 Task: Find connections with filter location Tengzhou with filter topic #Lawwith filter profile language Spanish with filter current company GoodWe with filter school Sant Gadge Baba Amravati University, Amravati with filter industry Computer Hardware Manufacturing with filter service category Audio Engineering with filter keywords title Executive Assistant
Action: Mouse moved to (222, 273)
Screenshot: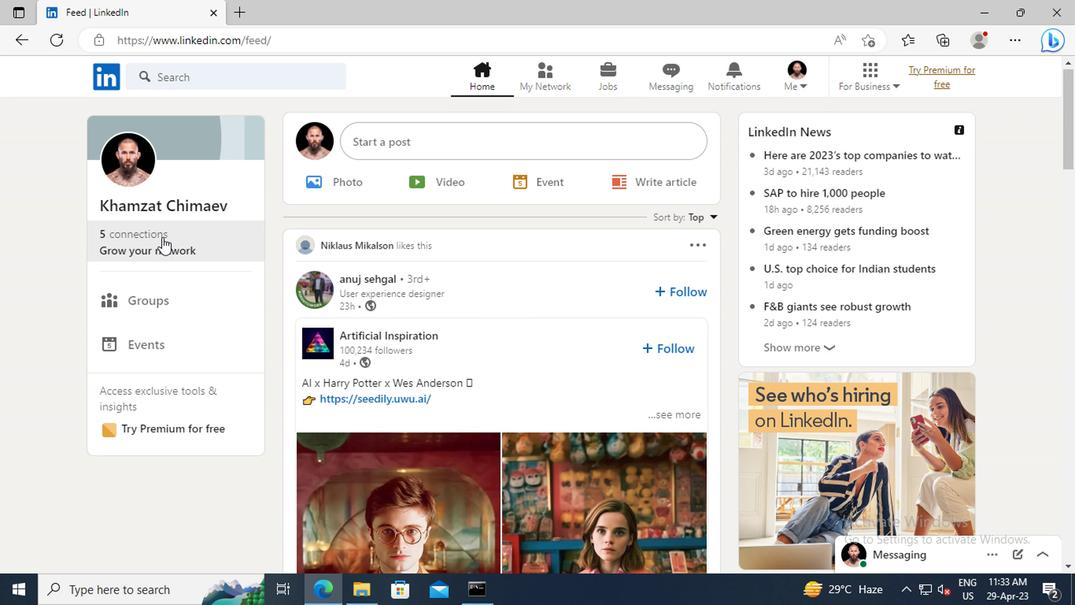 
Action: Mouse pressed left at (222, 273)
Screenshot: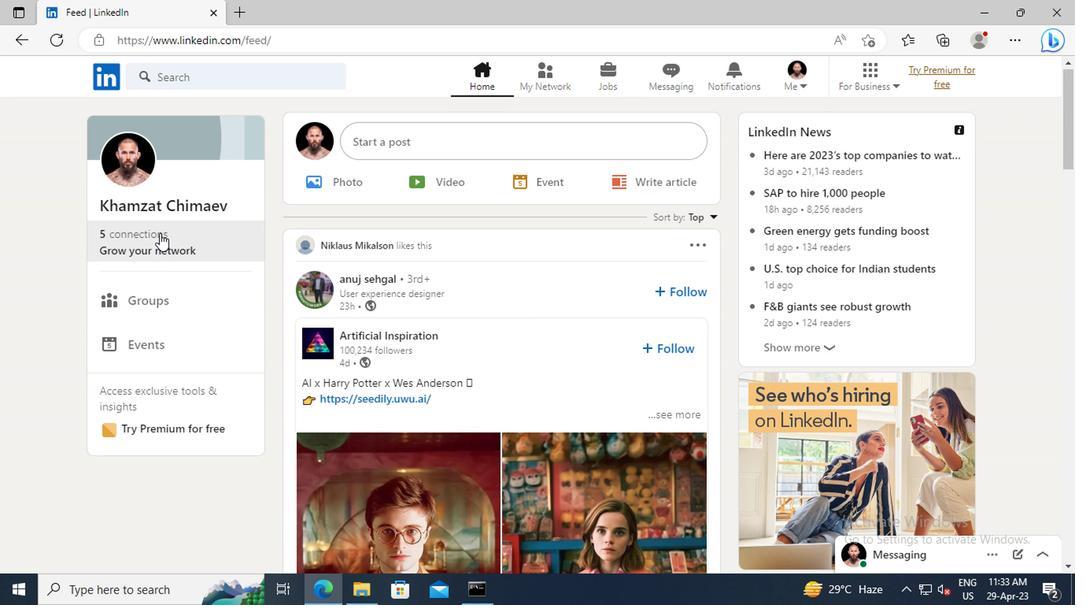 
Action: Mouse moved to (227, 225)
Screenshot: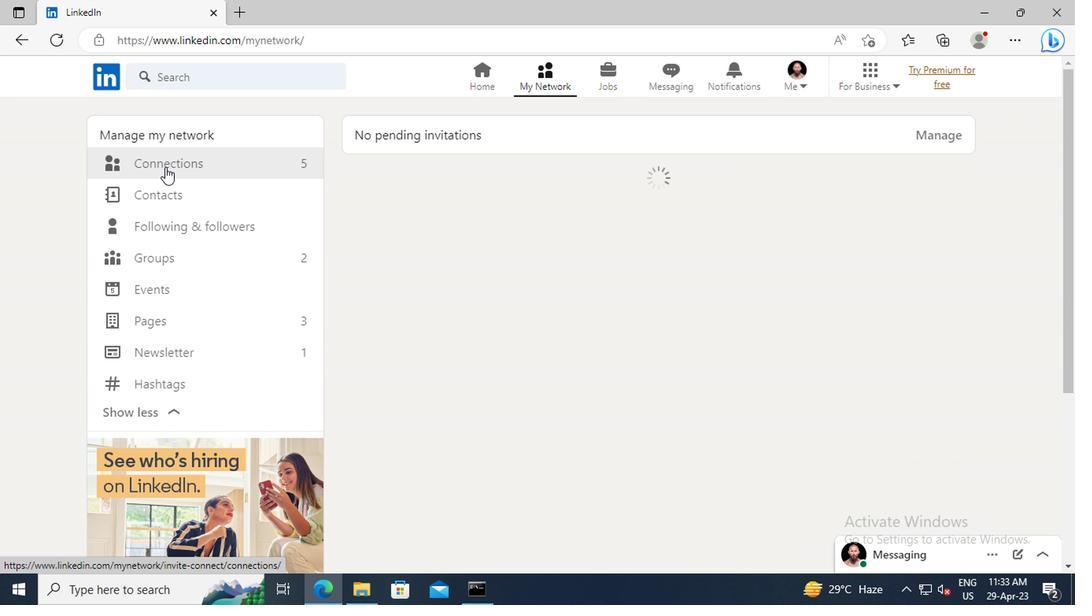 
Action: Mouse pressed left at (227, 225)
Screenshot: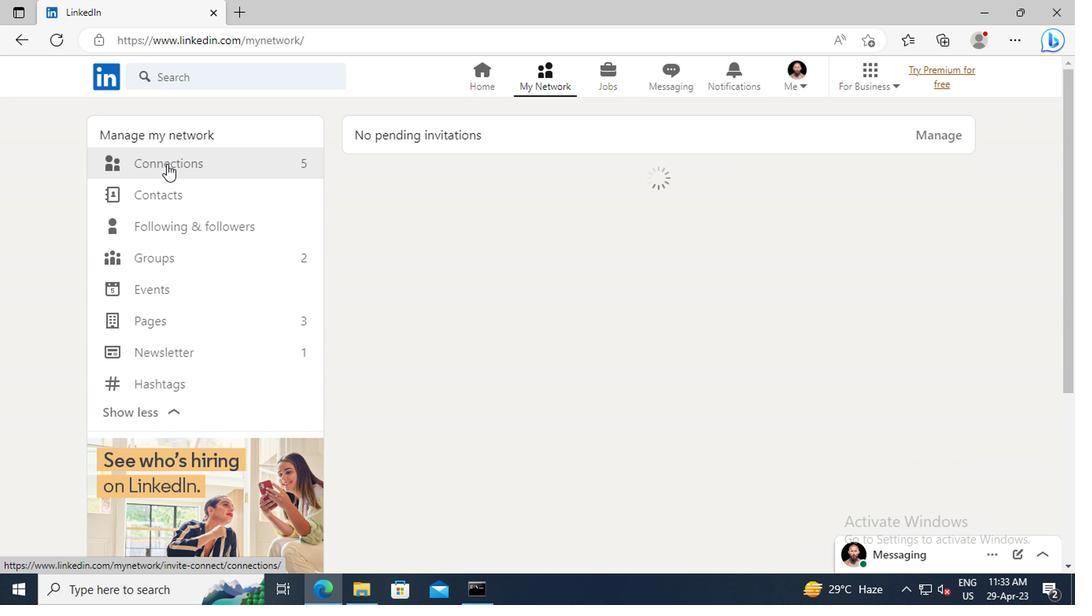 
Action: Mouse moved to (557, 229)
Screenshot: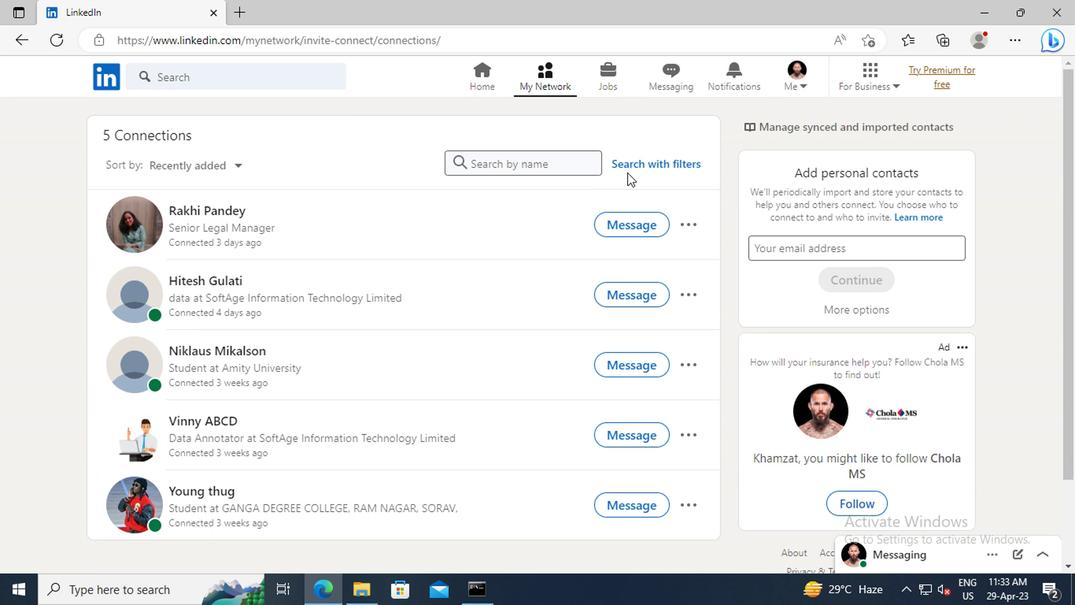 
Action: Mouse pressed left at (557, 229)
Screenshot: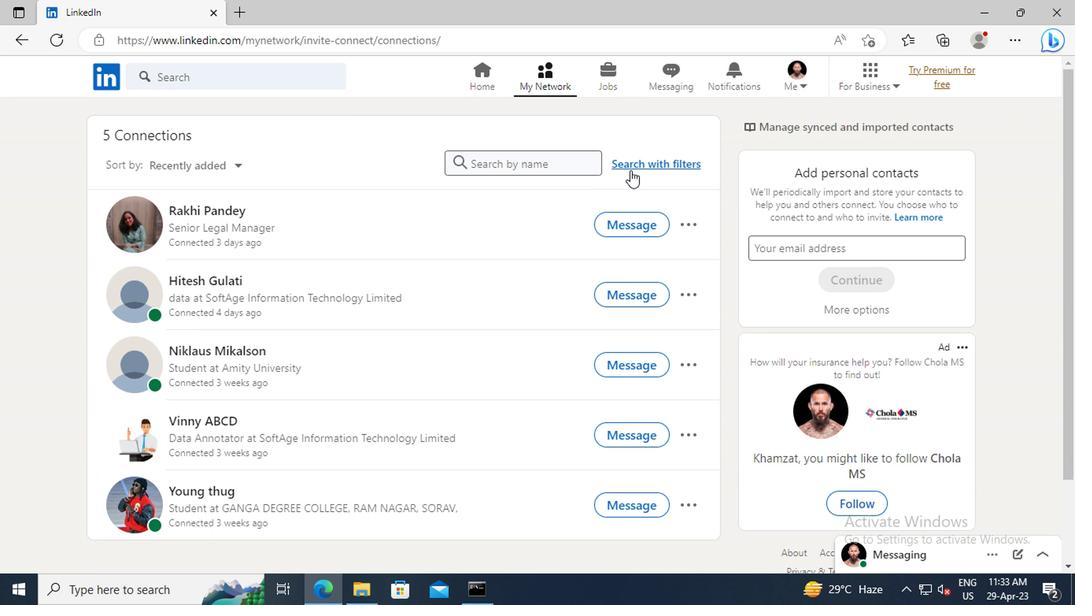 
Action: Mouse moved to (535, 195)
Screenshot: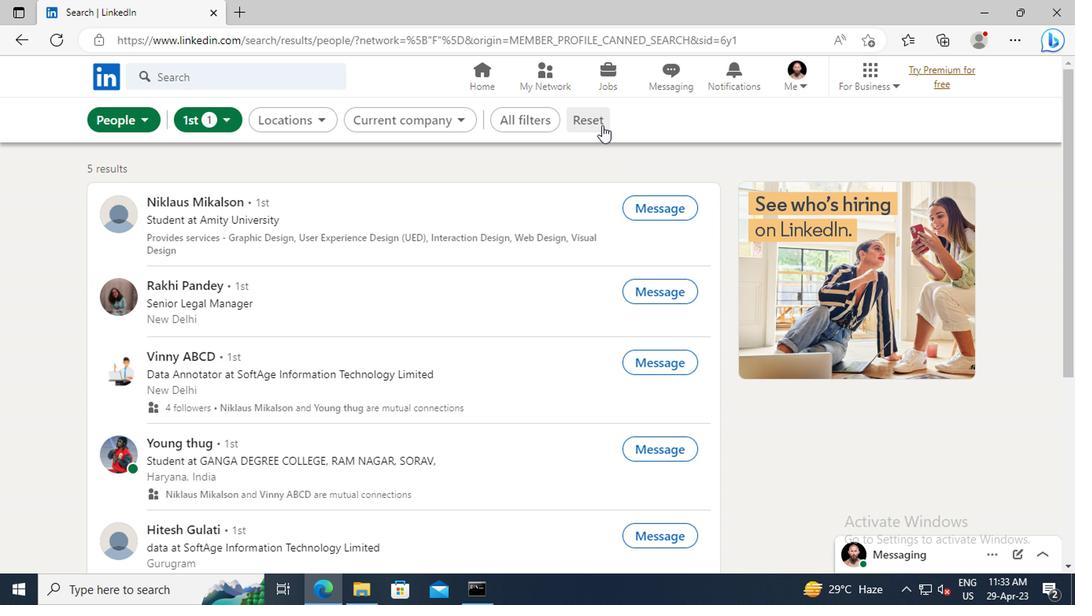 
Action: Mouse pressed left at (535, 195)
Screenshot: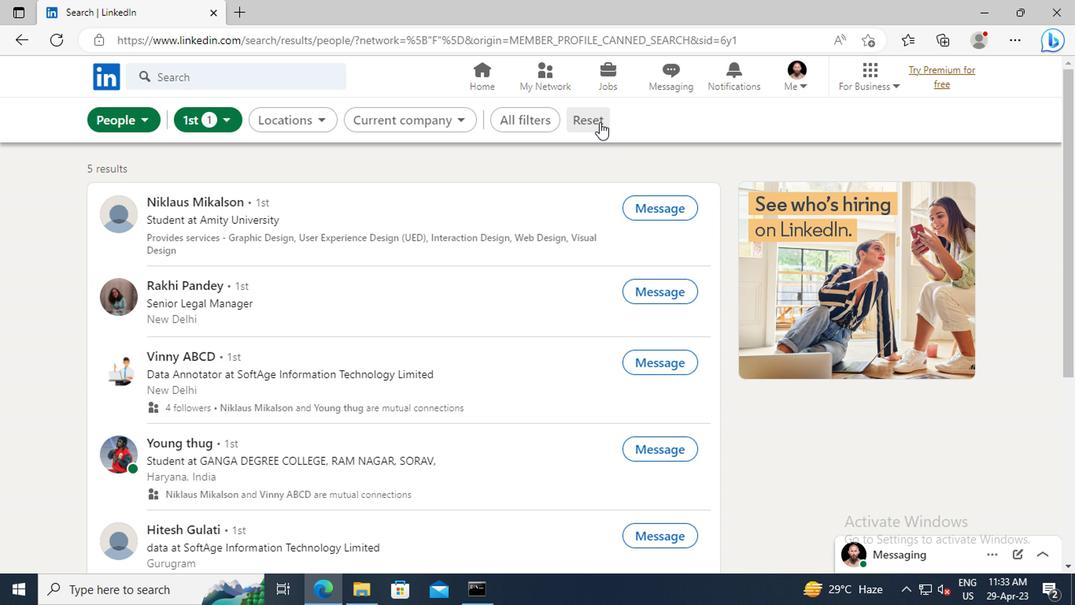 
Action: Mouse moved to (518, 192)
Screenshot: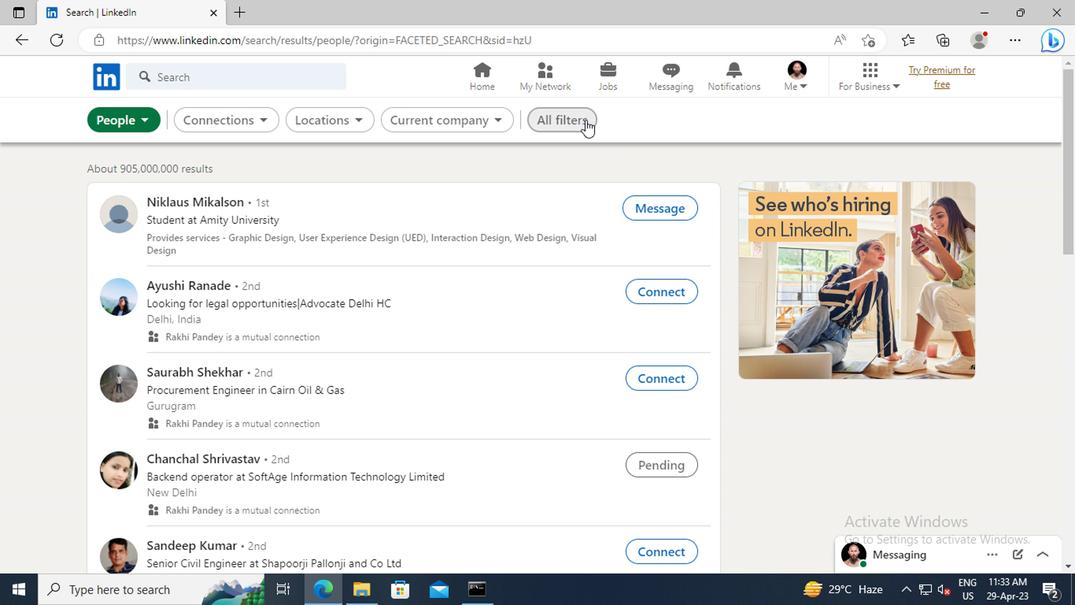 
Action: Mouse pressed left at (518, 192)
Screenshot: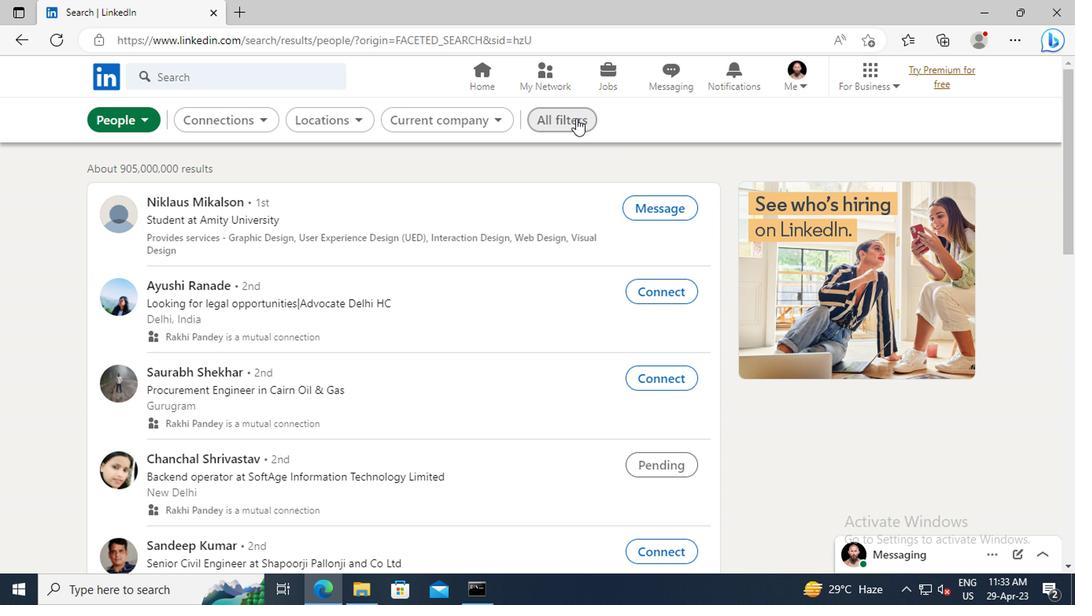 
Action: Mouse moved to (738, 268)
Screenshot: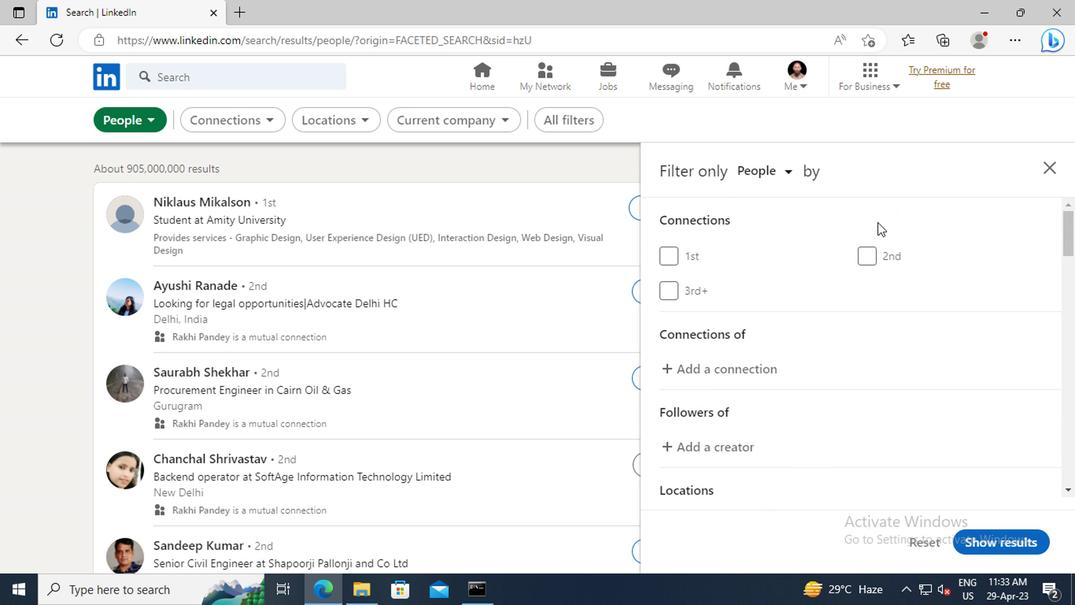 
Action: Mouse scrolled (738, 268) with delta (0, 0)
Screenshot: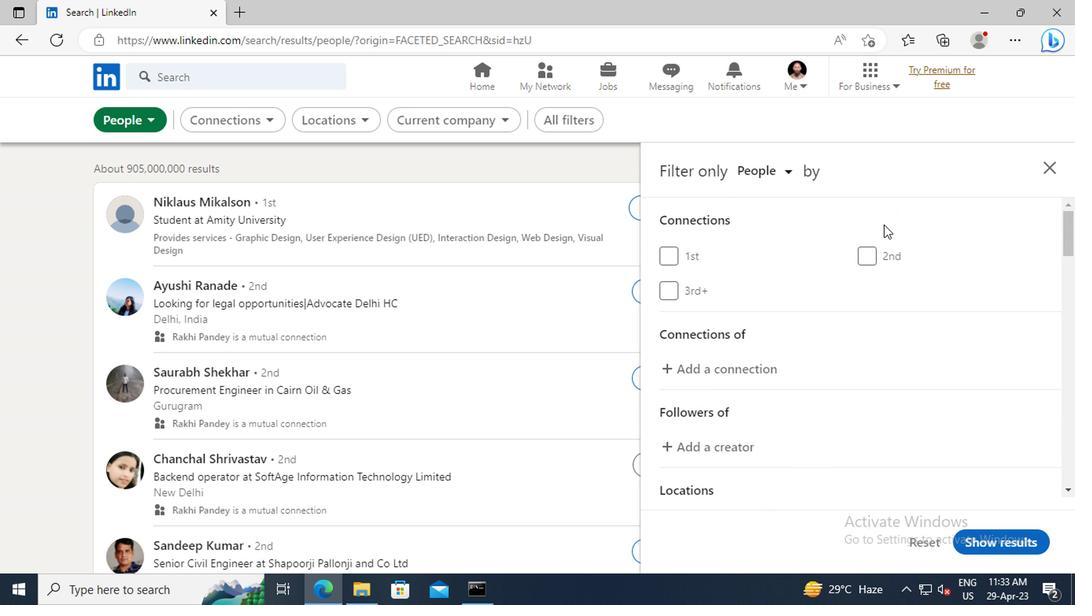 
Action: Mouse scrolled (738, 268) with delta (0, 0)
Screenshot: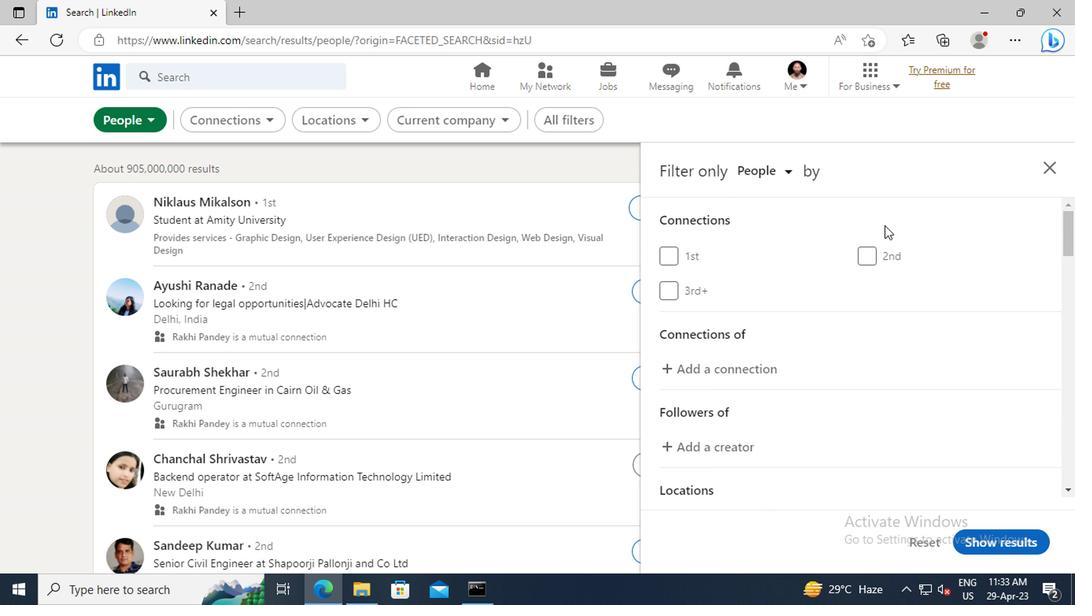 
Action: Mouse scrolled (738, 268) with delta (0, 0)
Screenshot: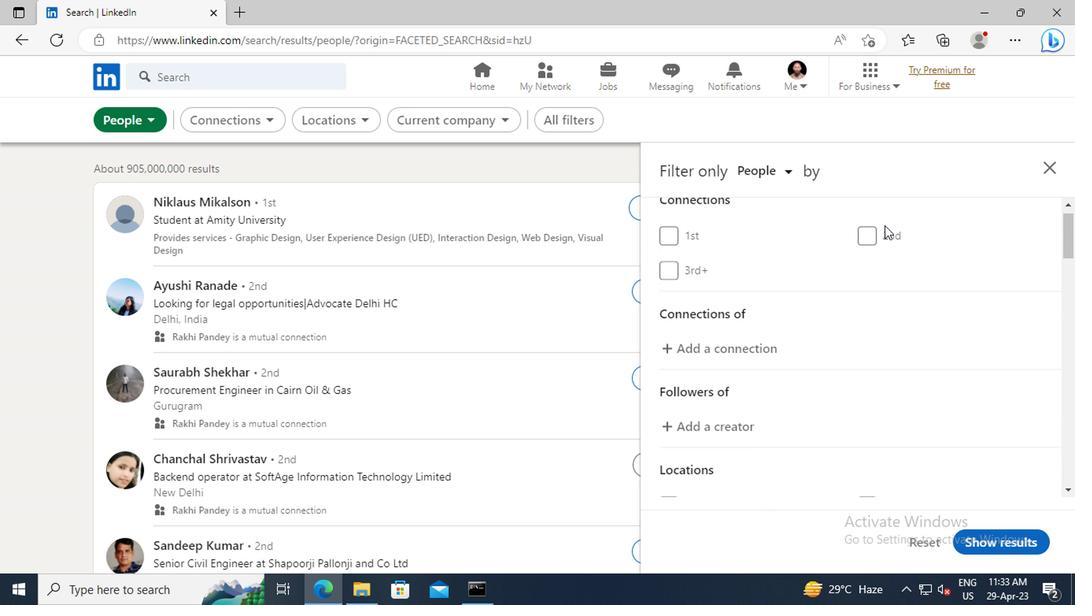
Action: Mouse scrolled (738, 268) with delta (0, 0)
Screenshot: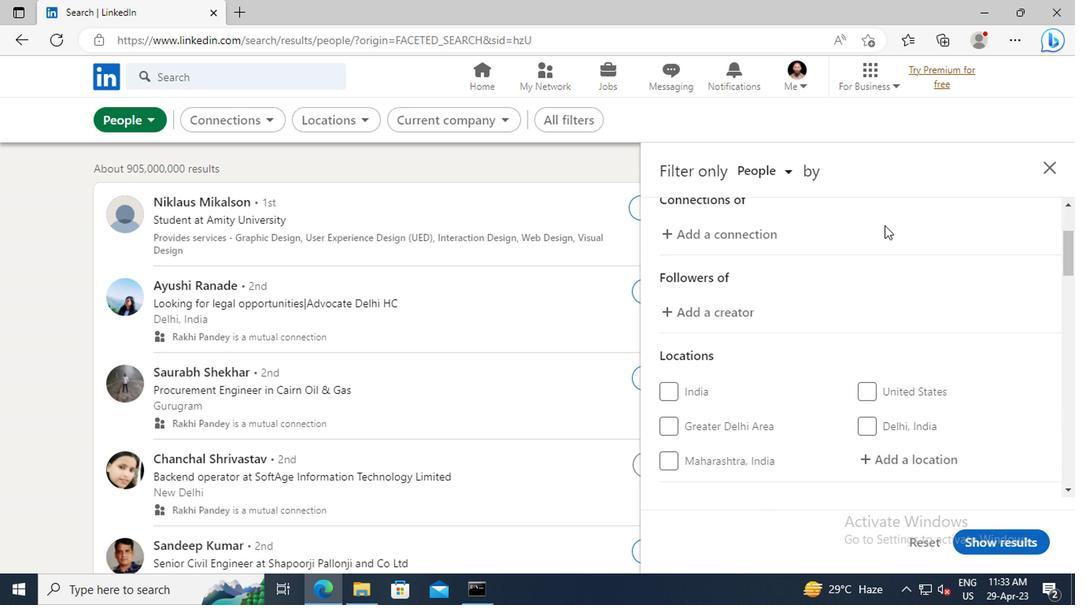 
Action: Mouse scrolled (738, 268) with delta (0, 0)
Screenshot: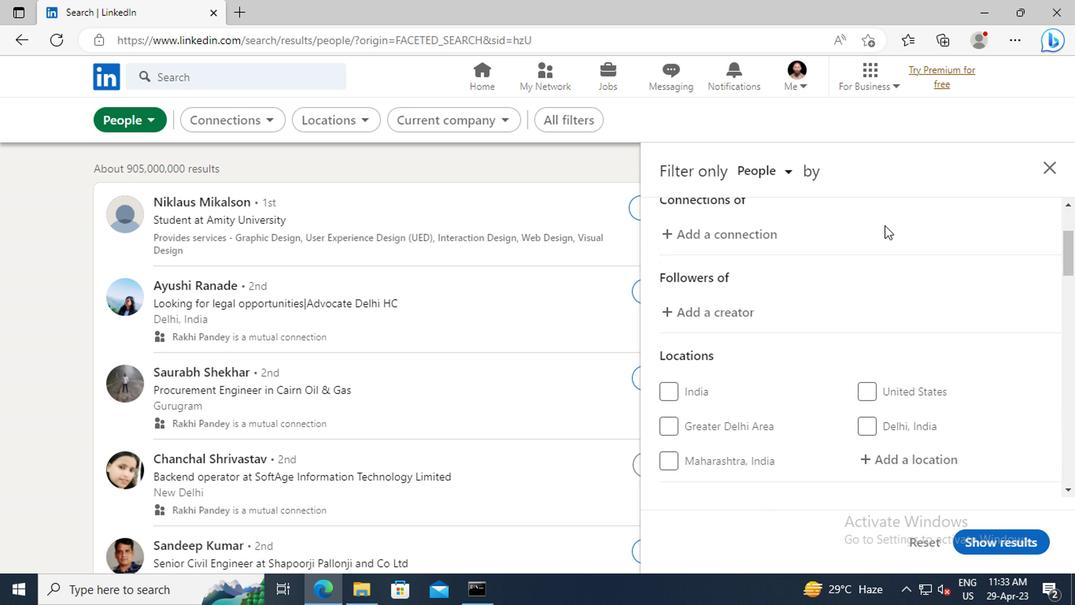
Action: Mouse scrolled (738, 268) with delta (0, 0)
Screenshot: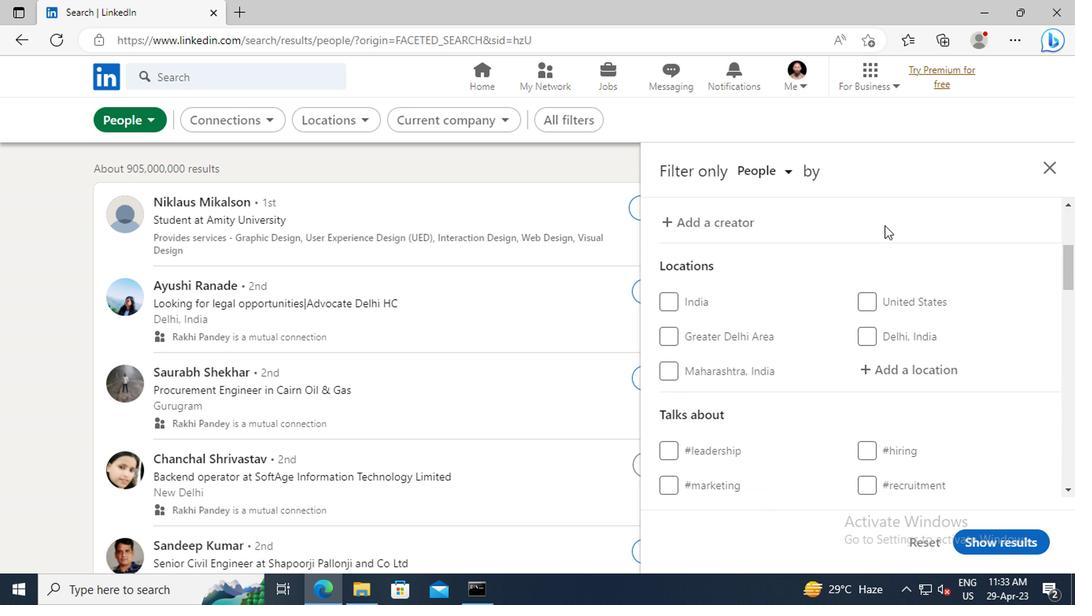 
Action: Mouse moved to (735, 336)
Screenshot: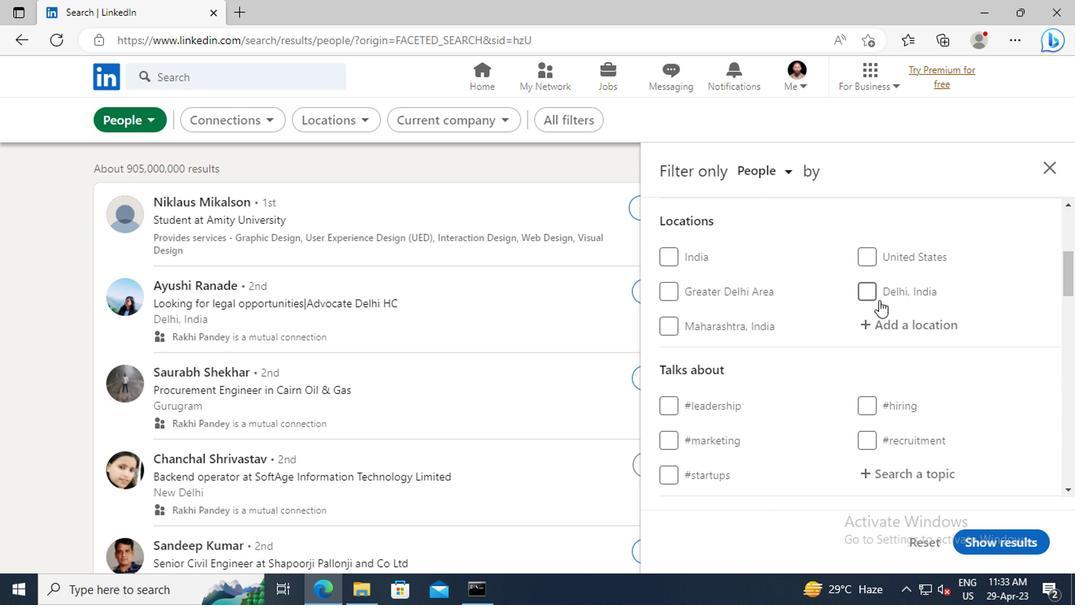 
Action: Mouse pressed left at (735, 336)
Screenshot: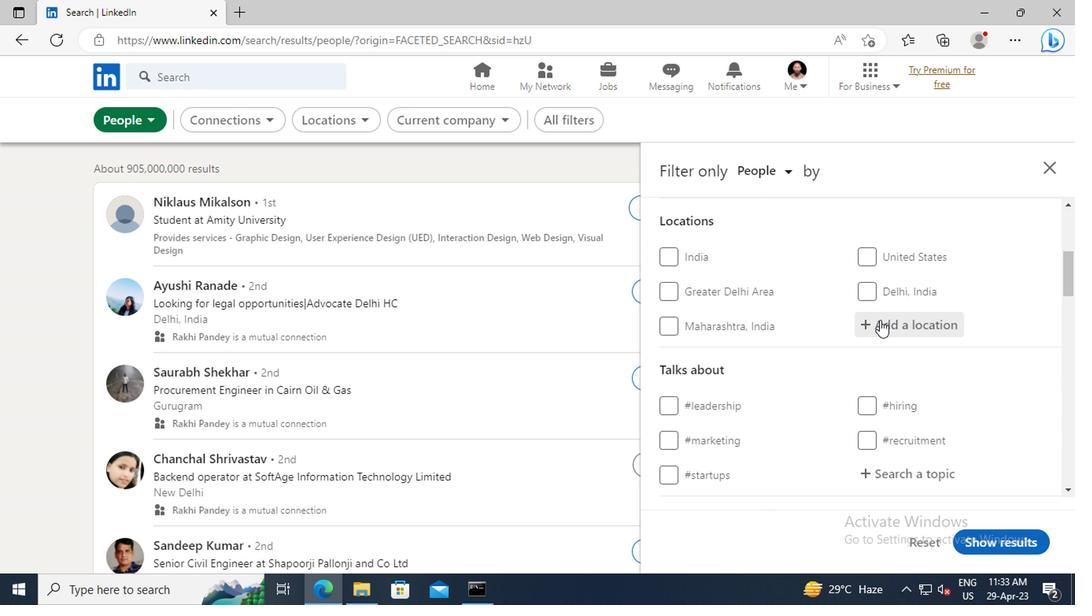 
Action: Key pressed <Key.shift>TENGZHOU<Key.enter>
Screenshot: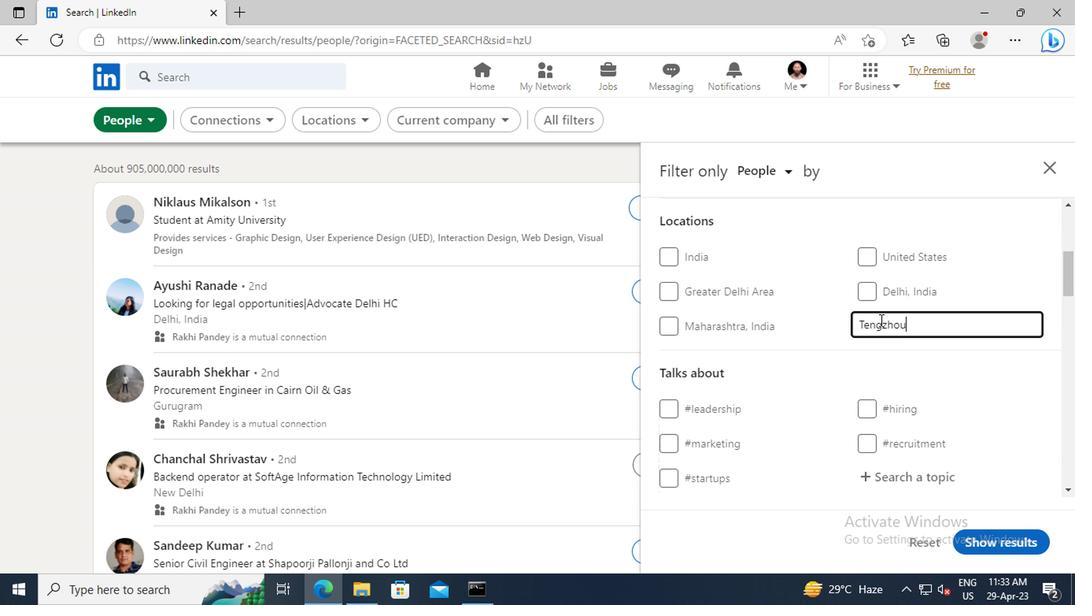 
Action: Mouse scrolled (735, 335) with delta (0, 0)
Screenshot: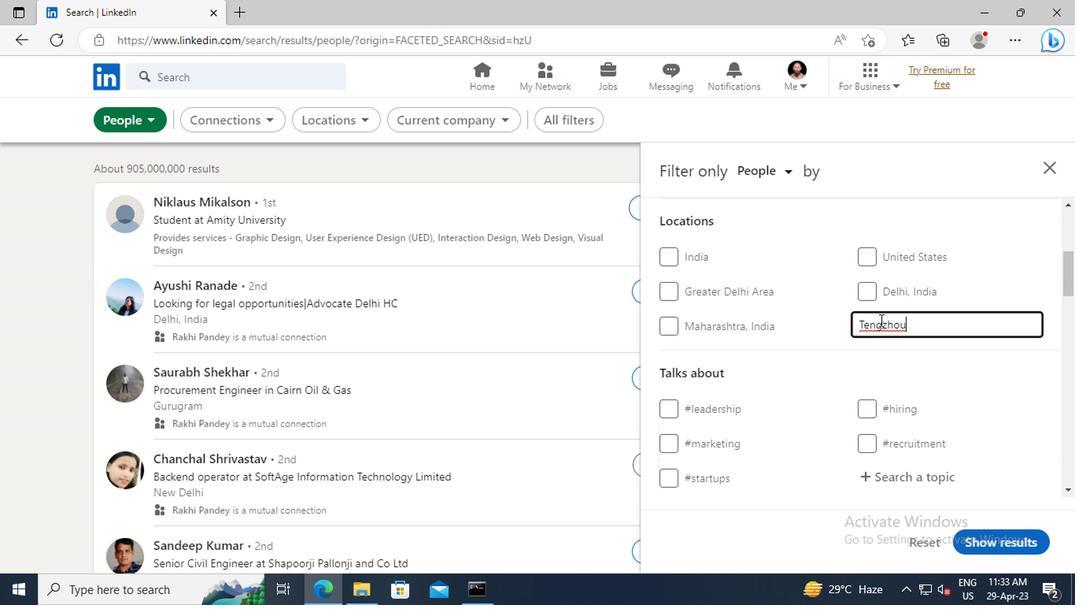 
Action: Mouse scrolled (735, 335) with delta (0, 0)
Screenshot: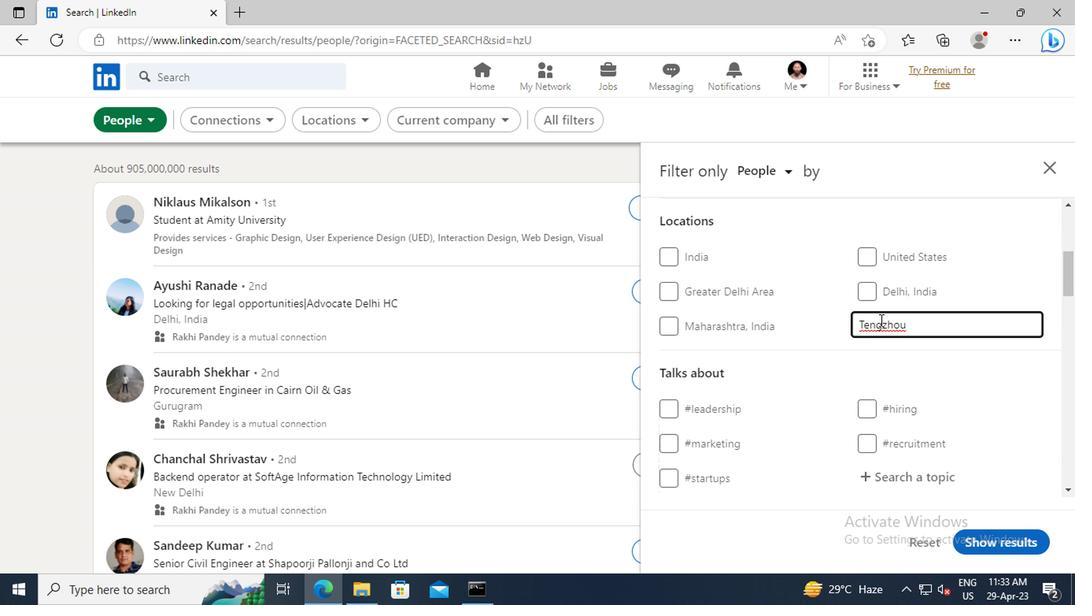 
Action: Mouse scrolled (735, 335) with delta (0, 0)
Screenshot: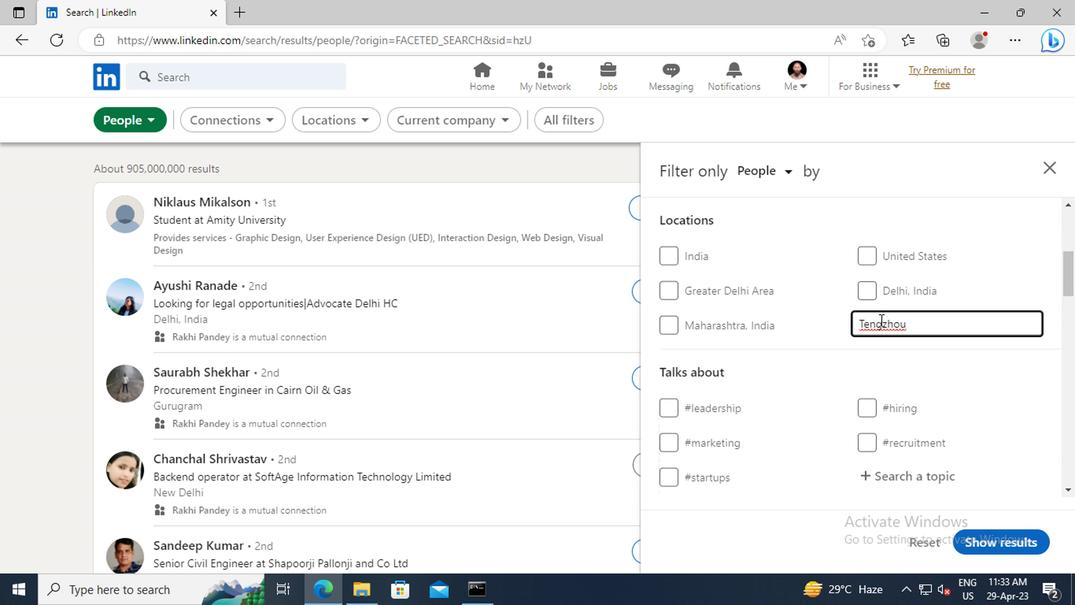 
Action: Mouse moved to (736, 350)
Screenshot: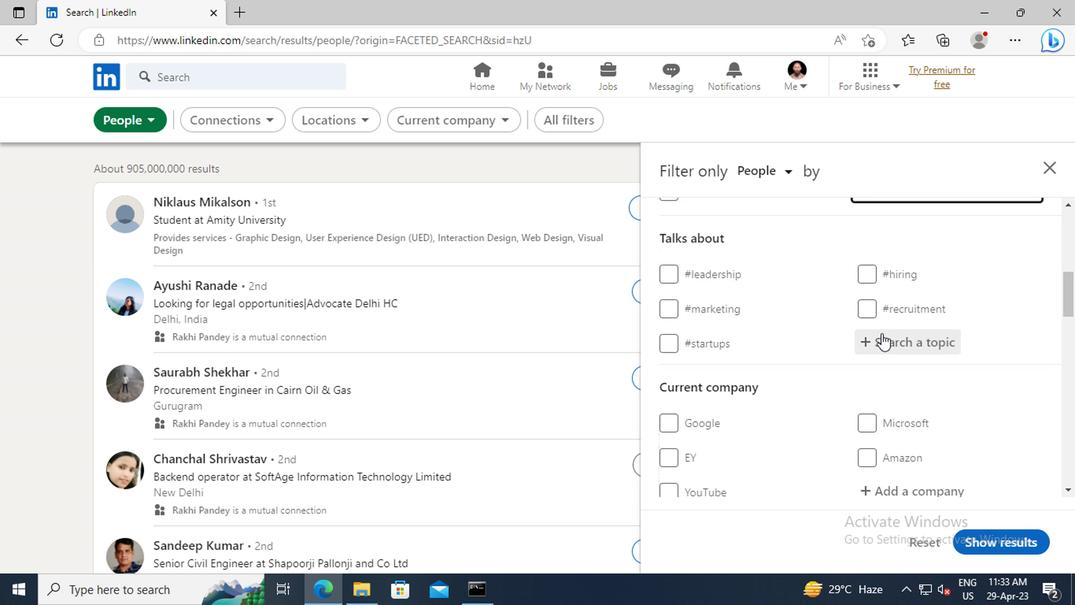 
Action: Mouse pressed left at (736, 350)
Screenshot: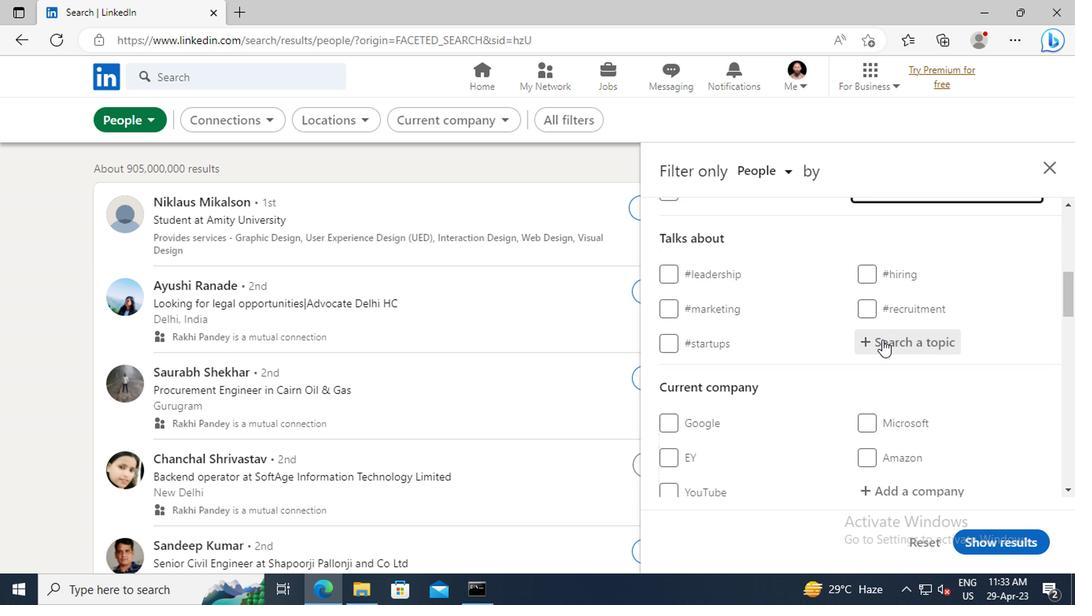 
Action: Key pressed <Key.shift>LAW
Screenshot: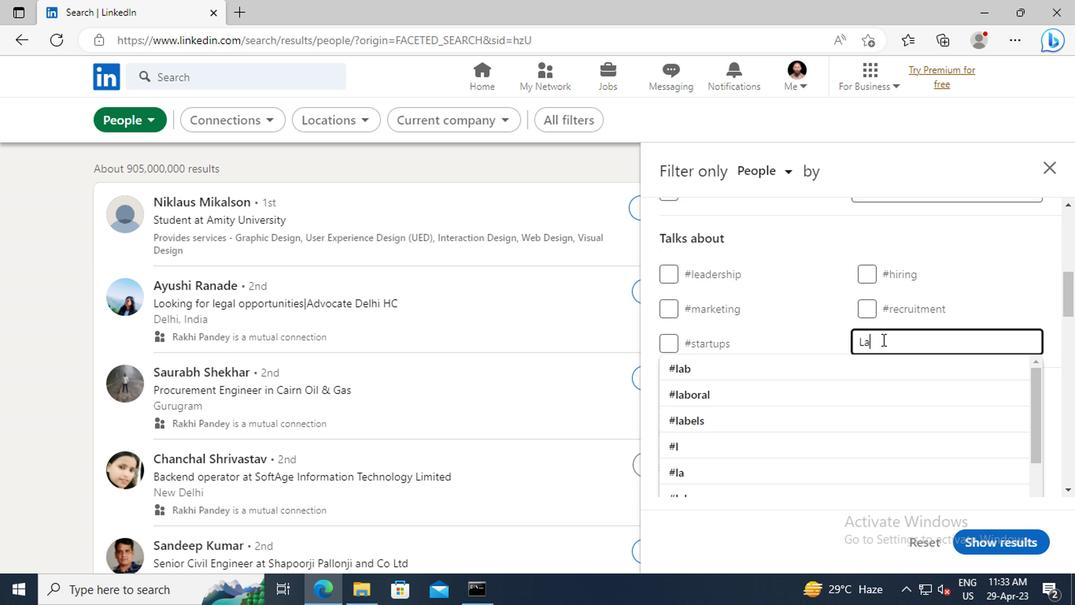 
Action: Mouse moved to (735, 365)
Screenshot: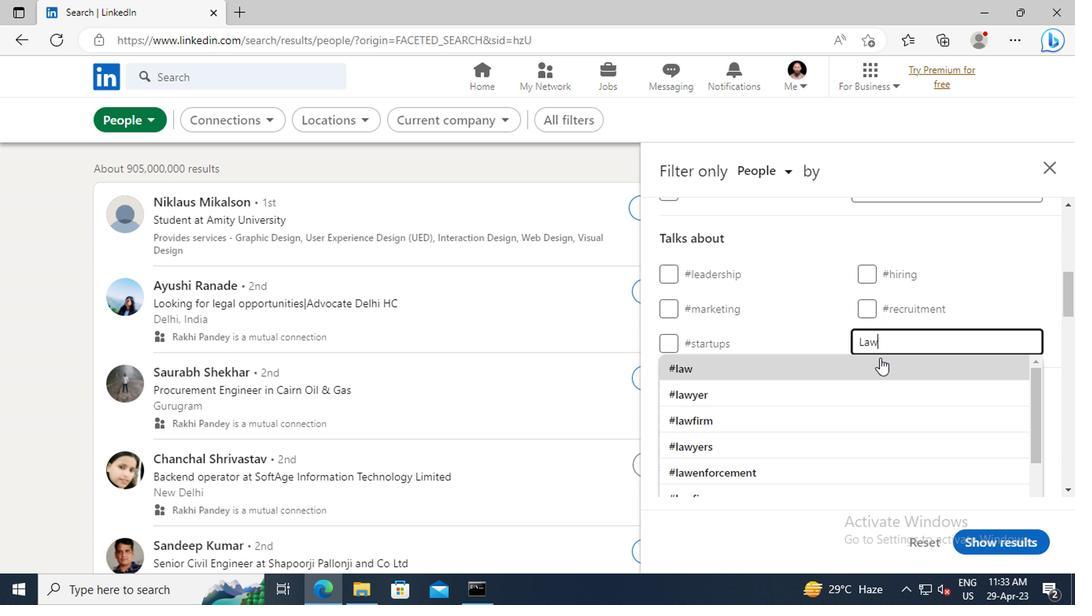 
Action: Mouse pressed left at (735, 365)
Screenshot: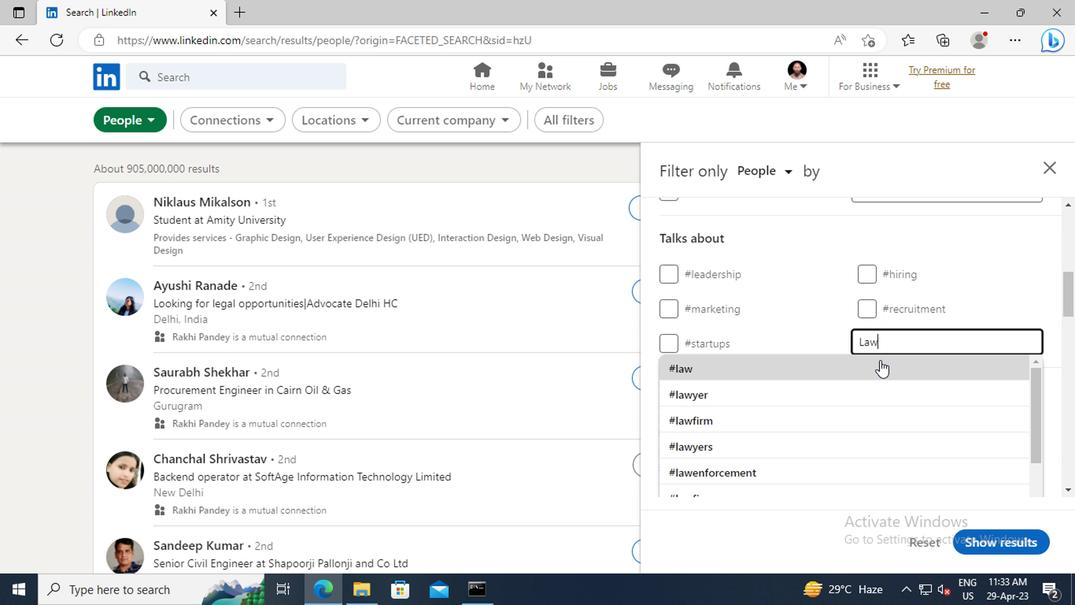 
Action: Mouse moved to (736, 365)
Screenshot: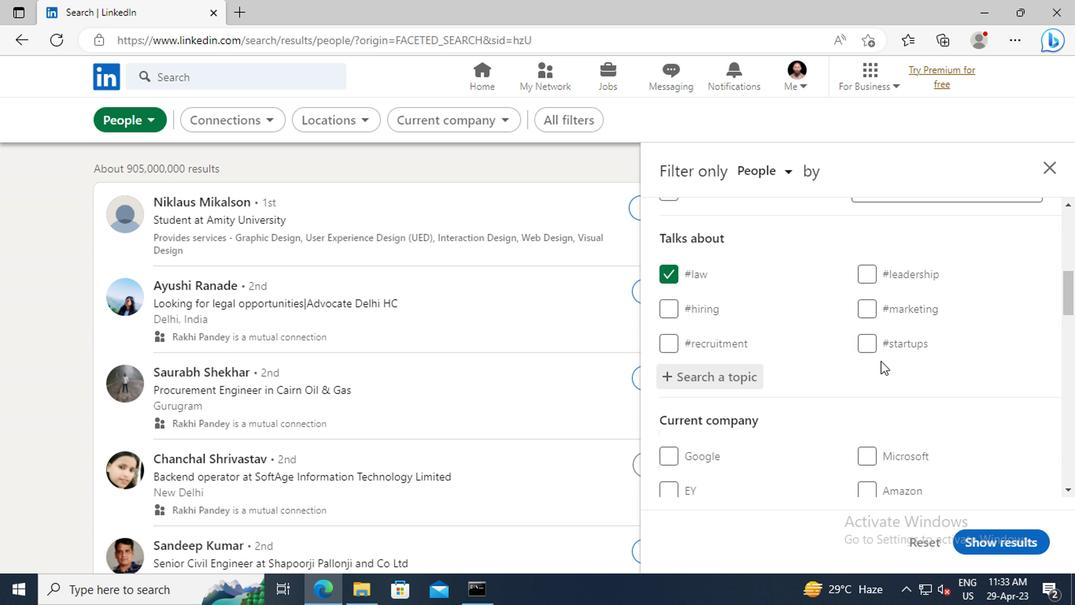 
Action: Mouse scrolled (736, 364) with delta (0, 0)
Screenshot: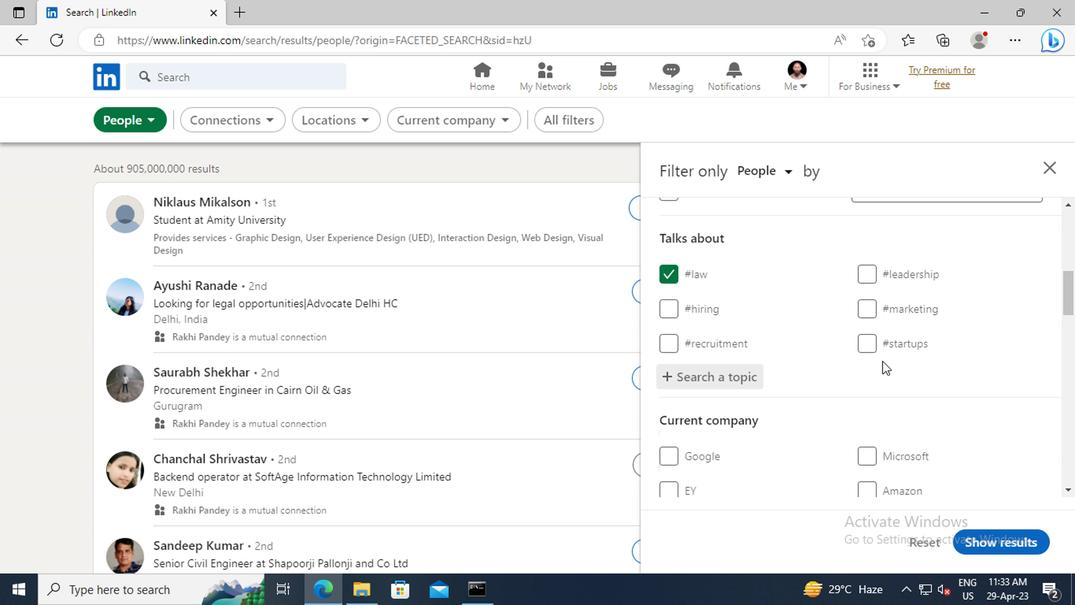 
Action: Mouse scrolled (736, 364) with delta (0, 0)
Screenshot: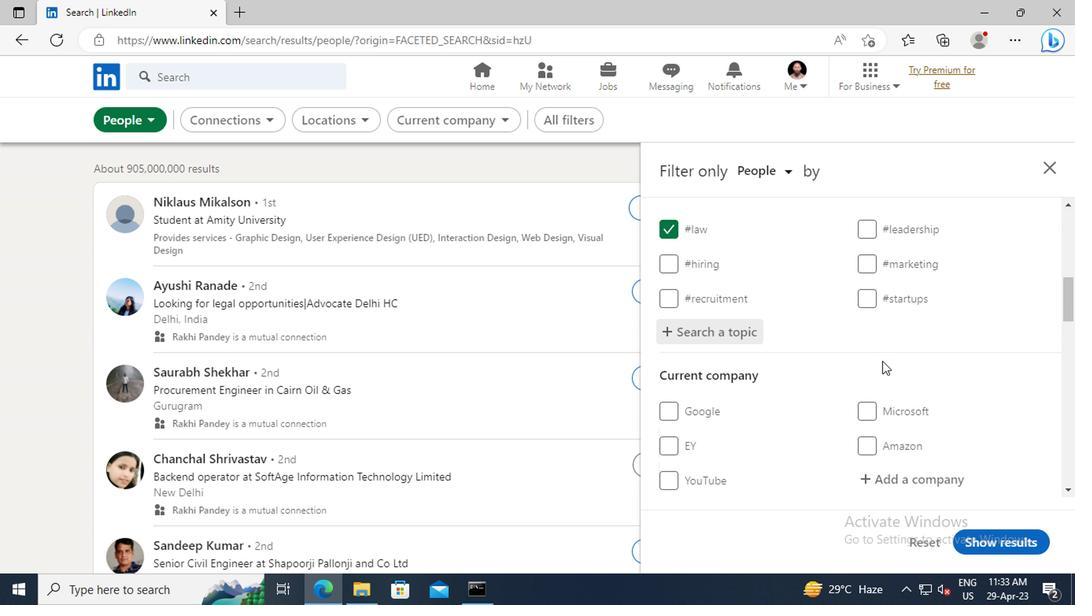 
Action: Mouse scrolled (736, 364) with delta (0, 0)
Screenshot: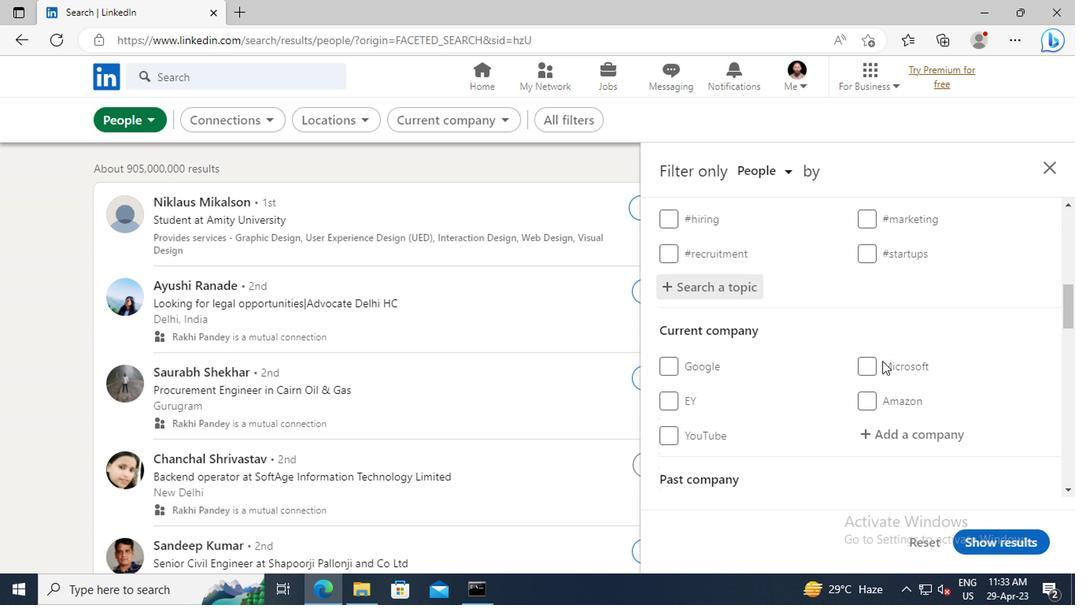 
Action: Mouse scrolled (736, 364) with delta (0, 0)
Screenshot: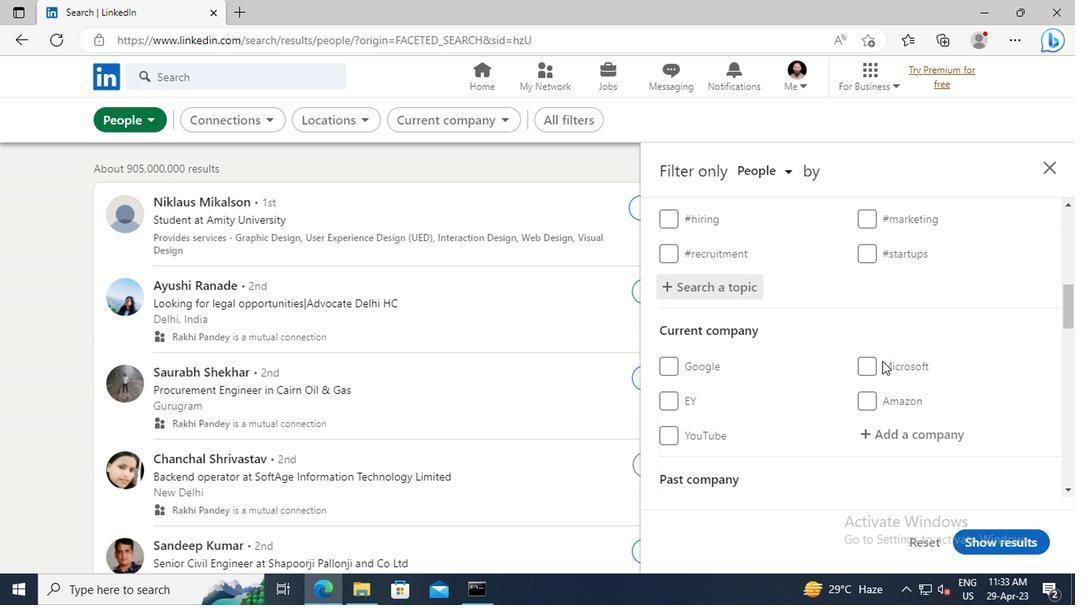 
Action: Mouse scrolled (736, 364) with delta (0, 0)
Screenshot: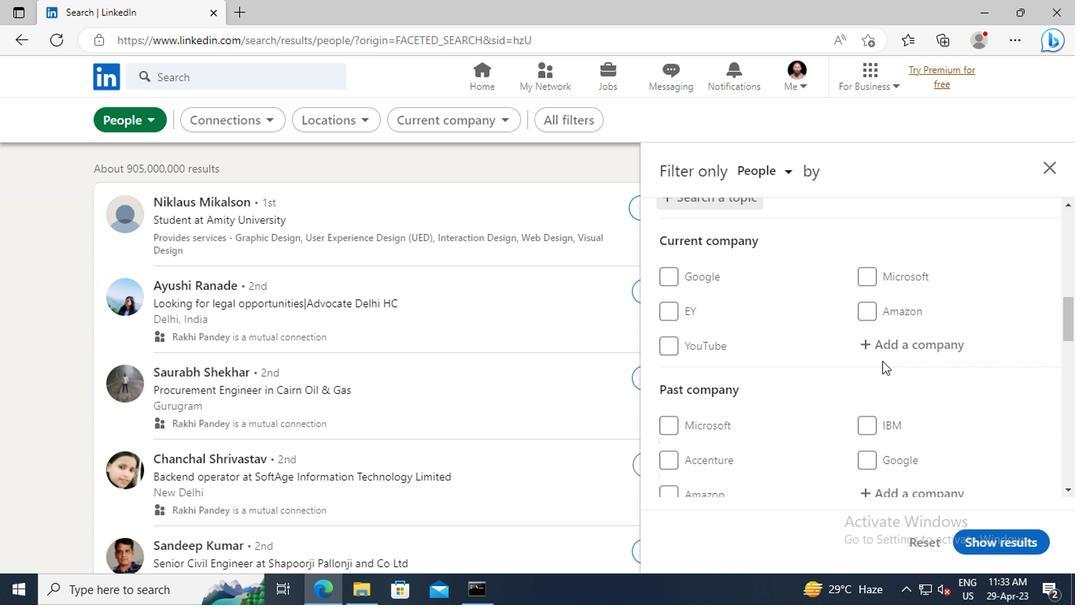 
Action: Mouse scrolled (736, 364) with delta (0, 0)
Screenshot: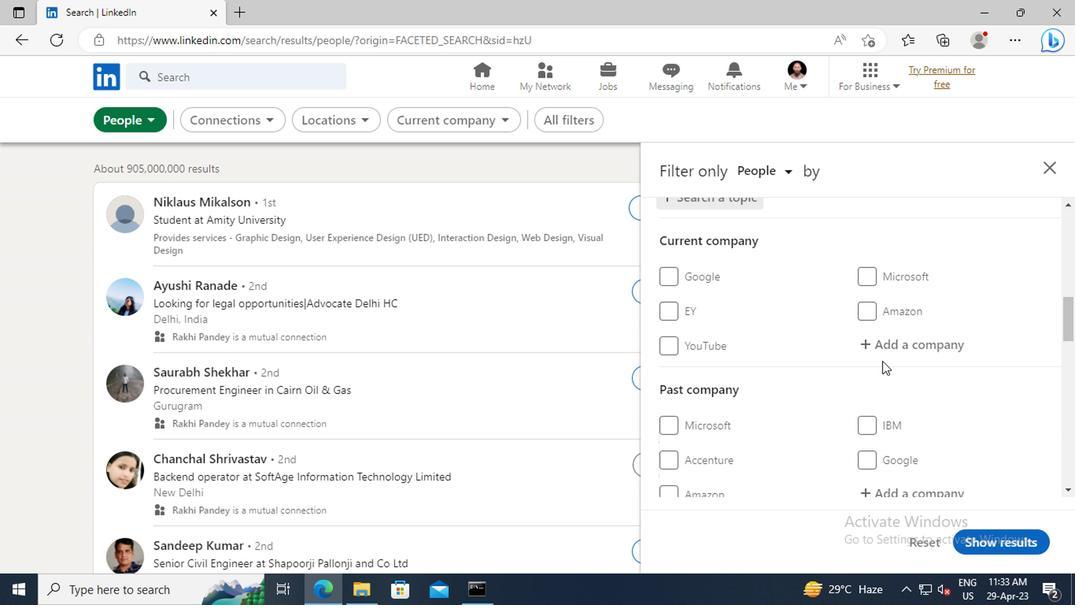 
Action: Mouse scrolled (736, 364) with delta (0, 0)
Screenshot: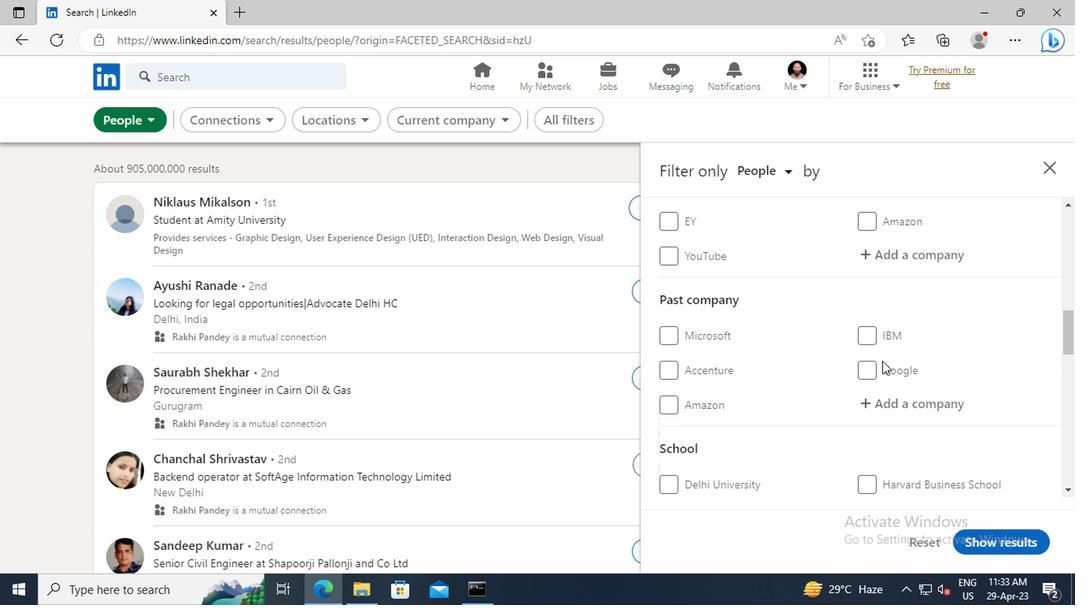
Action: Mouse scrolled (736, 364) with delta (0, 0)
Screenshot: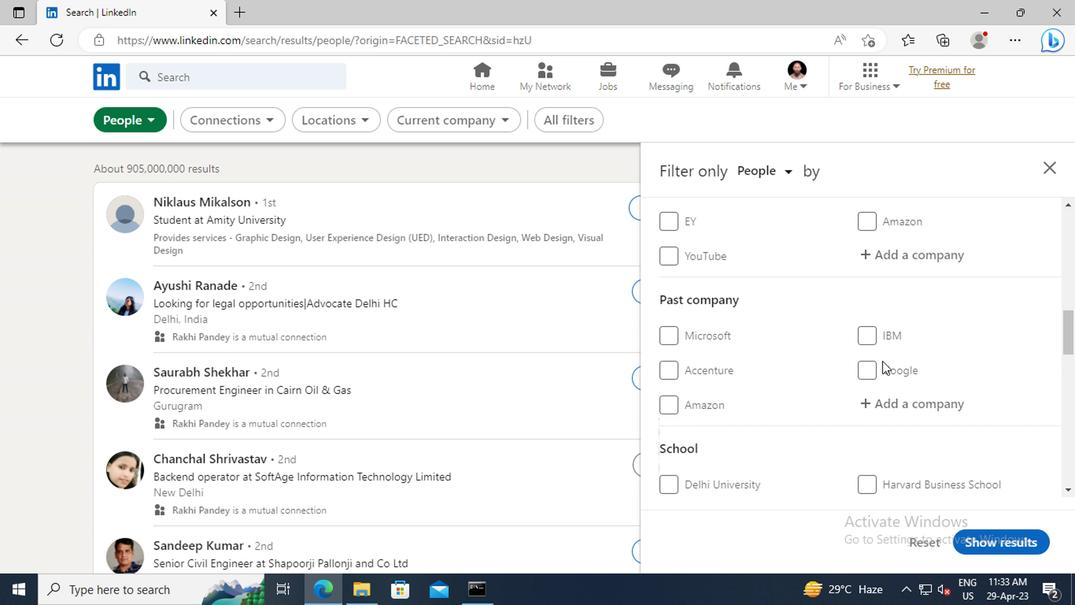 
Action: Mouse scrolled (736, 364) with delta (0, 0)
Screenshot: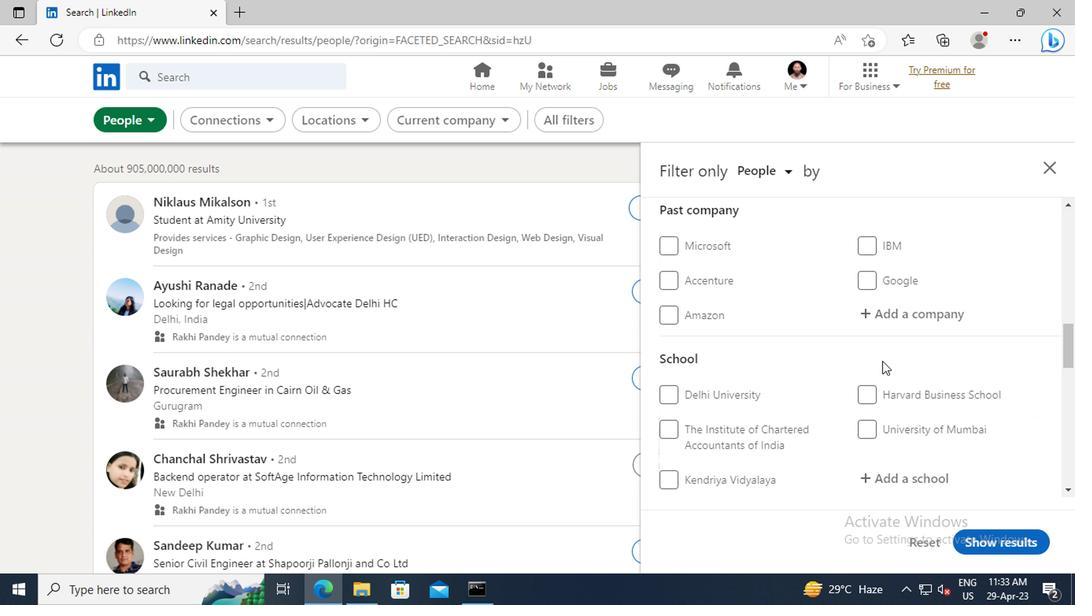 
Action: Mouse scrolled (736, 364) with delta (0, 0)
Screenshot: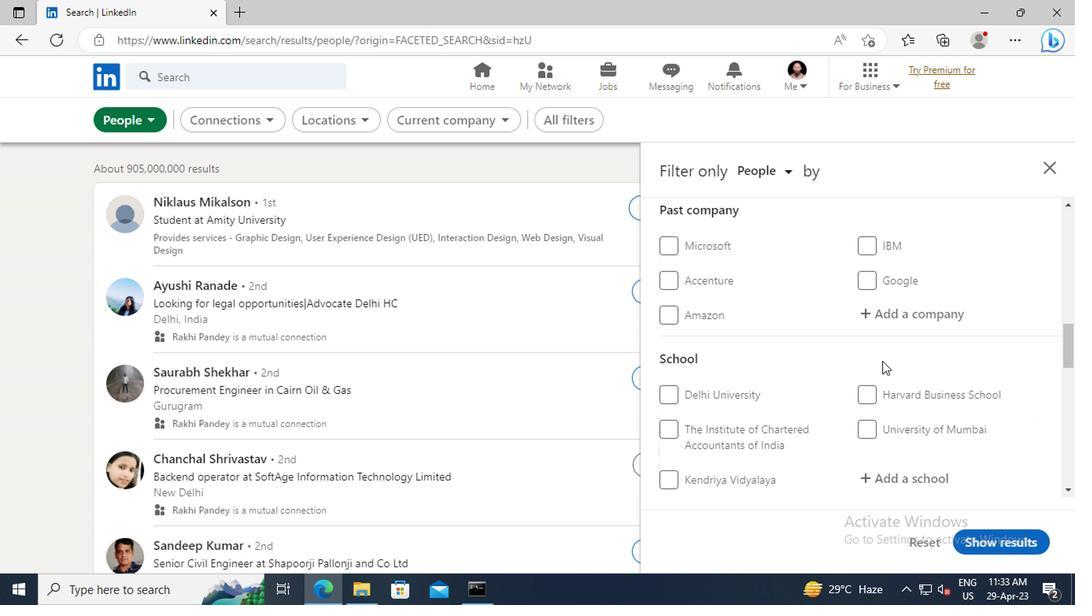 
Action: Mouse scrolled (736, 364) with delta (0, 0)
Screenshot: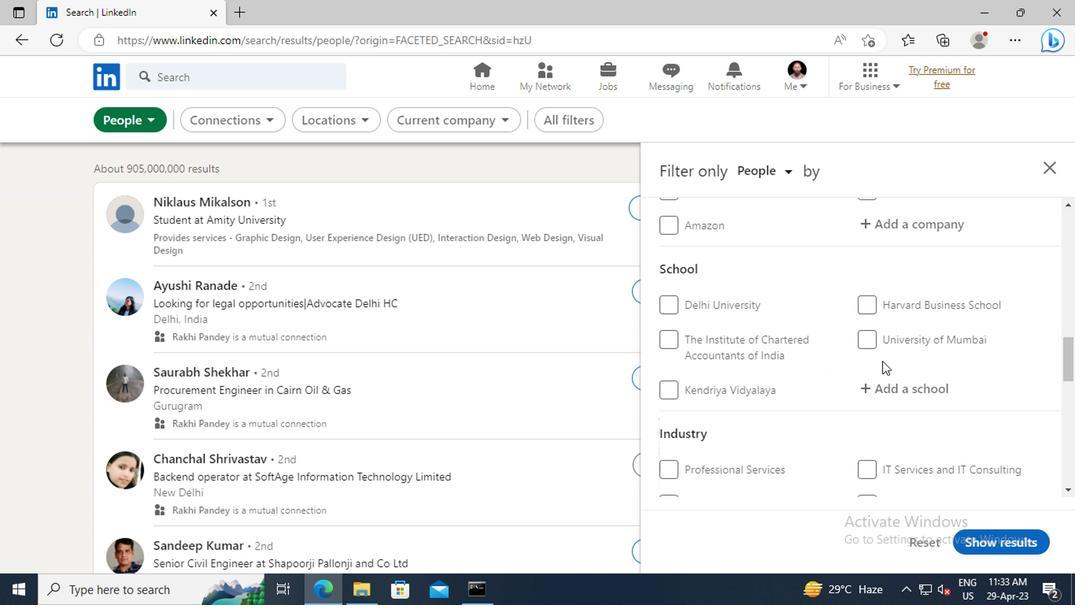 
Action: Mouse scrolled (736, 364) with delta (0, 0)
Screenshot: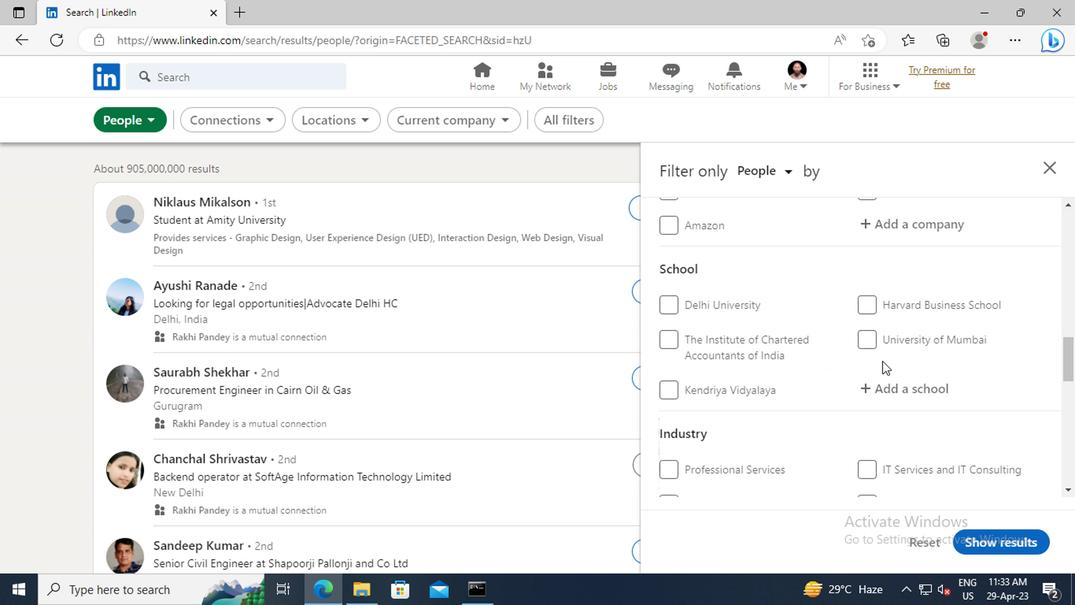 
Action: Mouse scrolled (736, 364) with delta (0, 0)
Screenshot: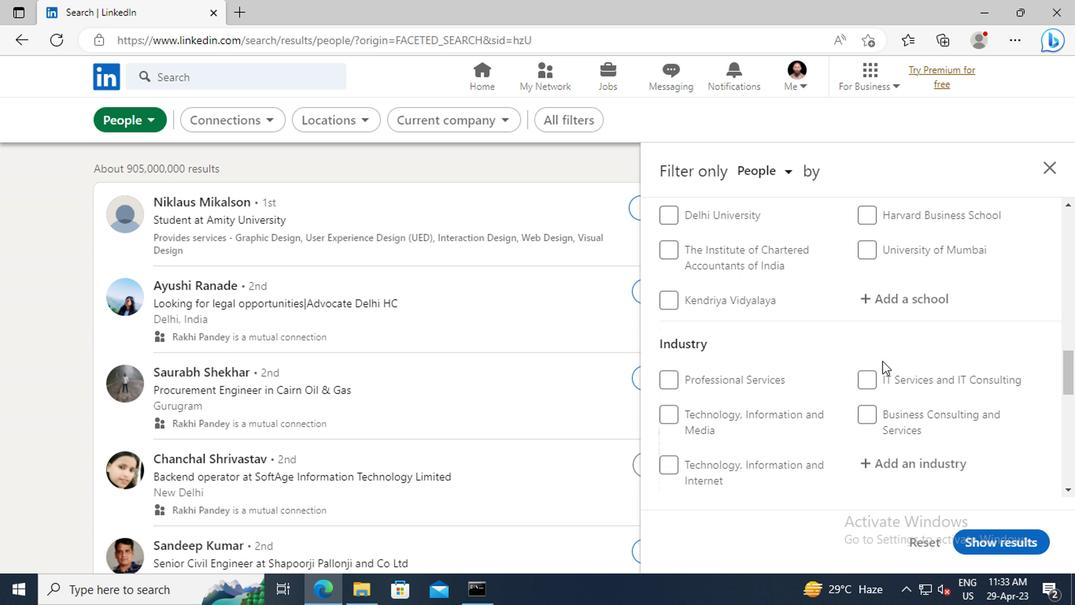
Action: Mouse scrolled (736, 364) with delta (0, 0)
Screenshot: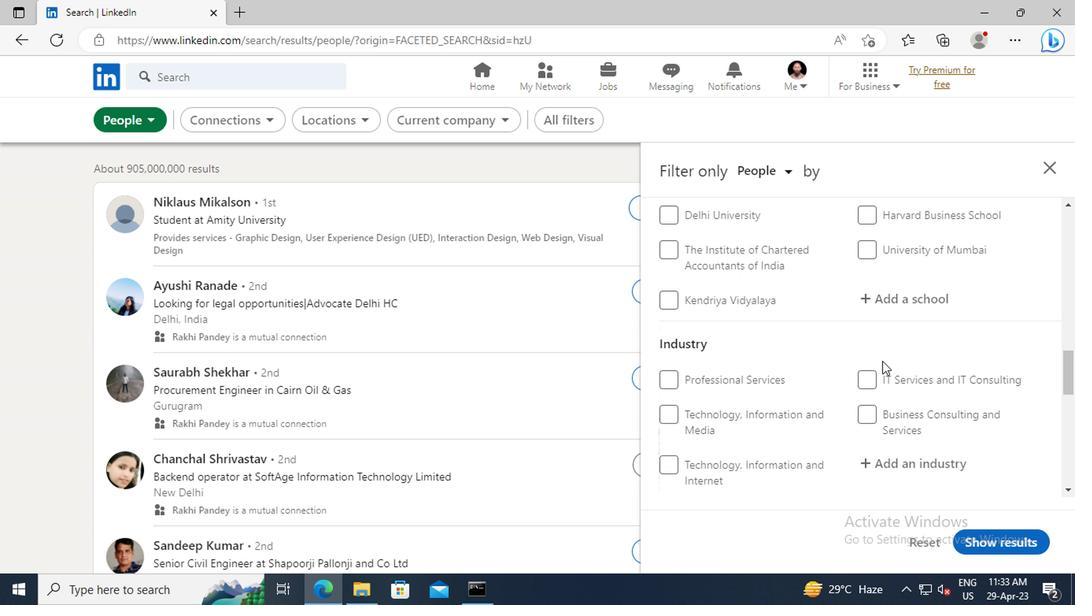 
Action: Mouse scrolled (736, 364) with delta (0, 0)
Screenshot: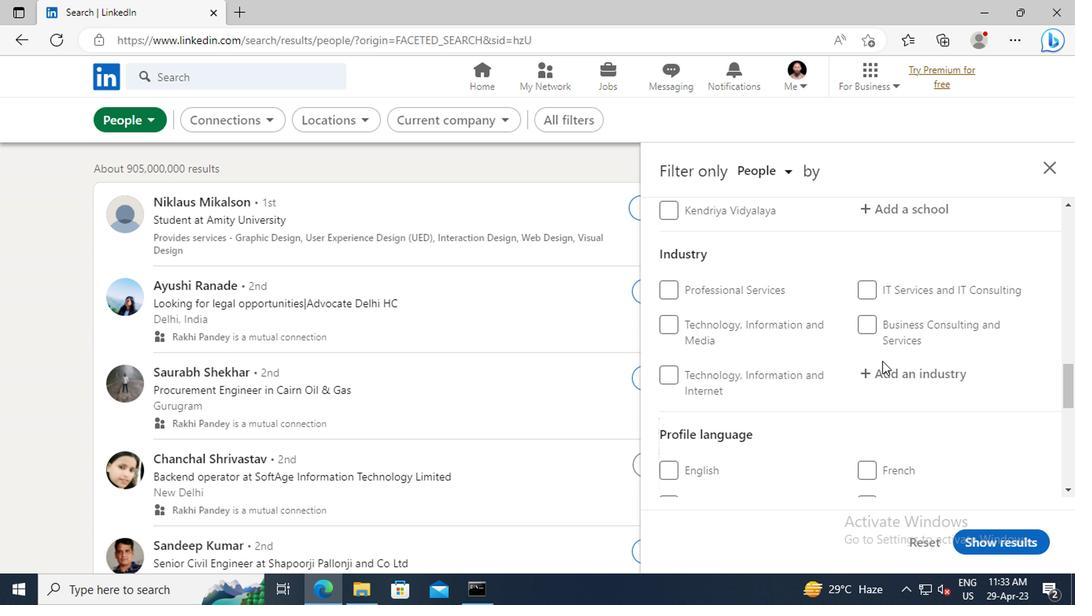 
Action: Mouse scrolled (736, 364) with delta (0, 0)
Screenshot: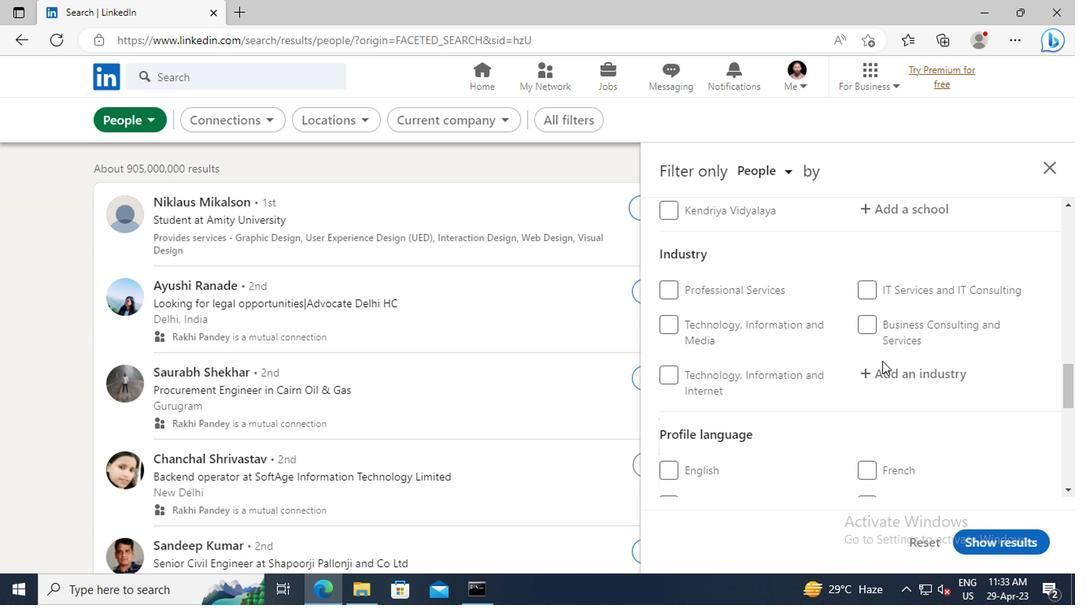 
Action: Mouse moved to (586, 402)
Screenshot: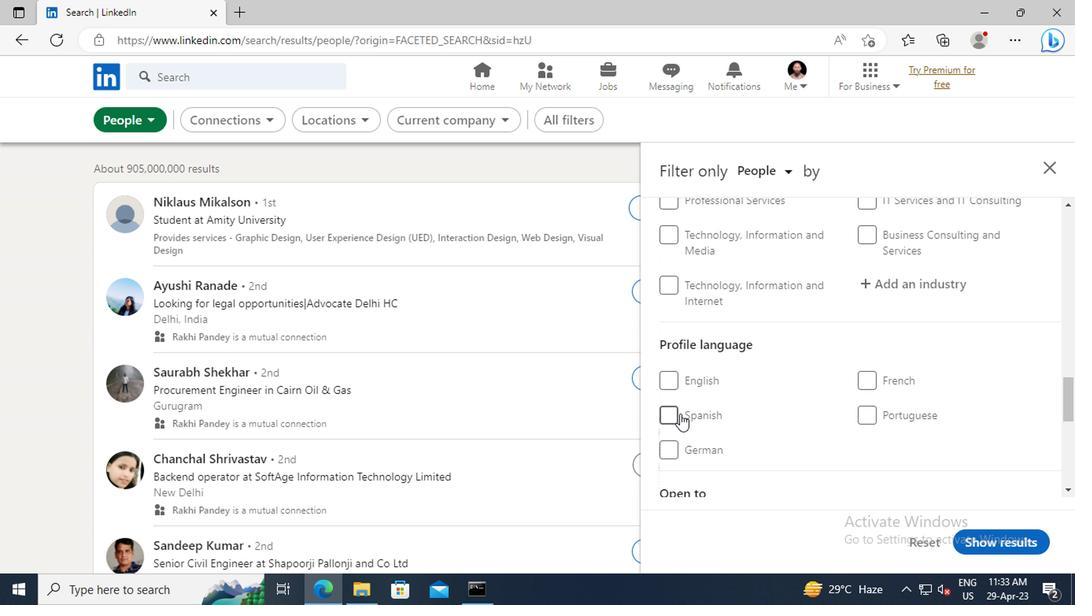 
Action: Mouse pressed left at (586, 402)
Screenshot: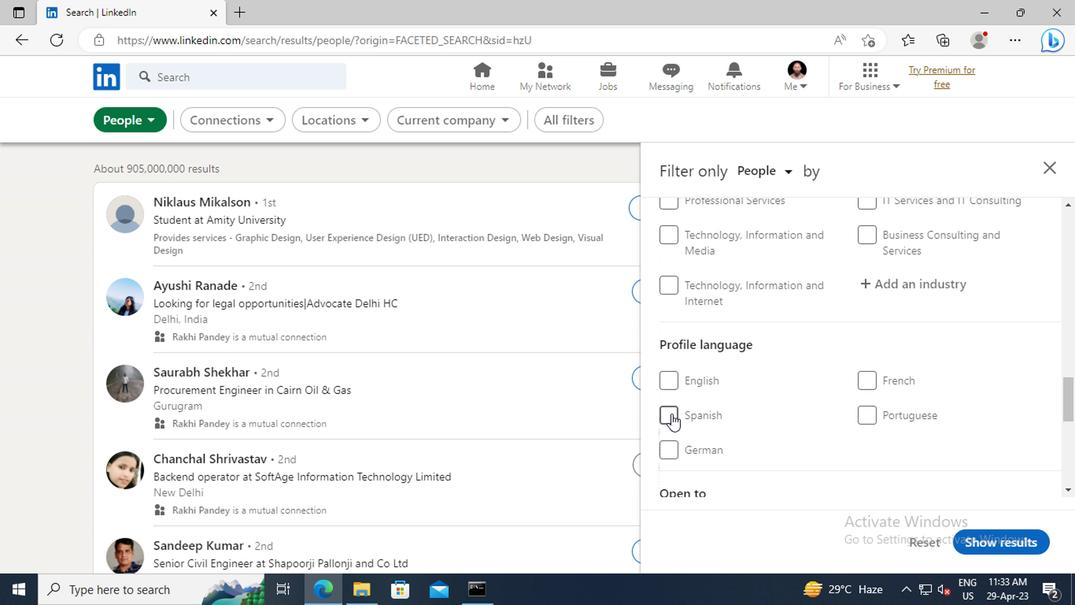 
Action: Mouse moved to (709, 372)
Screenshot: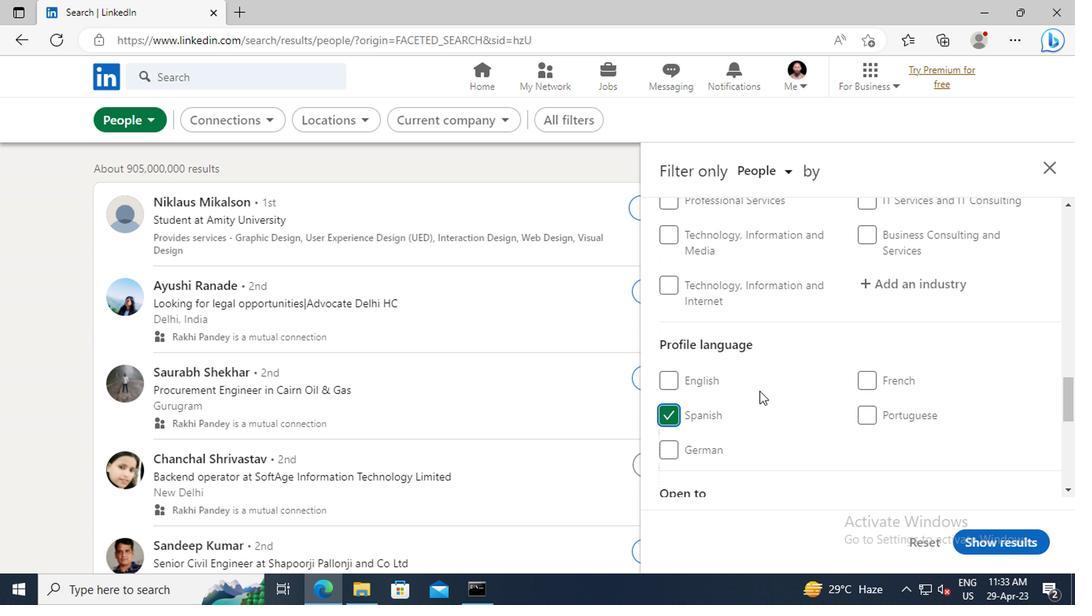 
Action: Mouse scrolled (709, 372) with delta (0, 0)
Screenshot: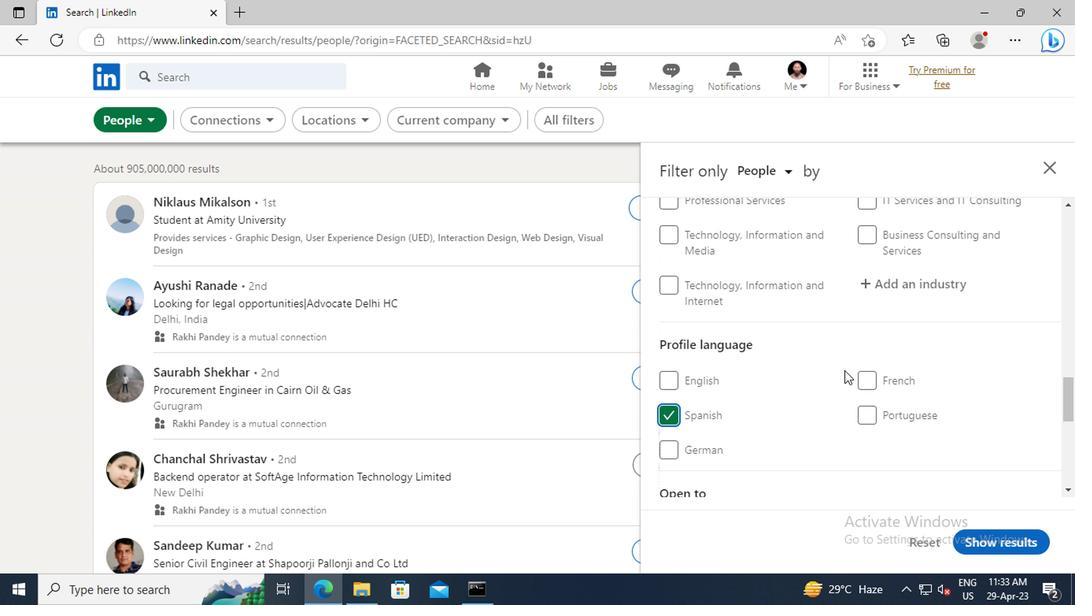 
Action: Mouse scrolled (709, 372) with delta (0, 0)
Screenshot: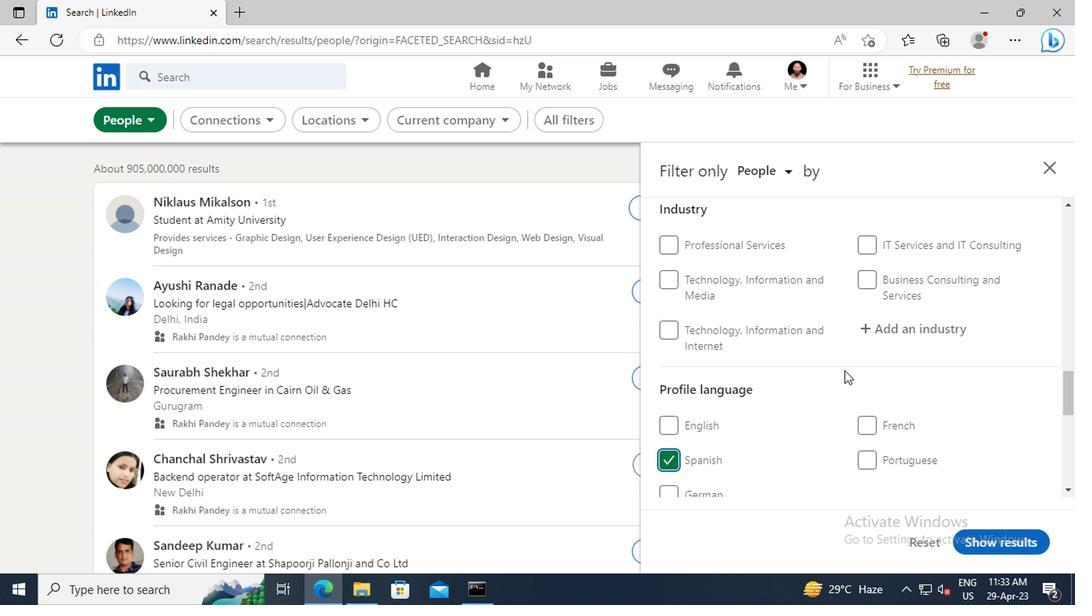 
Action: Mouse scrolled (709, 372) with delta (0, 0)
Screenshot: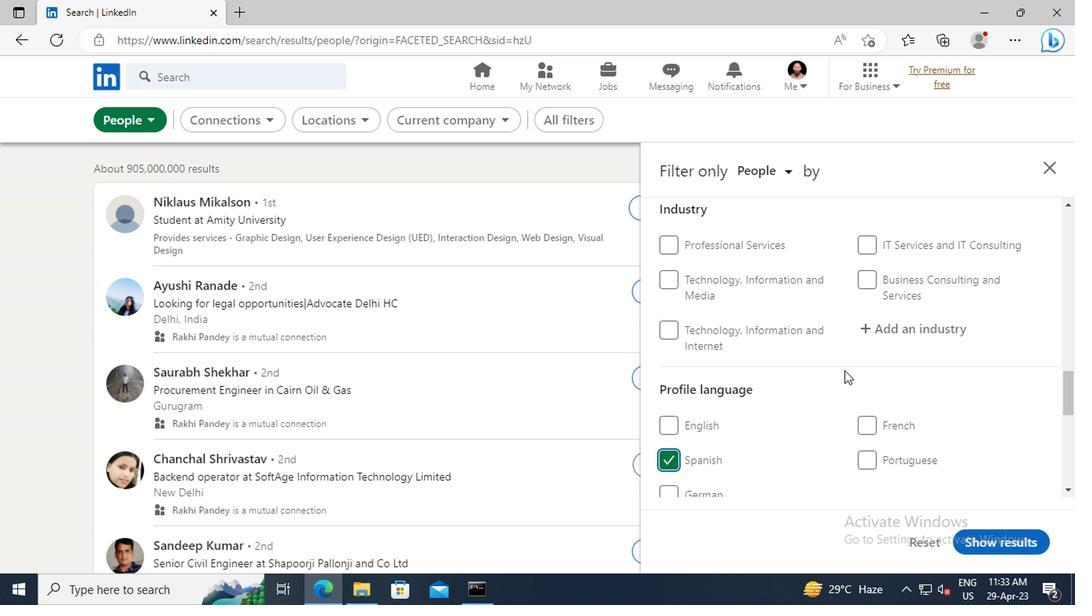 
Action: Mouse moved to (712, 370)
Screenshot: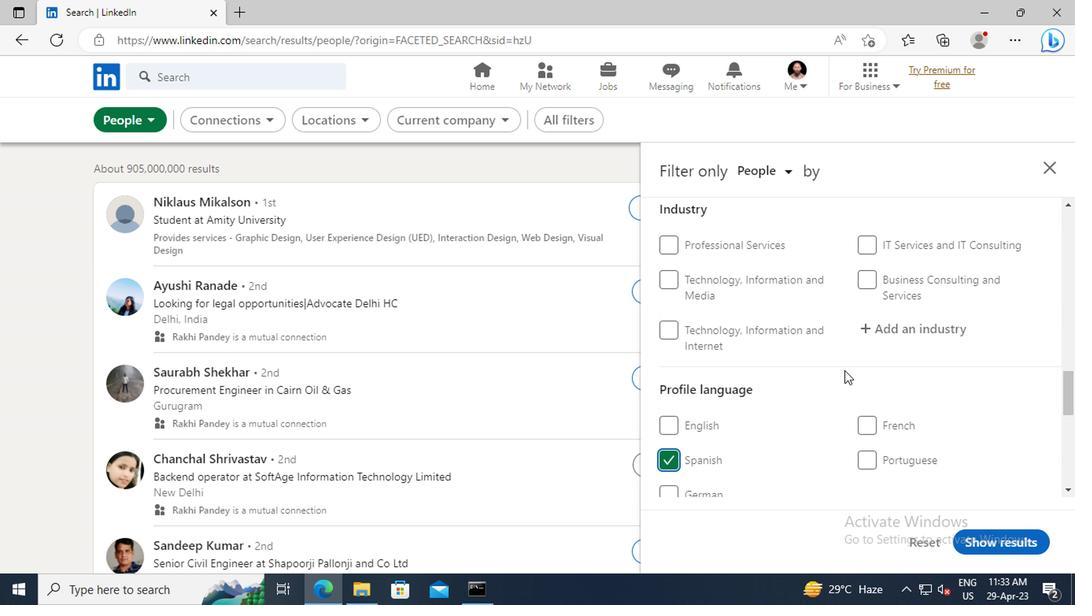 
Action: Mouse scrolled (712, 370) with delta (0, 0)
Screenshot: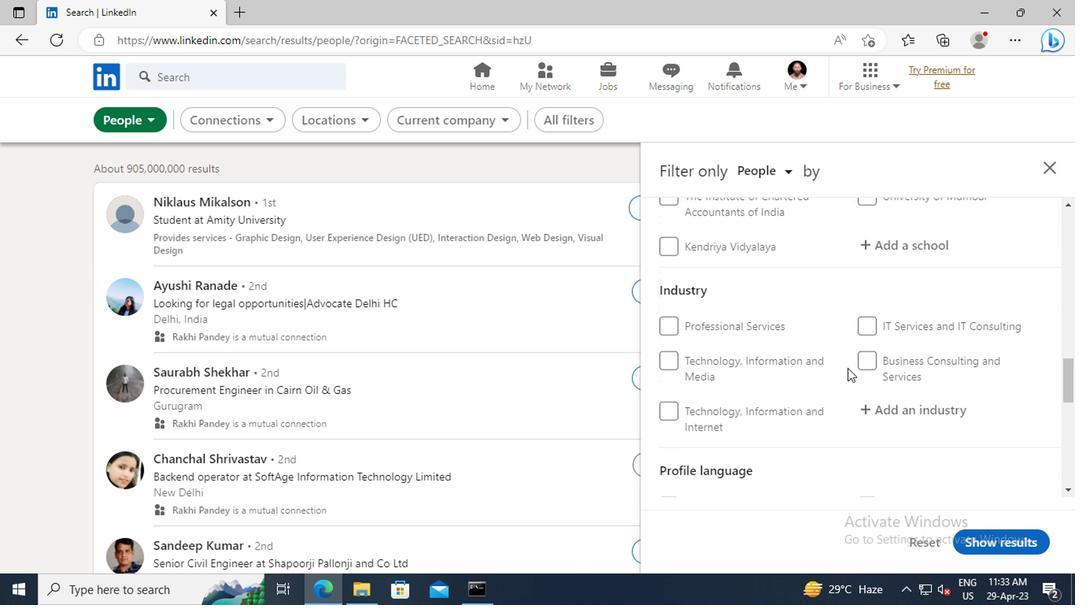
Action: Mouse moved to (714, 368)
Screenshot: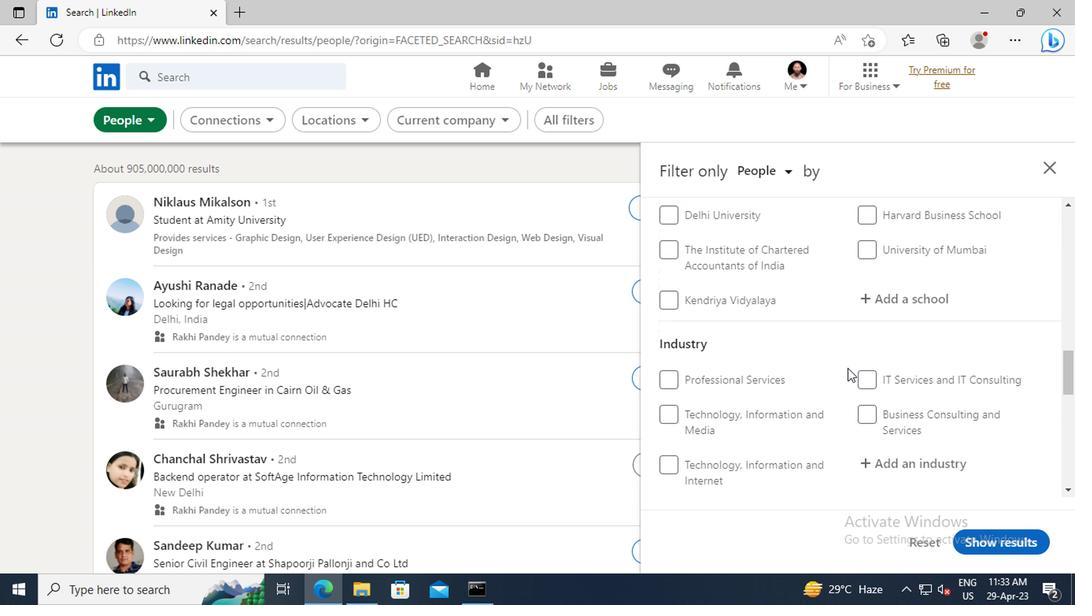 
Action: Mouse scrolled (714, 369) with delta (0, 0)
Screenshot: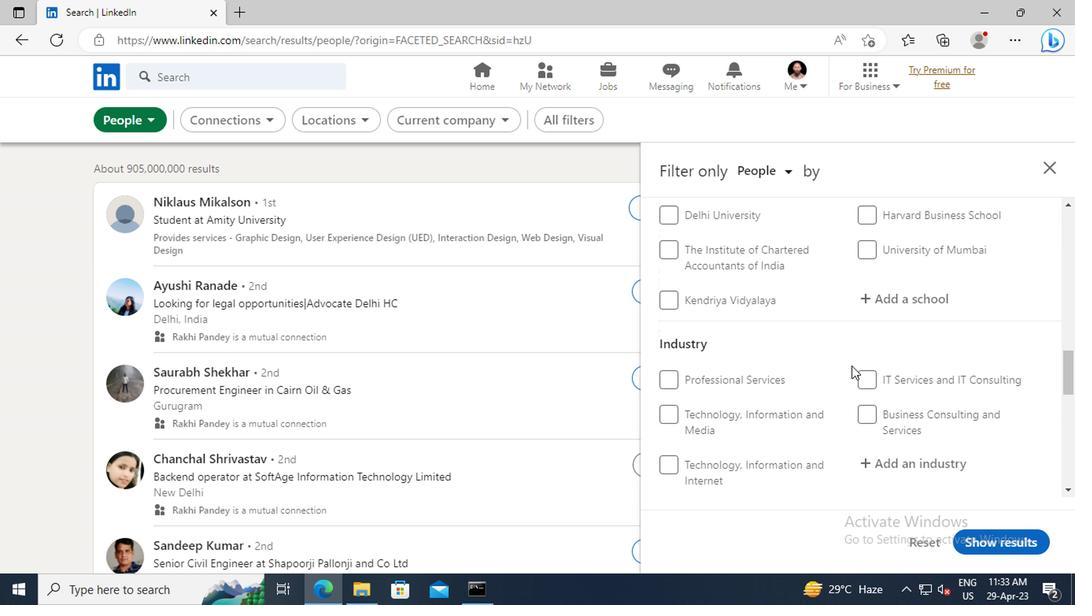 
Action: Mouse scrolled (714, 369) with delta (0, 0)
Screenshot: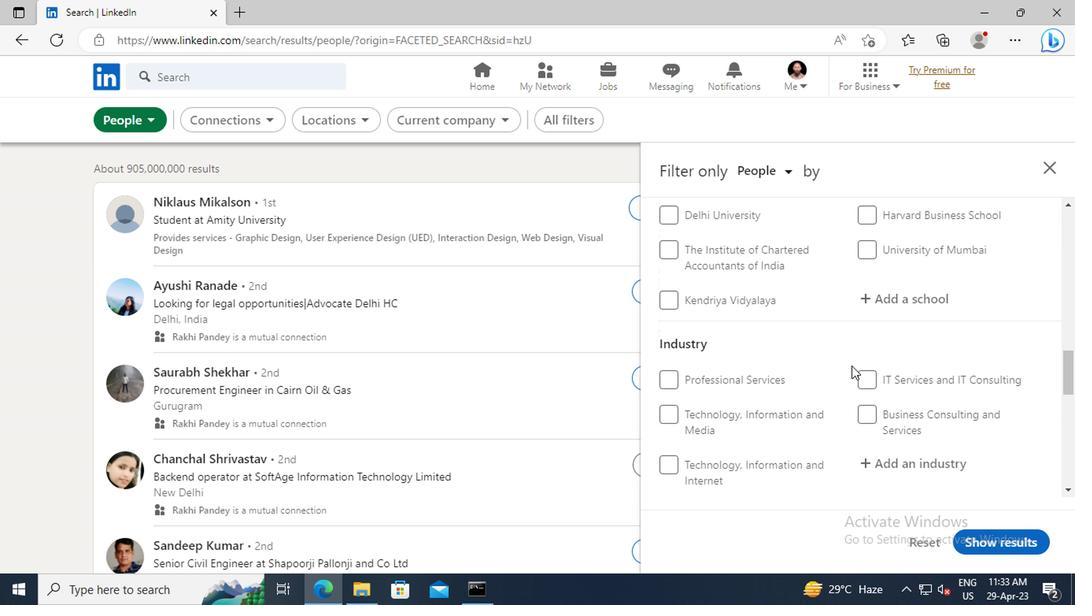 
Action: Mouse scrolled (714, 369) with delta (0, 0)
Screenshot: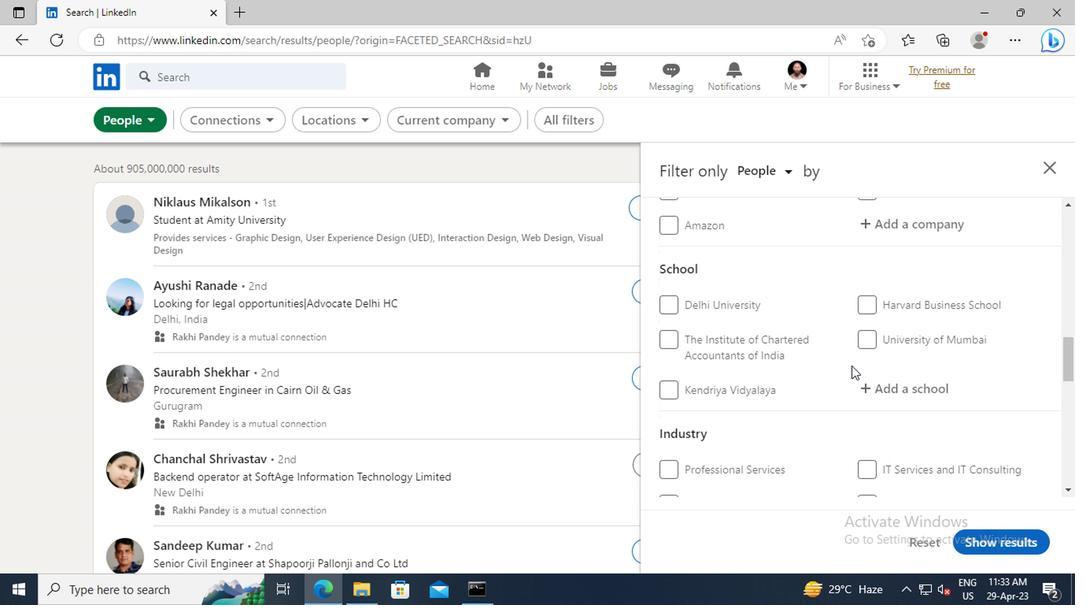 
Action: Mouse scrolled (714, 369) with delta (0, 0)
Screenshot: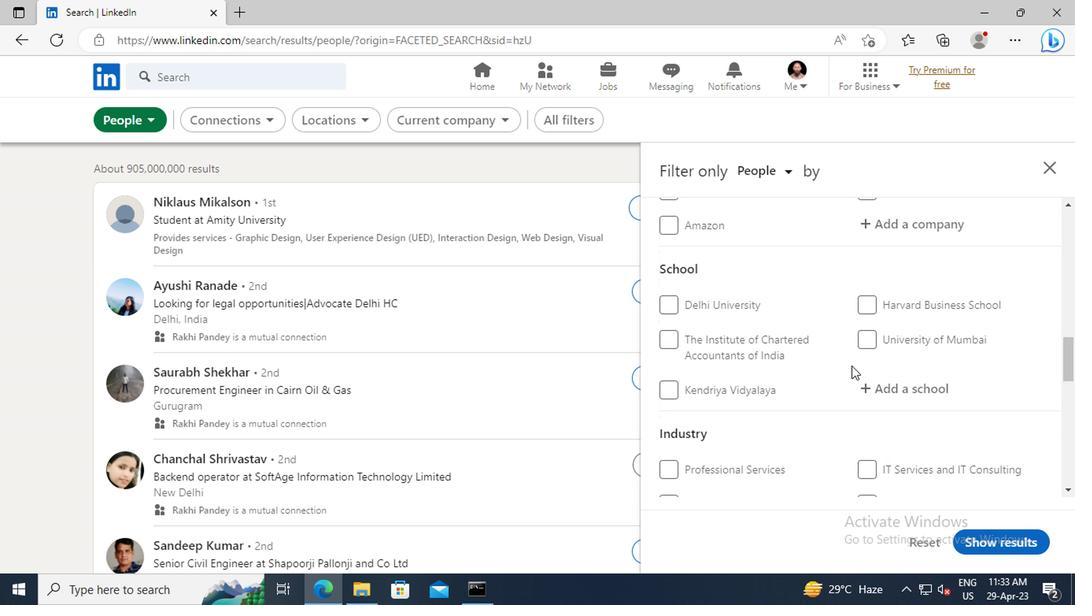
Action: Mouse scrolled (714, 369) with delta (0, 0)
Screenshot: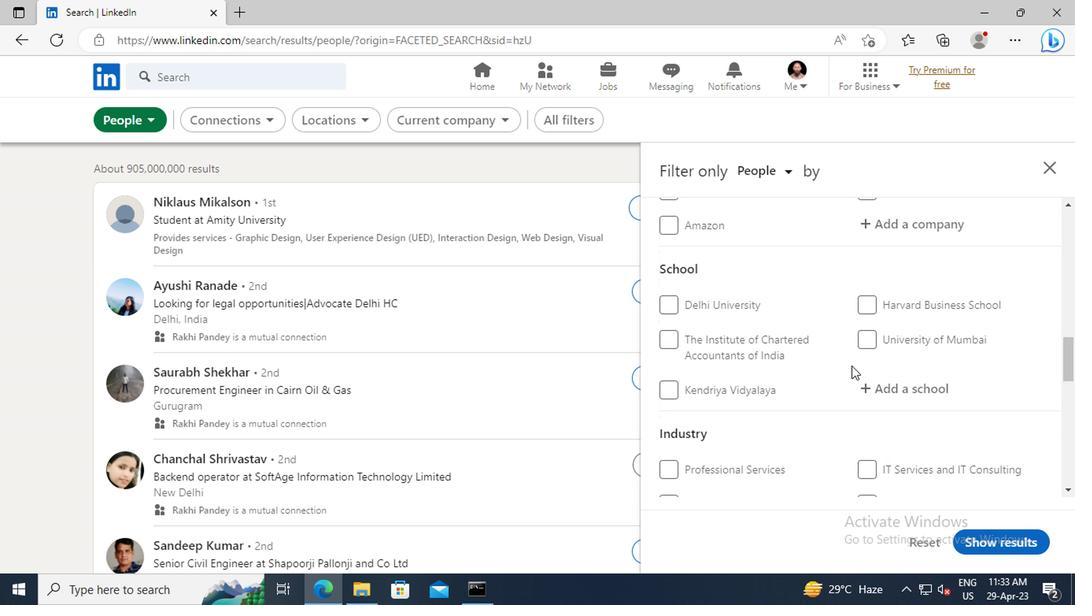 
Action: Mouse moved to (731, 352)
Screenshot: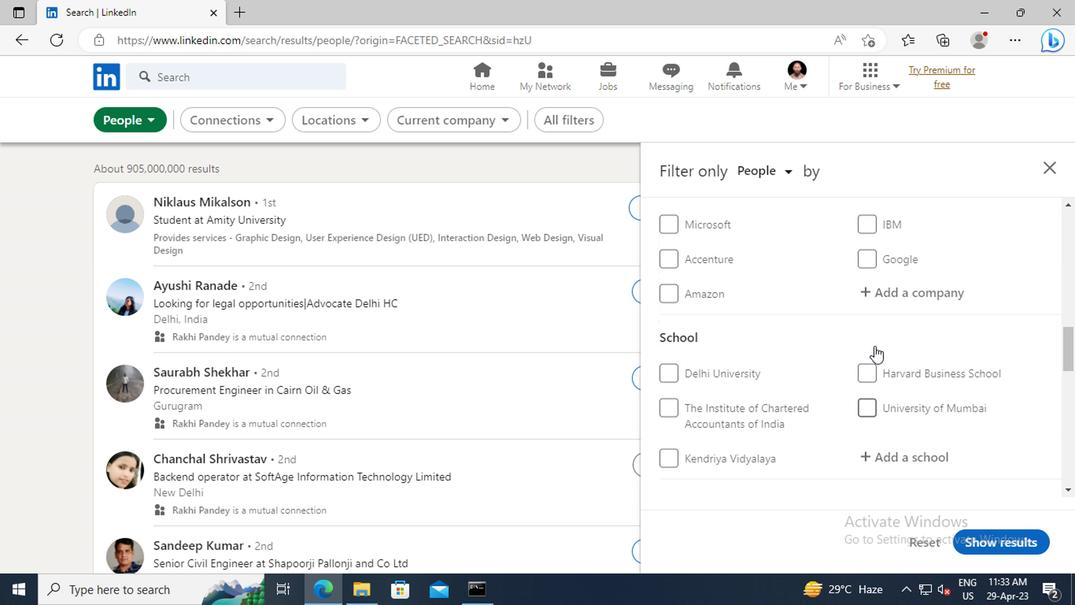 
Action: Mouse scrolled (731, 353) with delta (0, 0)
Screenshot: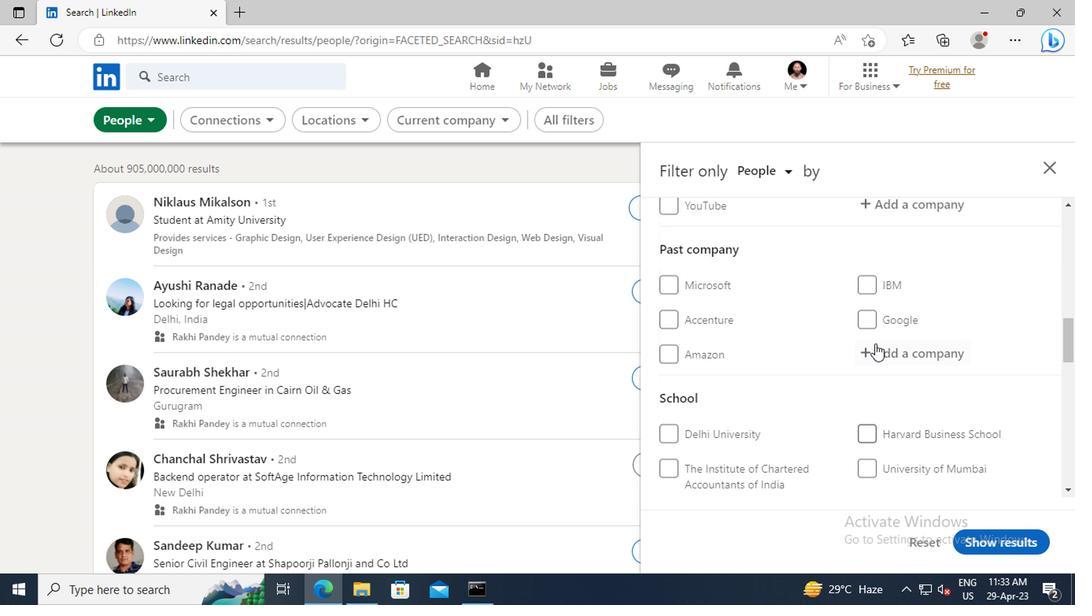 
Action: Mouse moved to (731, 351)
Screenshot: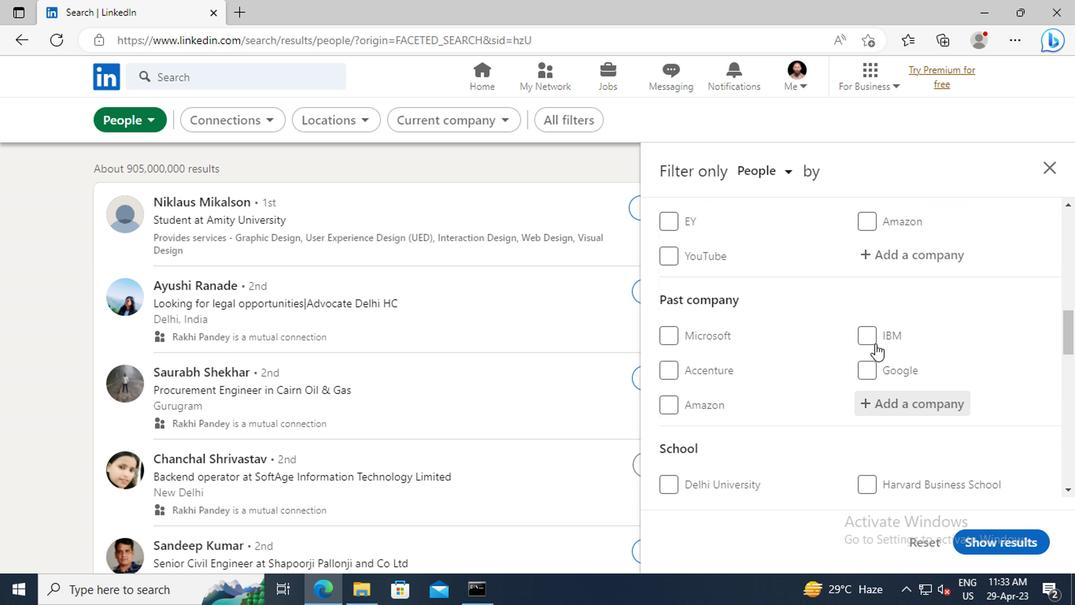 
Action: Mouse scrolled (731, 352) with delta (0, 0)
Screenshot: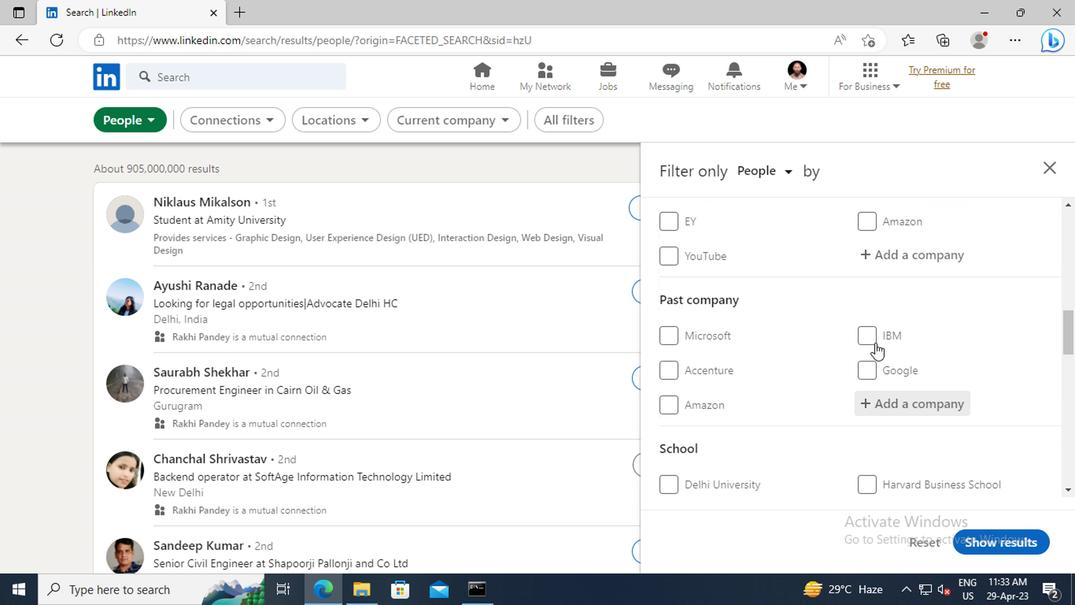 
Action: Mouse moved to (733, 331)
Screenshot: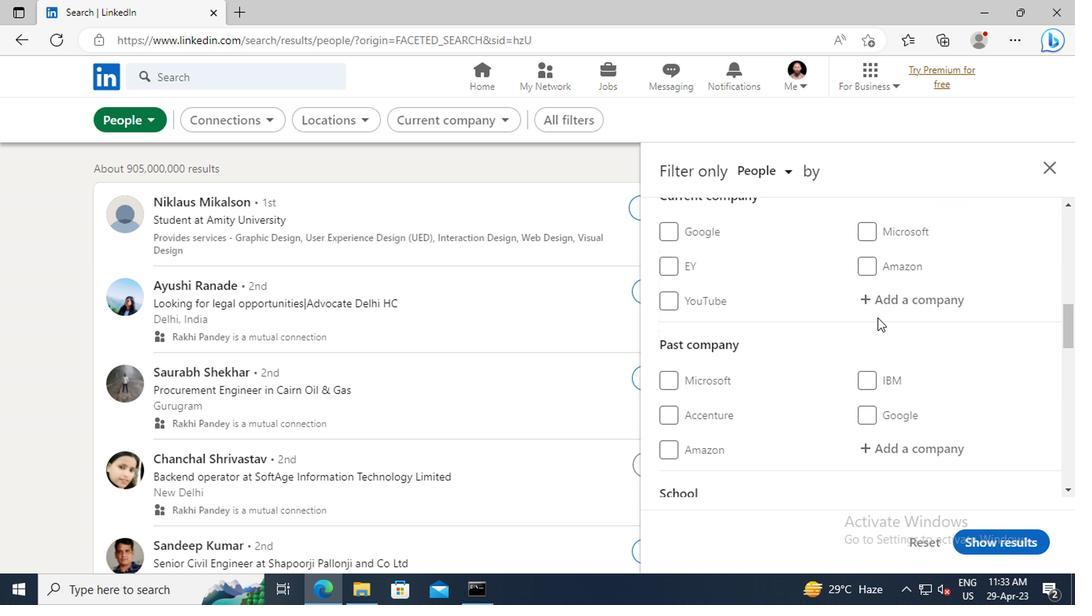 
Action: Mouse scrolled (733, 332) with delta (0, 0)
Screenshot: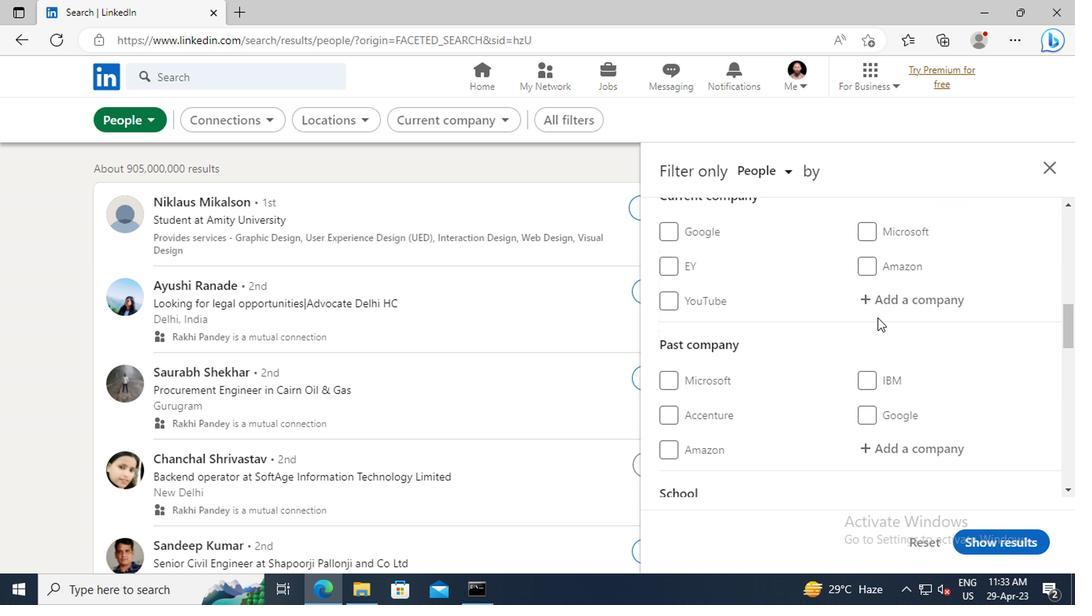 
Action: Mouse moved to (736, 351)
Screenshot: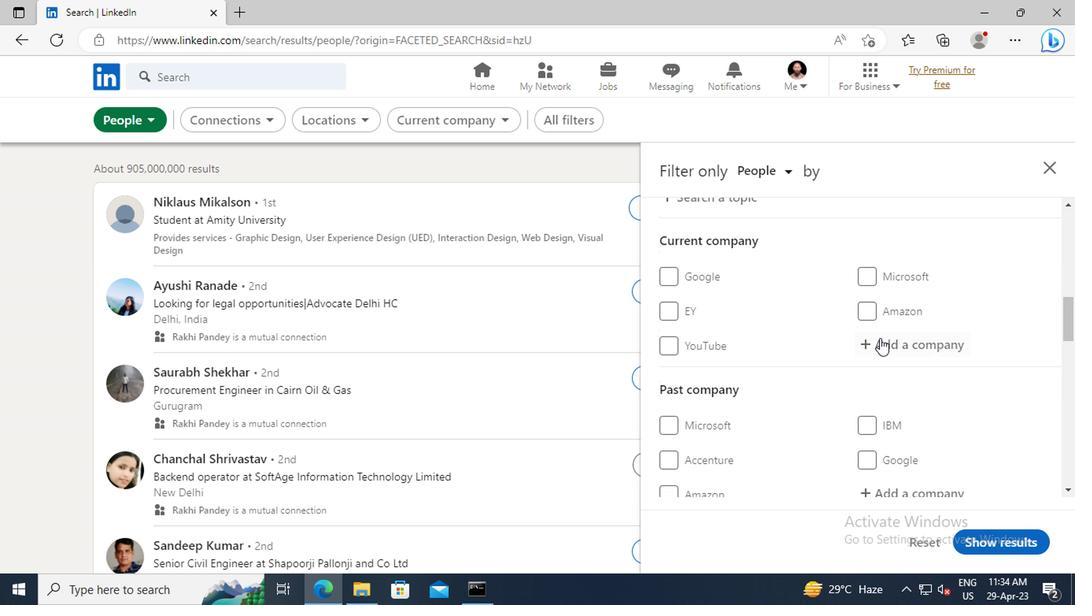 
Action: Mouse pressed left at (736, 351)
Screenshot: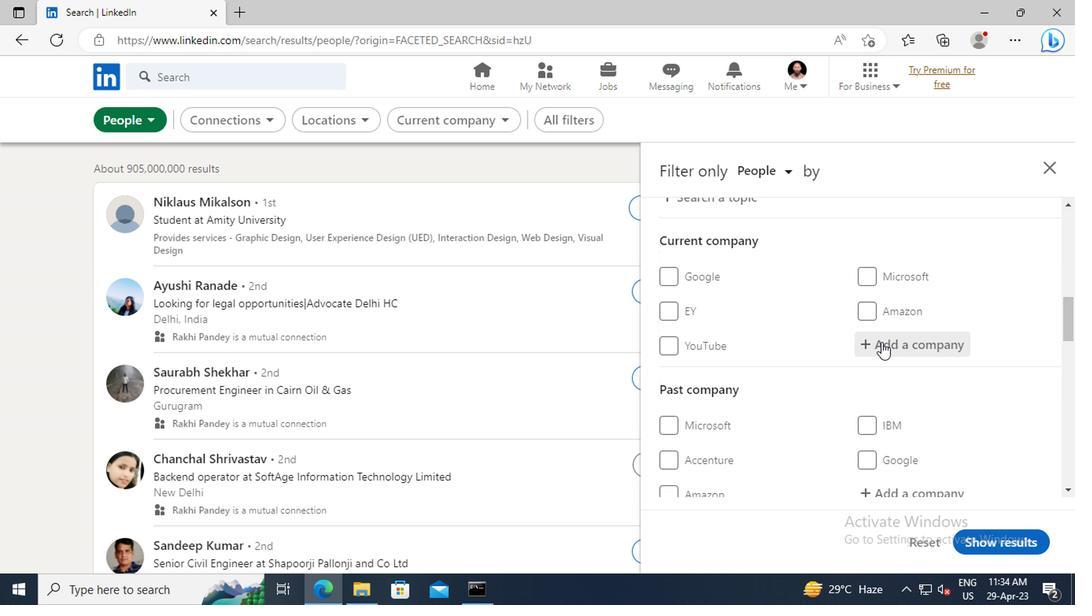 
Action: Key pressed <Key.shift>GOOD<Key.shift>WE
Screenshot: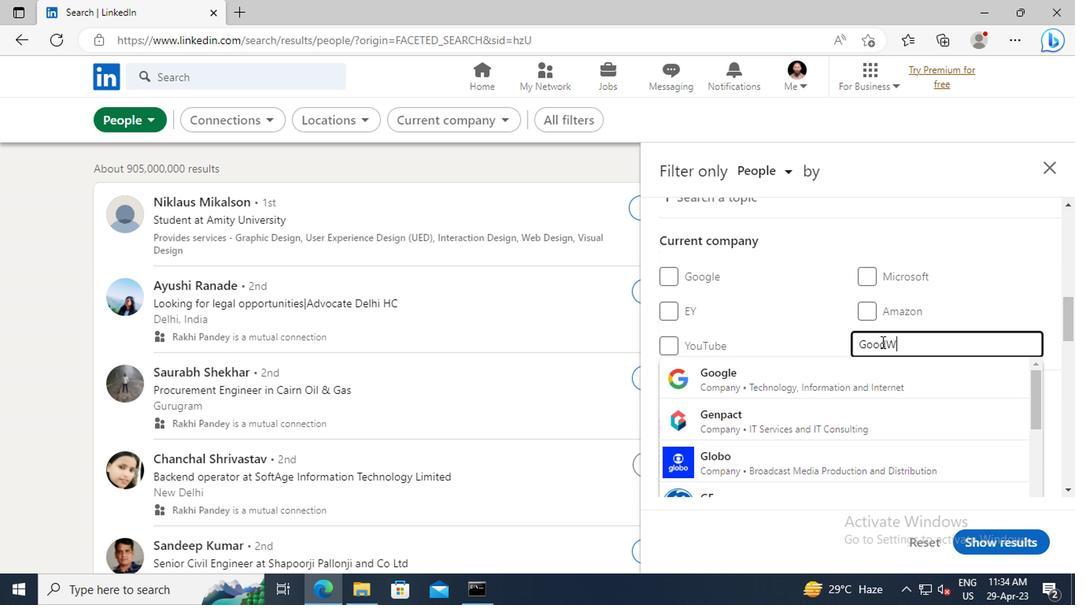 
Action: Mouse moved to (739, 369)
Screenshot: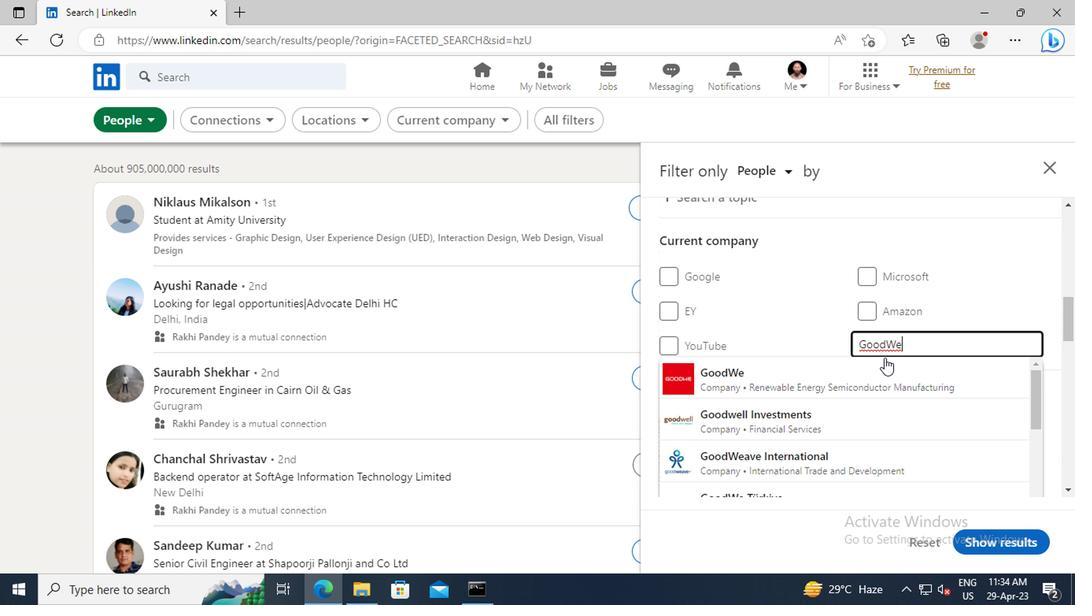 
Action: Mouse pressed left at (739, 369)
Screenshot: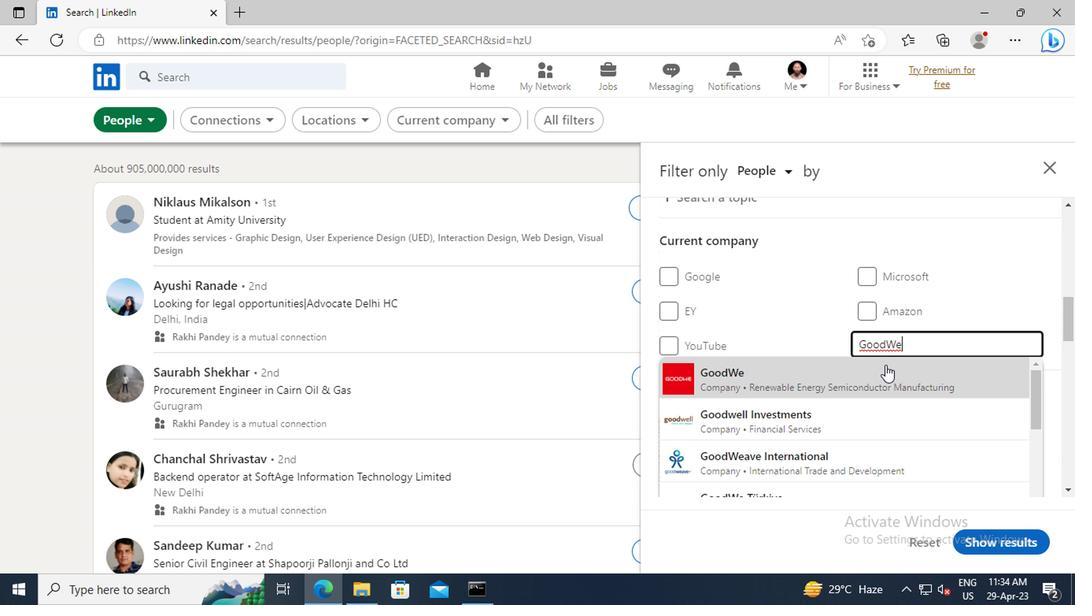 
Action: Mouse scrolled (739, 369) with delta (0, 0)
Screenshot: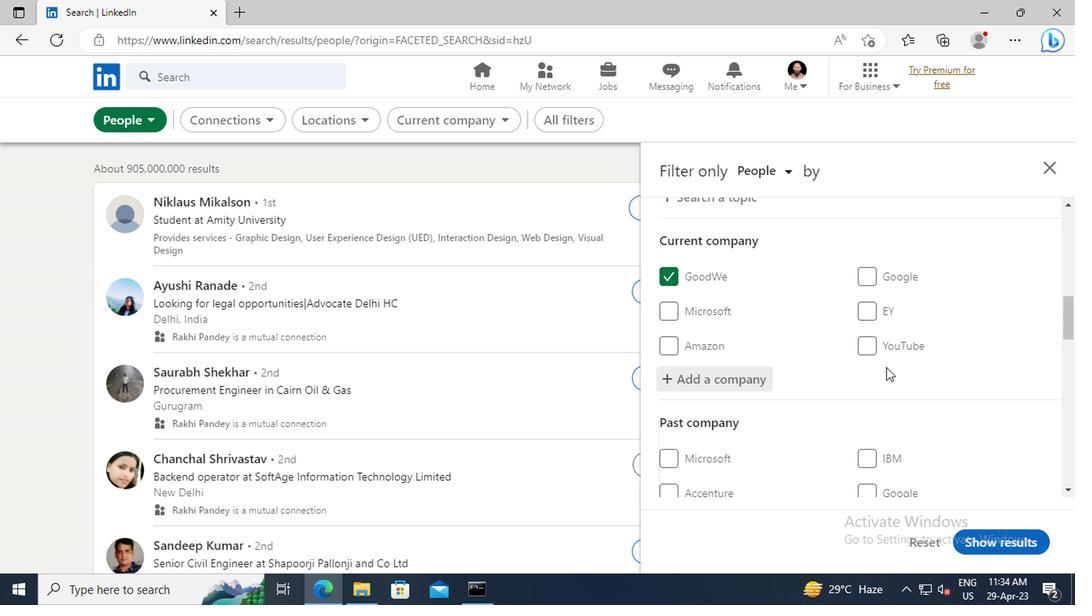 
Action: Mouse scrolled (739, 369) with delta (0, 0)
Screenshot: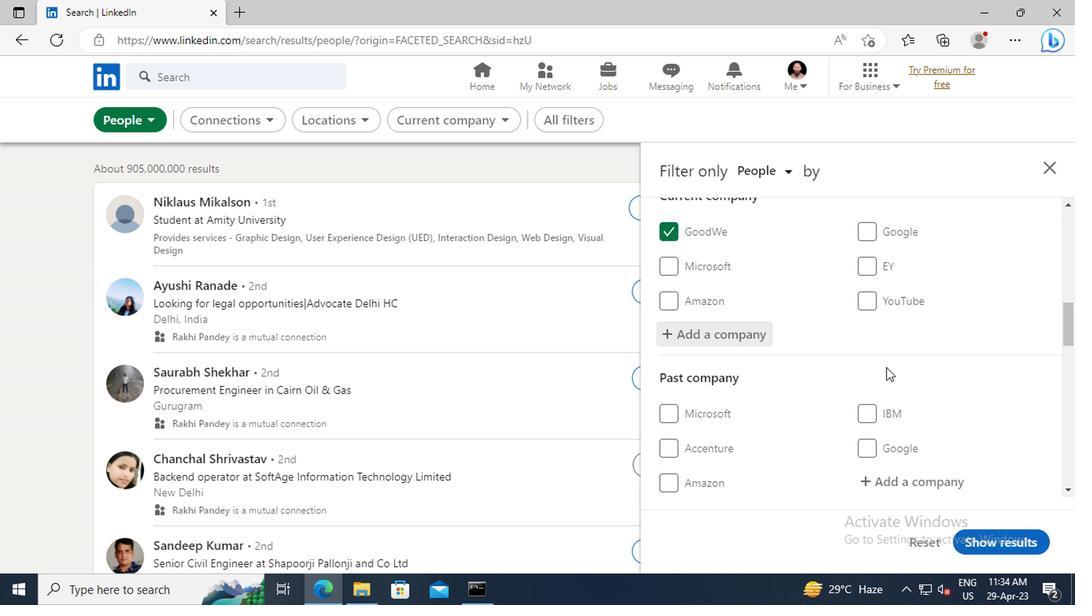 
Action: Mouse scrolled (739, 369) with delta (0, 0)
Screenshot: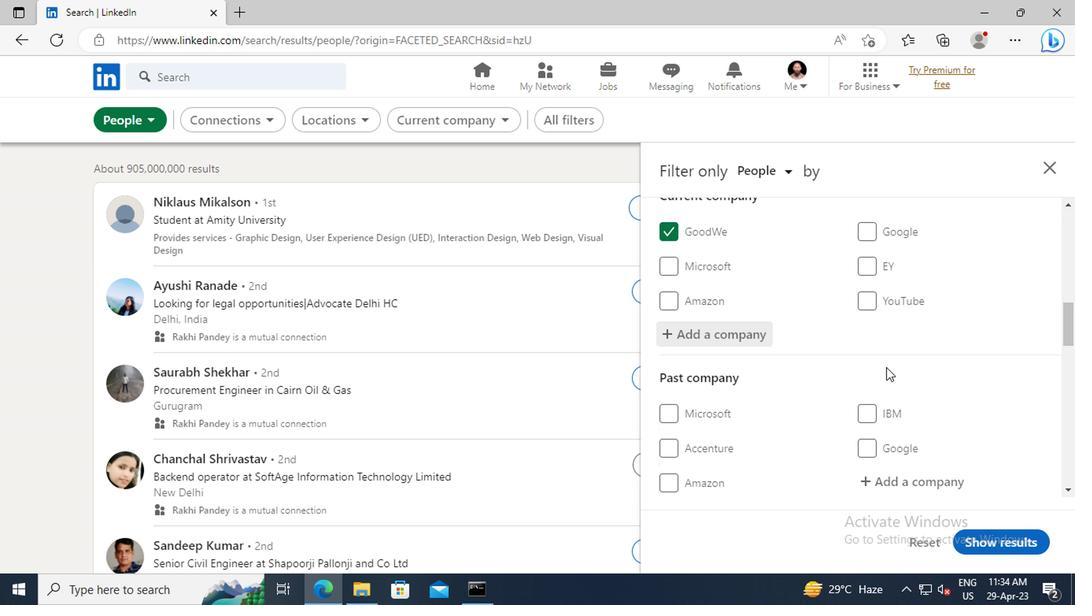 
Action: Mouse scrolled (739, 369) with delta (0, 0)
Screenshot: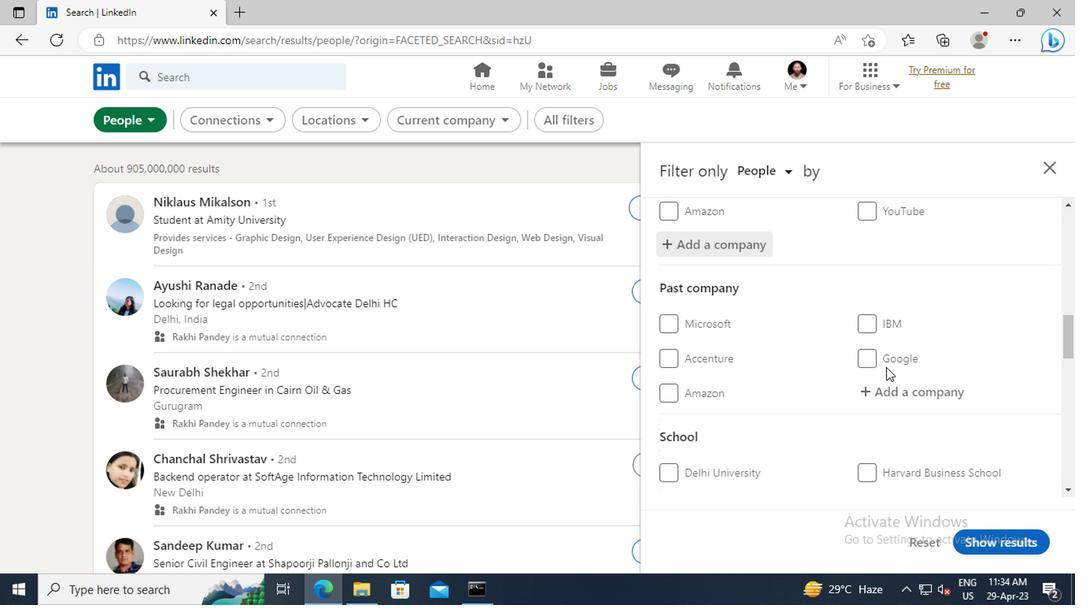 
Action: Mouse scrolled (739, 369) with delta (0, 0)
Screenshot: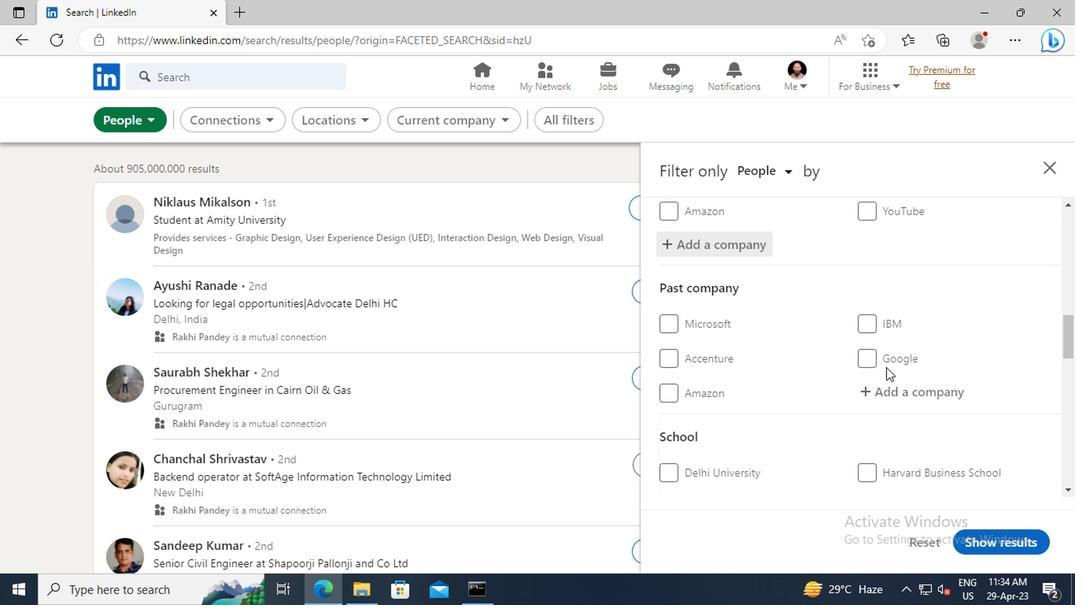 
Action: Mouse scrolled (739, 369) with delta (0, 0)
Screenshot: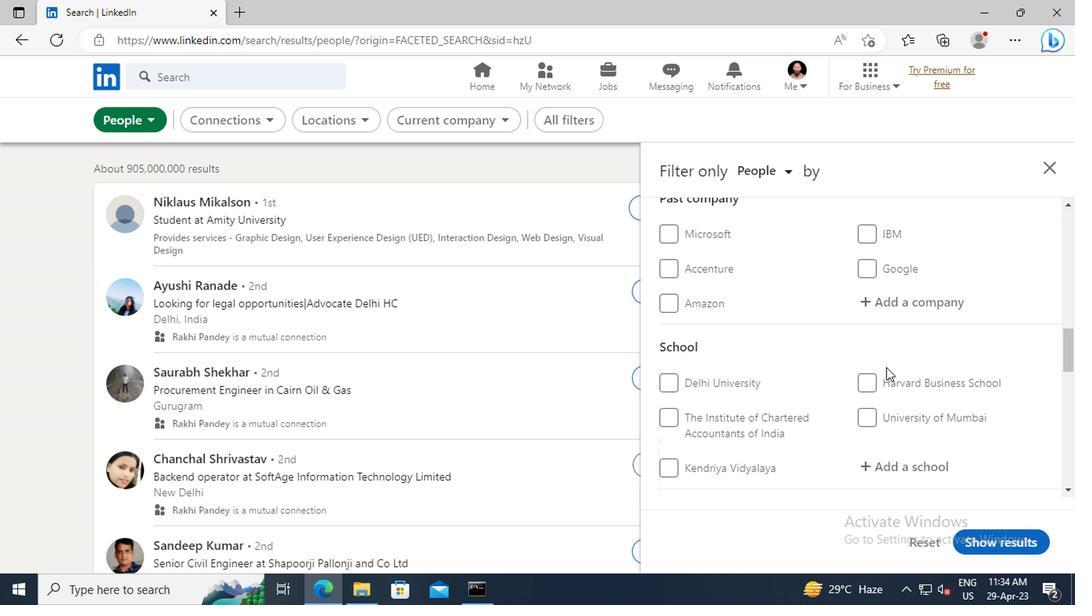
Action: Mouse scrolled (739, 369) with delta (0, 0)
Screenshot: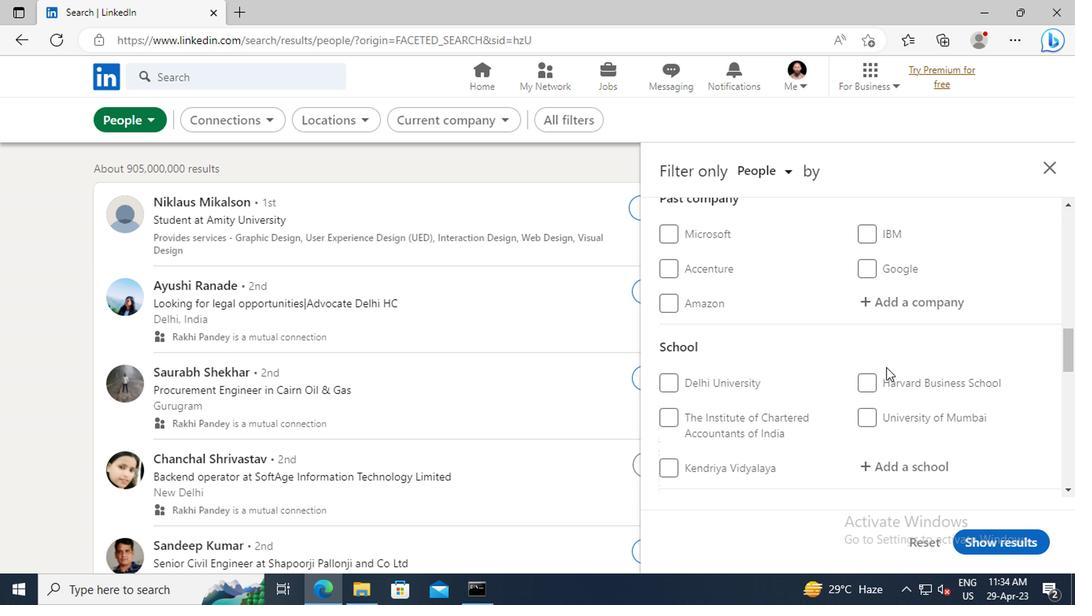 
Action: Mouse moved to (739, 375)
Screenshot: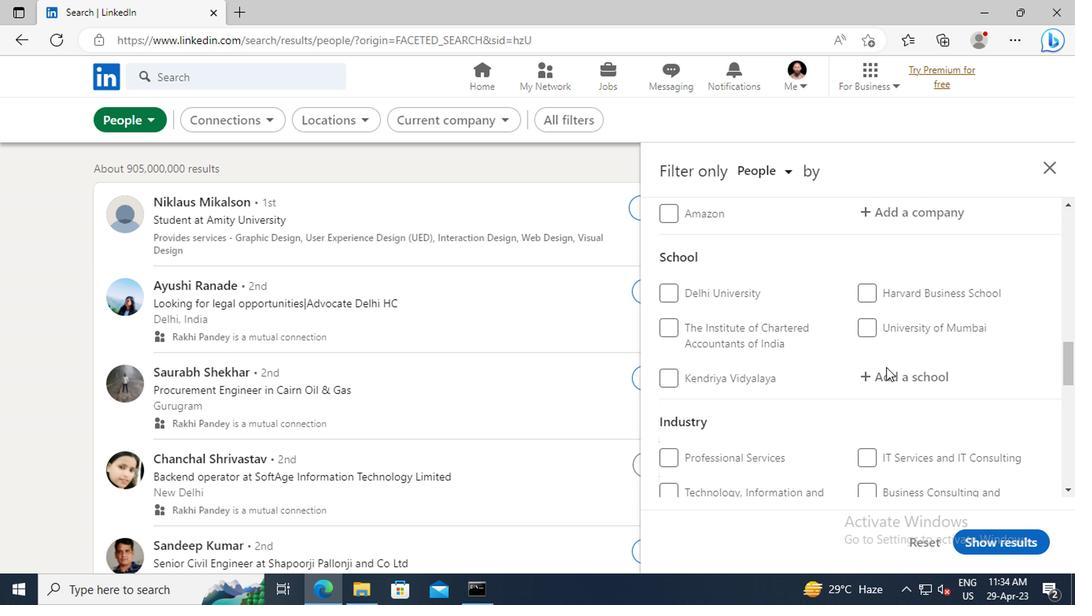 
Action: Mouse pressed left at (739, 375)
Screenshot: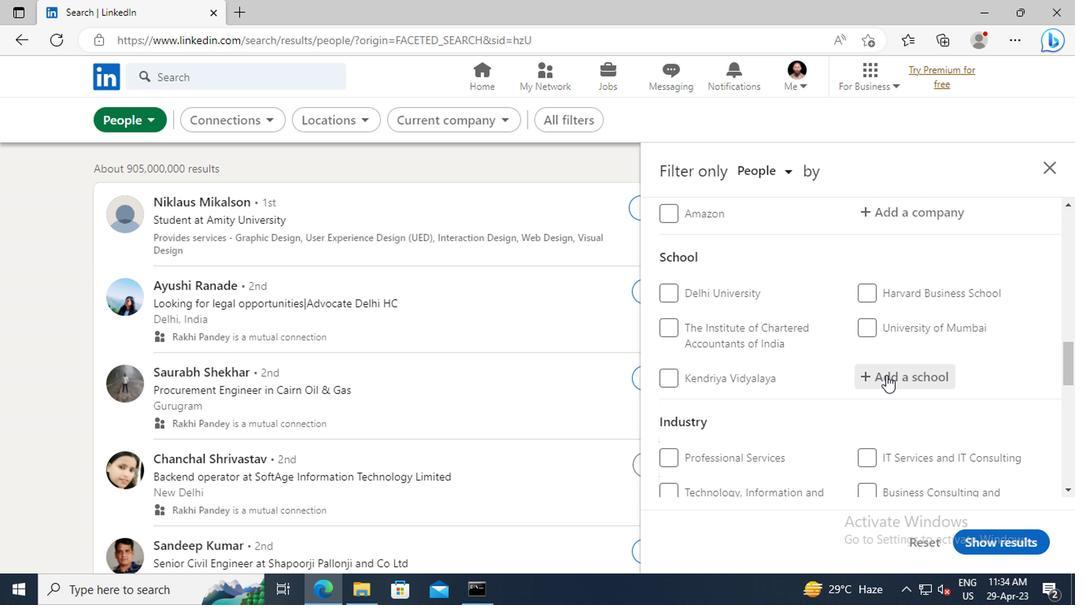 
Action: Key pressed <Key.shift>SANT<Key.space><Key.shift>GADGE<Key.space><Key.shift>BA
Screenshot: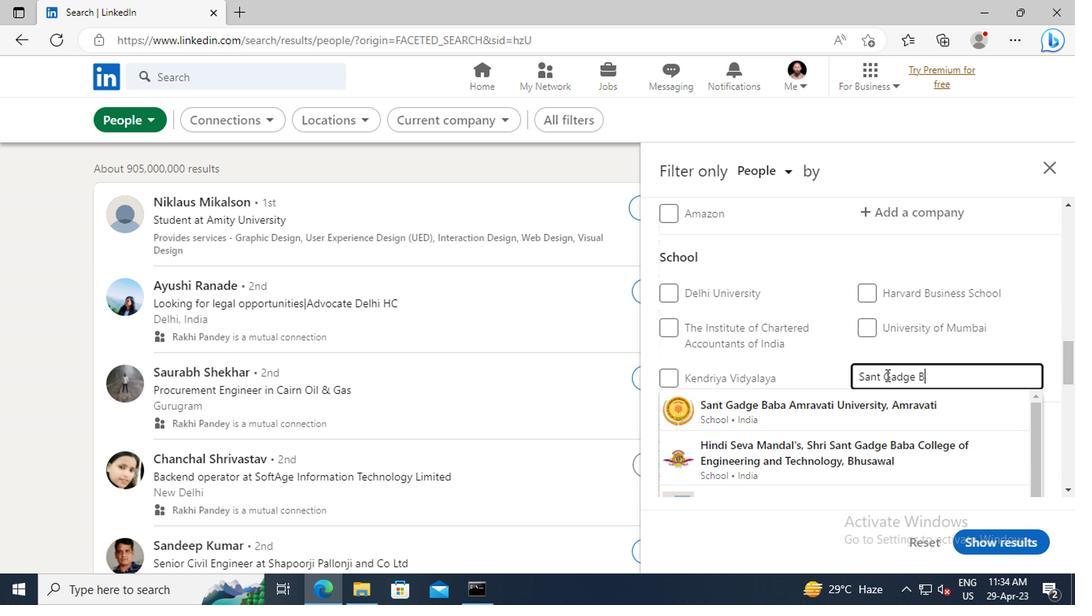 
Action: Mouse moved to (737, 396)
Screenshot: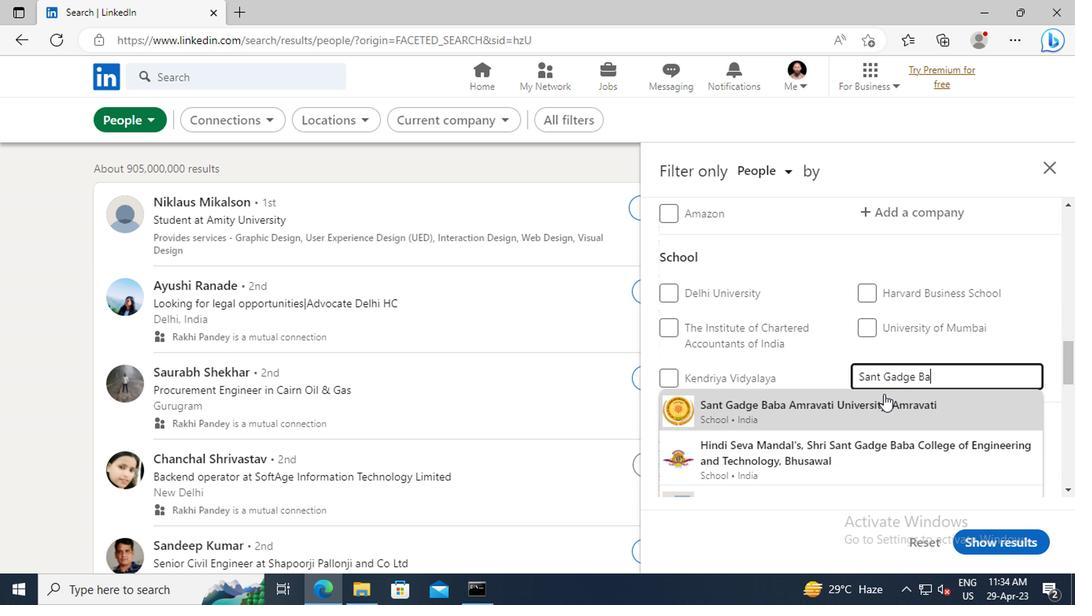 
Action: Mouse pressed left at (737, 396)
Screenshot: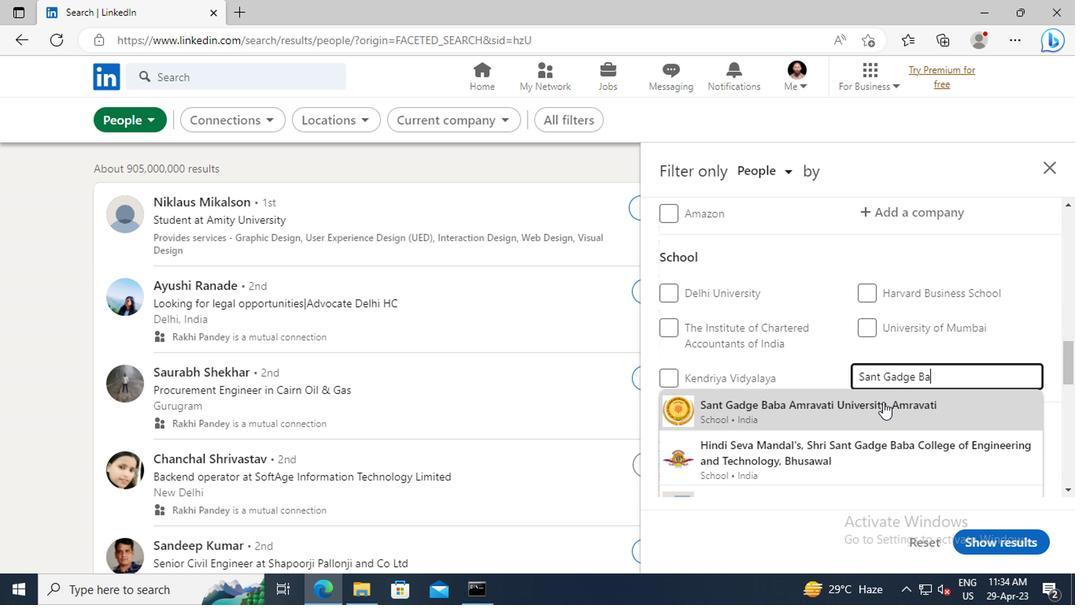 
Action: Mouse scrolled (737, 395) with delta (0, 0)
Screenshot: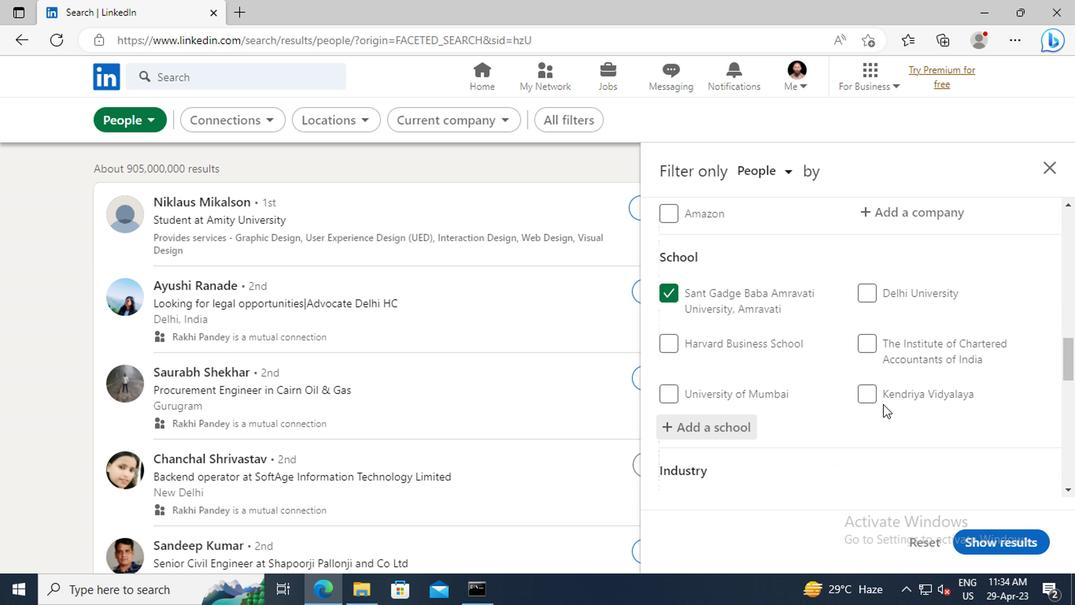 
Action: Mouse scrolled (737, 395) with delta (0, 0)
Screenshot: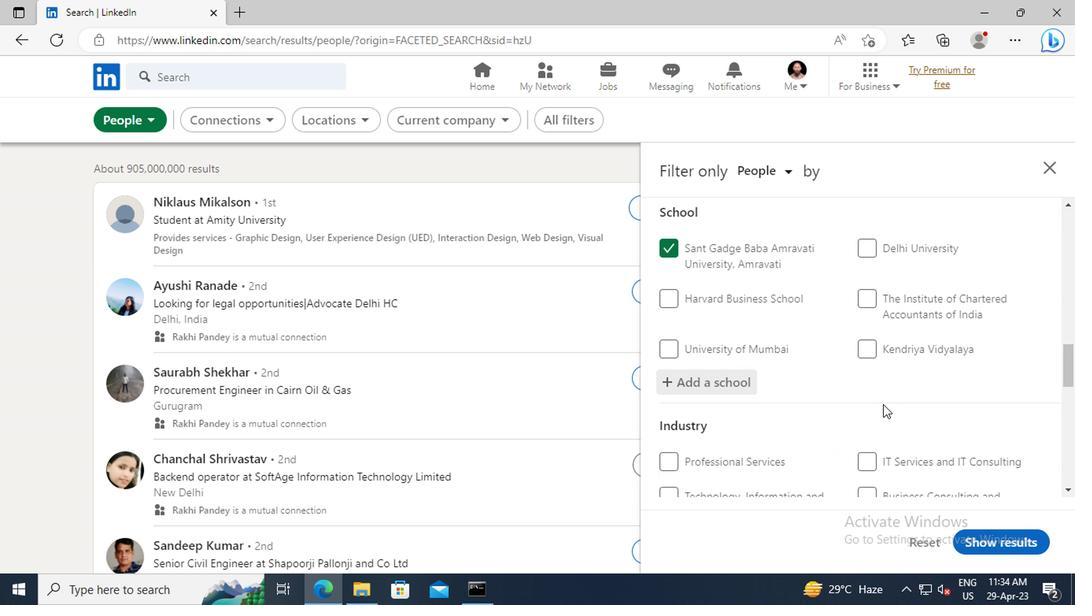 
Action: Mouse scrolled (737, 395) with delta (0, 0)
Screenshot: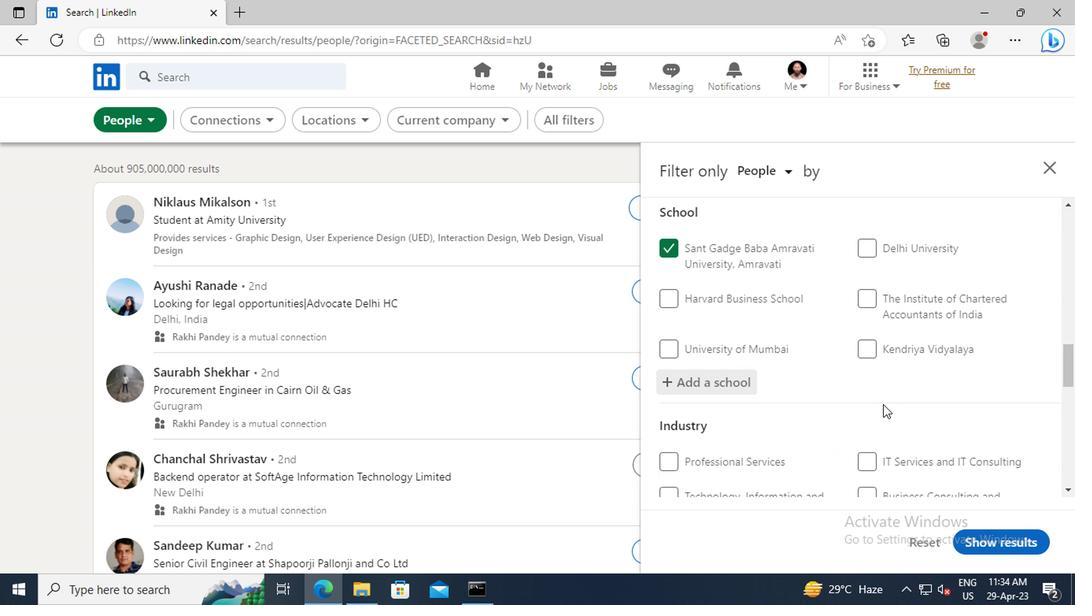 
Action: Mouse scrolled (737, 395) with delta (0, 0)
Screenshot: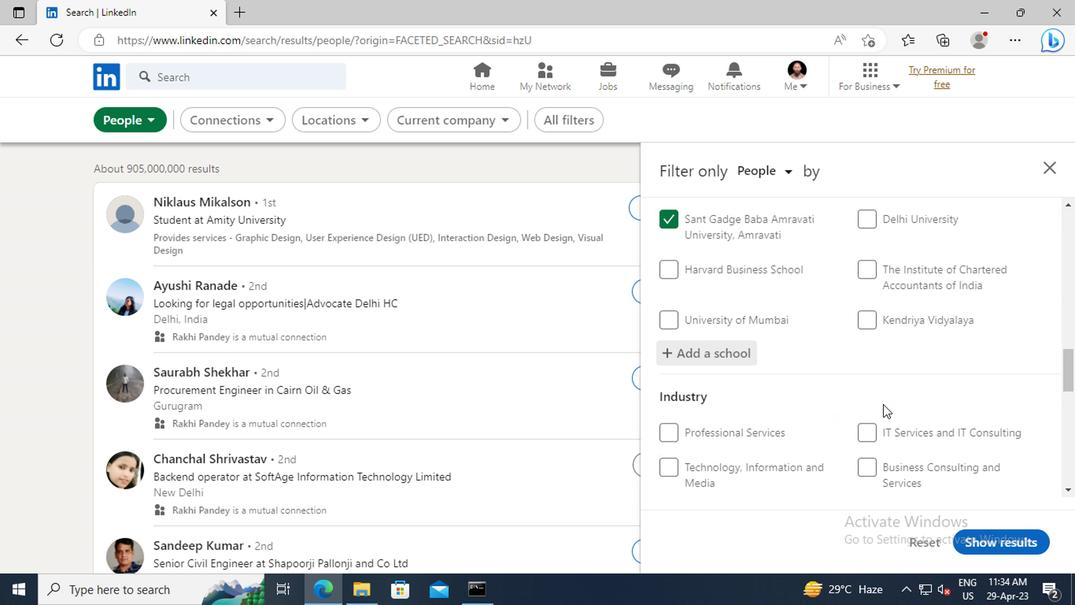 
Action: Mouse moved to (732, 399)
Screenshot: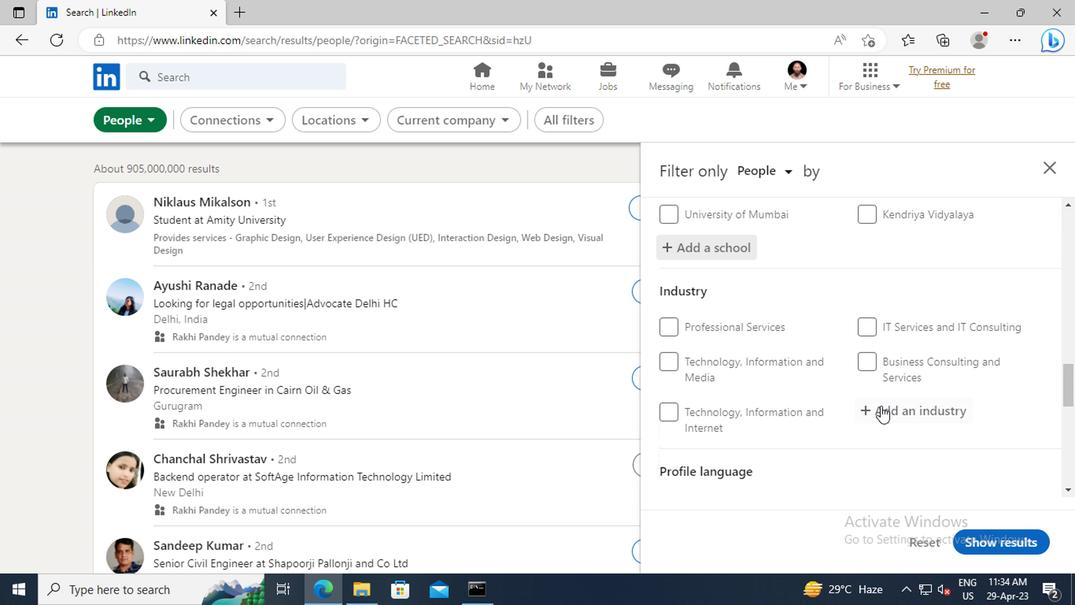 
Action: Mouse pressed left at (732, 399)
Screenshot: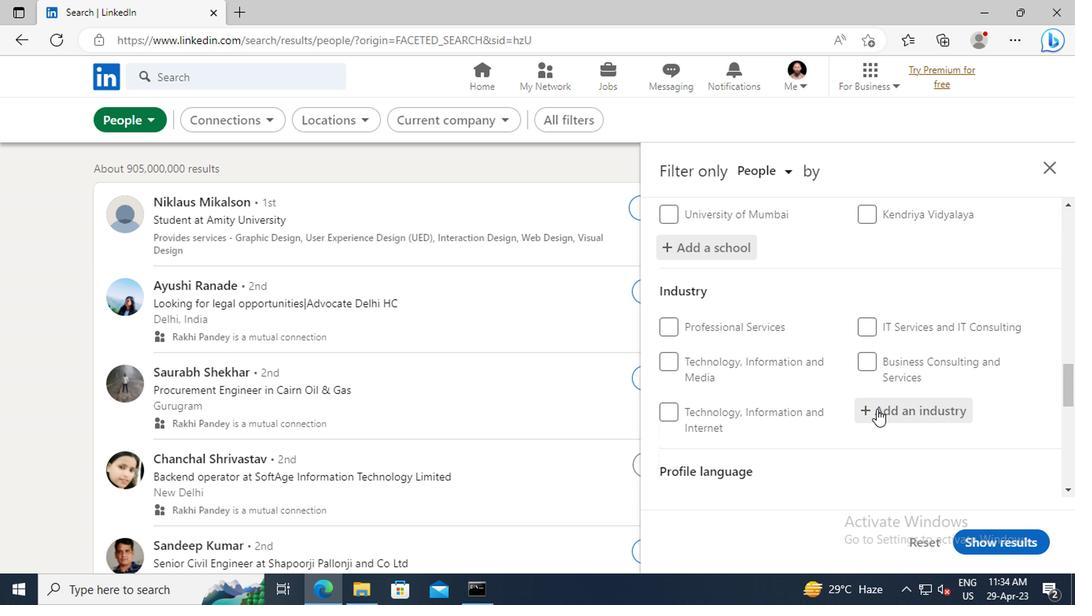 
Action: Key pressed <Key.shift>COMPUTER<Key.space><Key.shift>HARD
Screenshot: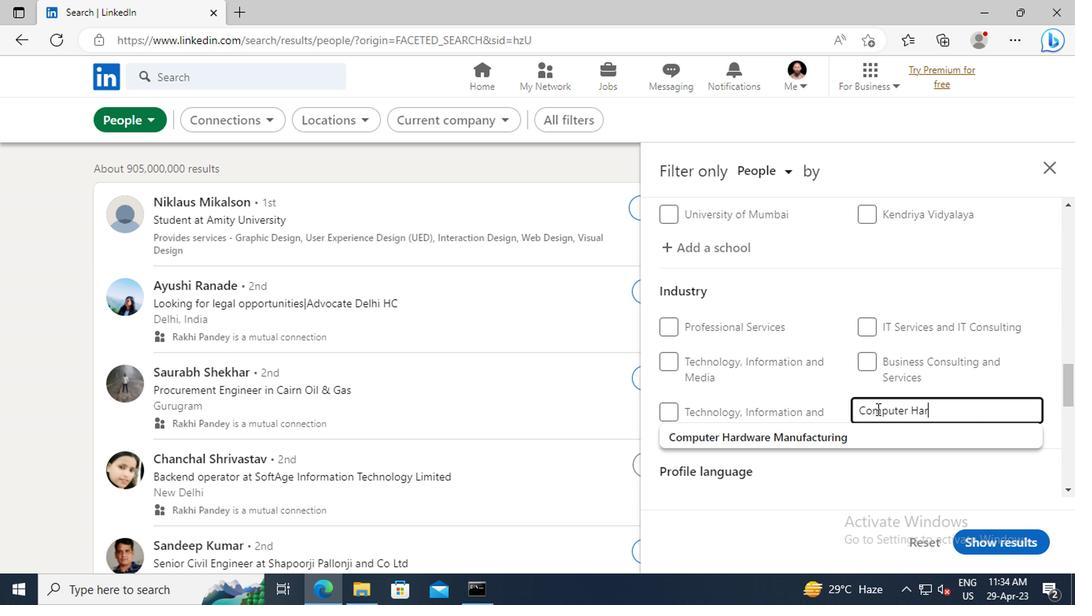 
Action: Mouse moved to (721, 415)
Screenshot: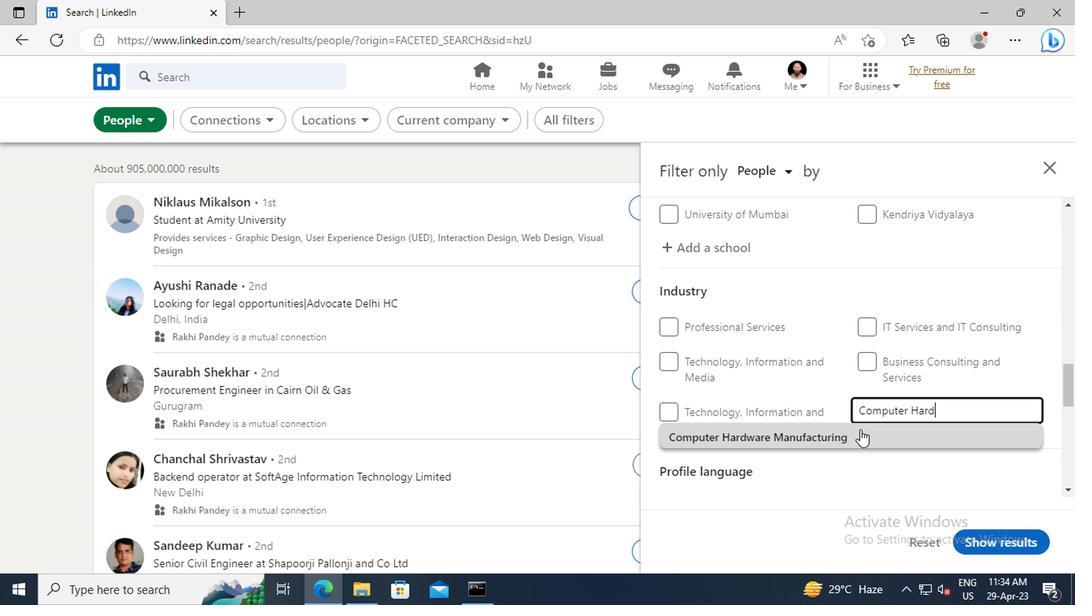 
Action: Mouse pressed left at (721, 415)
Screenshot: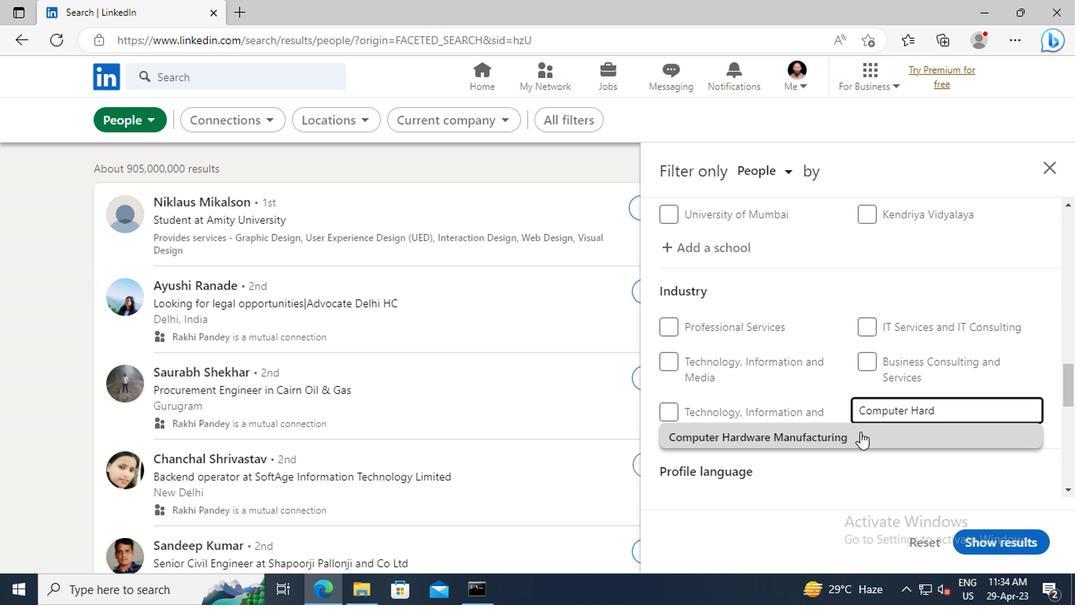 
Action: Mouse scrolled (721, 415) with delta (0, 0)
Screenshot: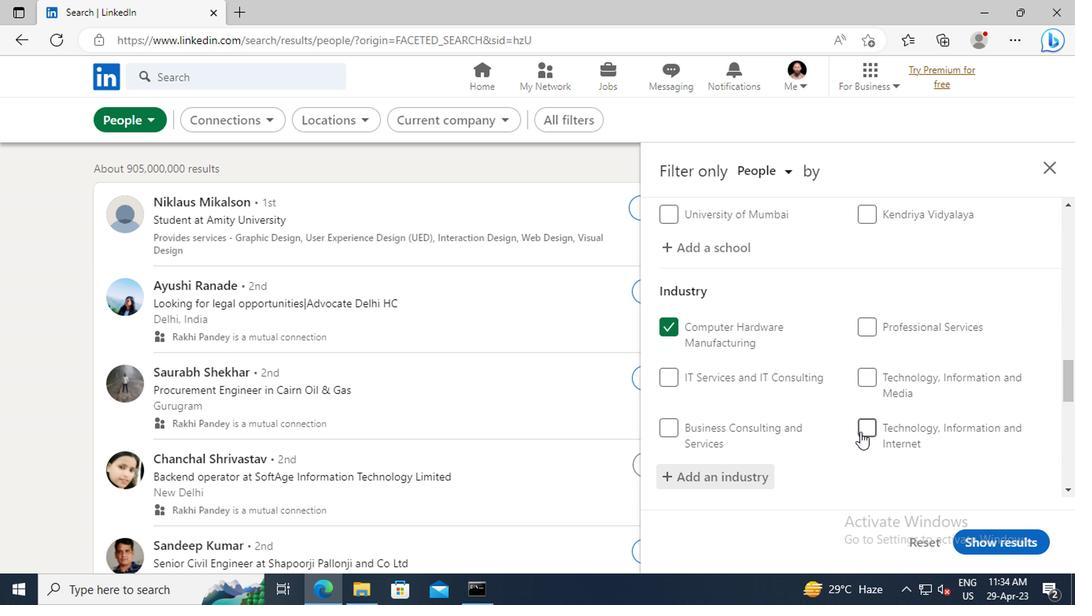 
Action: Mouse scrolled (721, 415) with delta (0, 0)
Screenshot: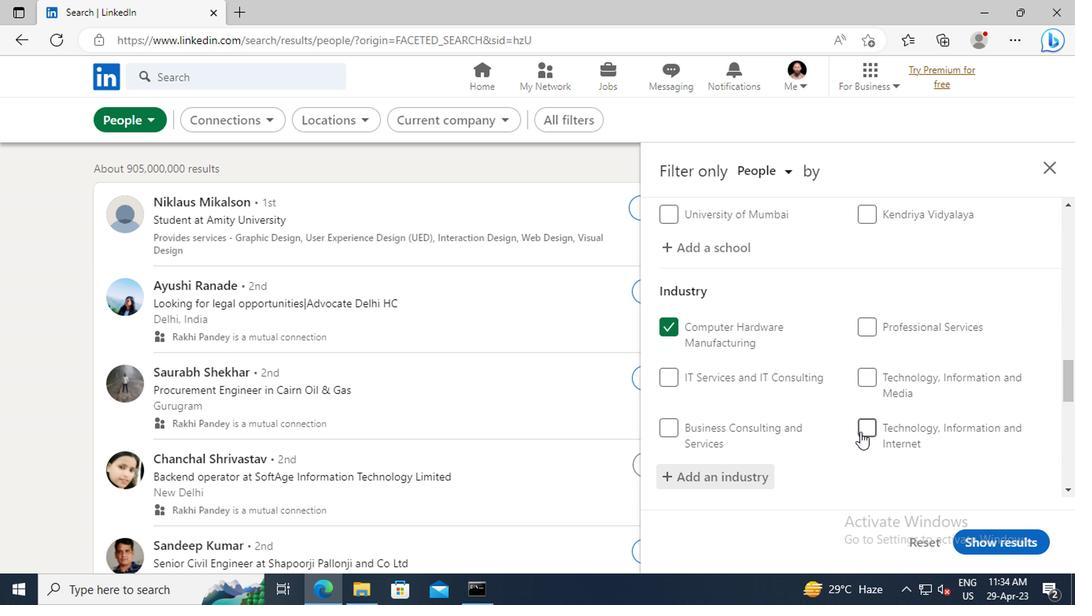 
Action: Mouse moved to (721, 413)
Screenshot: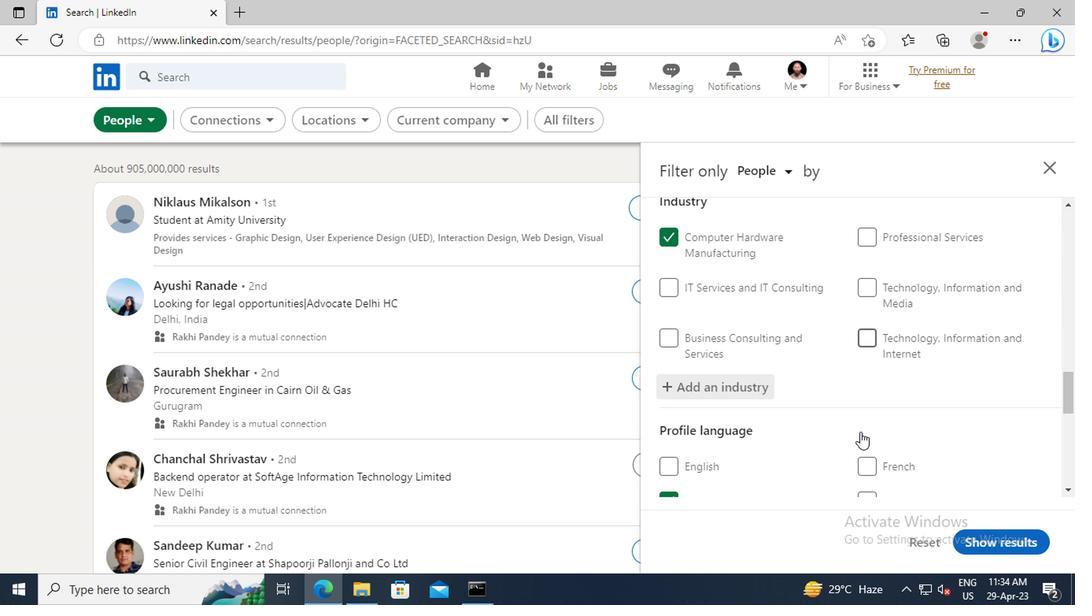 
Action: Mouse scrolled (721, 412) with delta (0, 0)
Screenshot: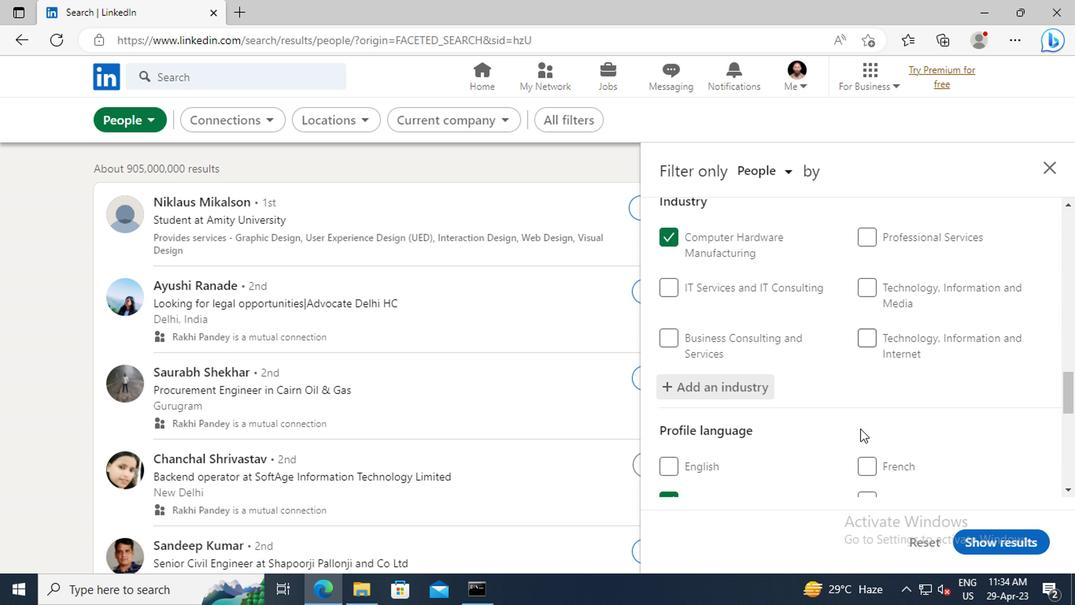
Action: Mouse scrolled (721, 412) with delta (0, 0)
Screenshot: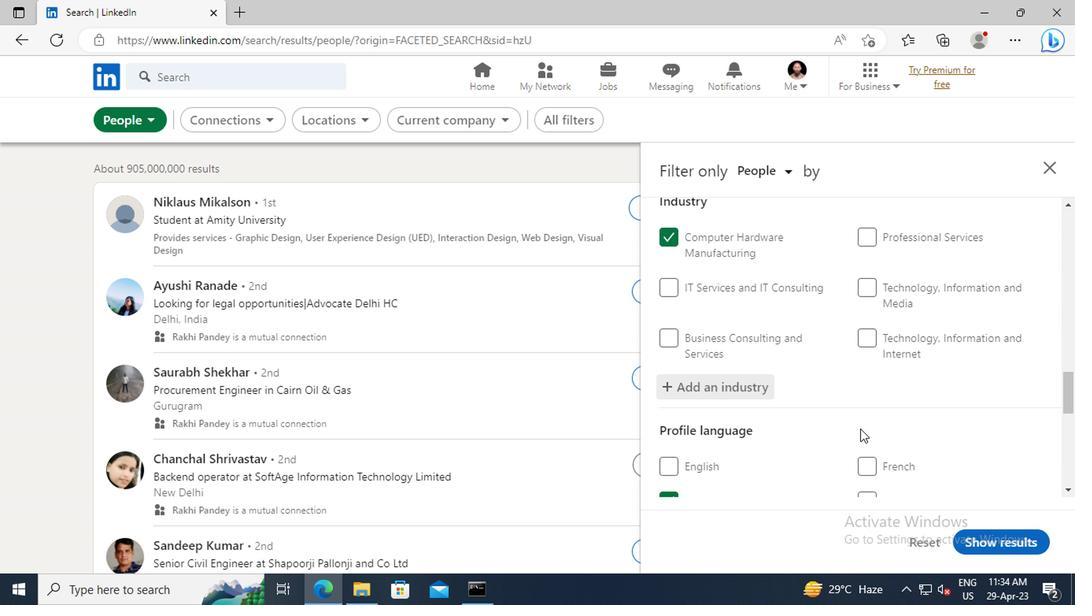 
Action: Mouse scrolled (721, 412) with delta (0, 0)
Screenshot: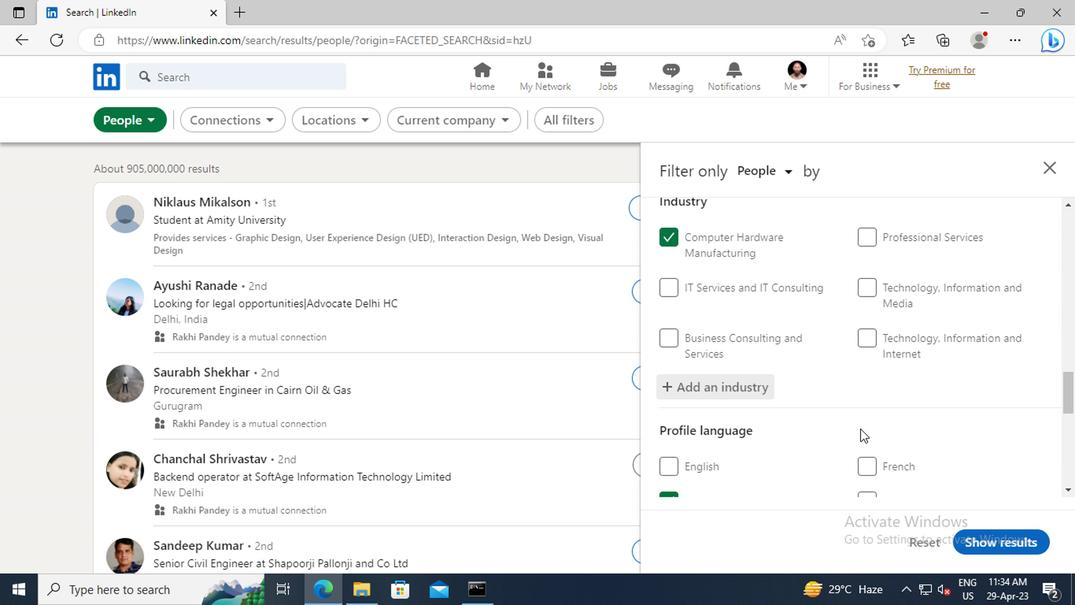 
Action: Mouse moved to (721, 402)
Screenshot: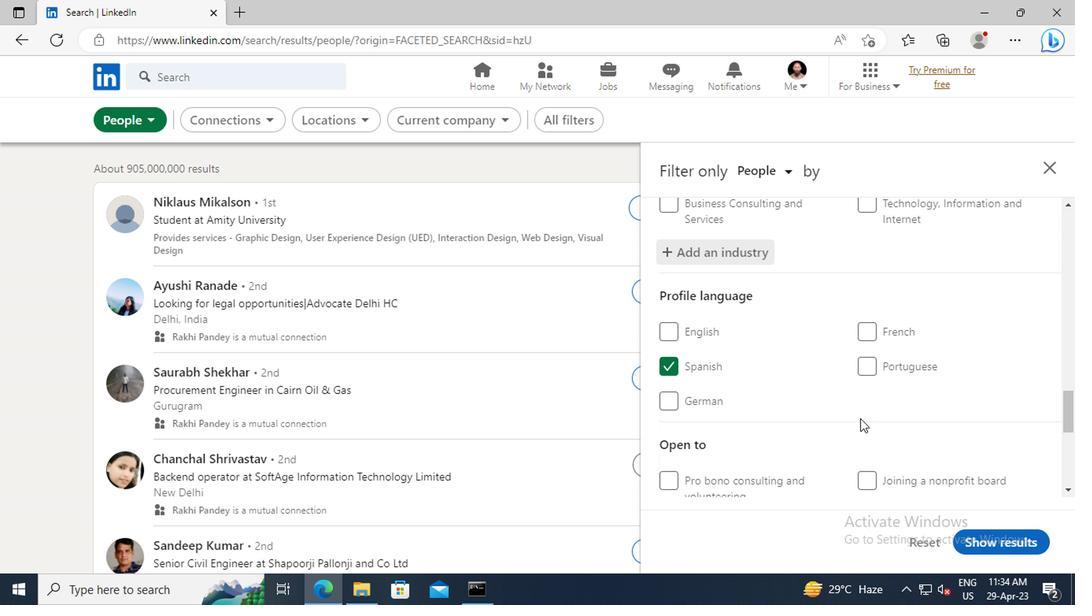 
Action: Mouse scrolled (721, 402) with delta (0, 0)
Screenshot: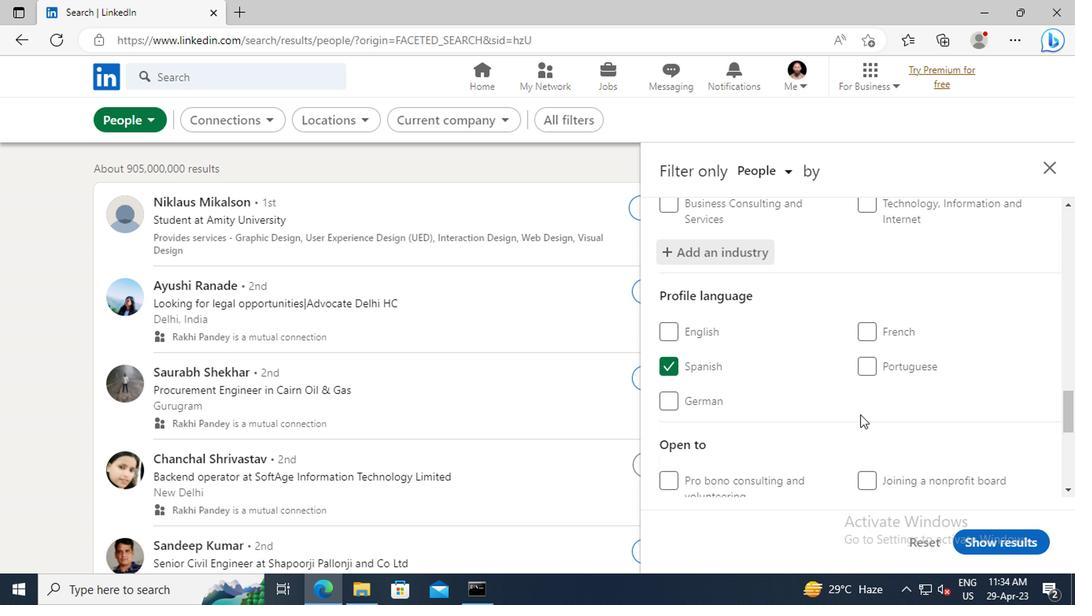 
Action: Mouse scrolled (721, 402) with delta (0, 0)
Screenshot: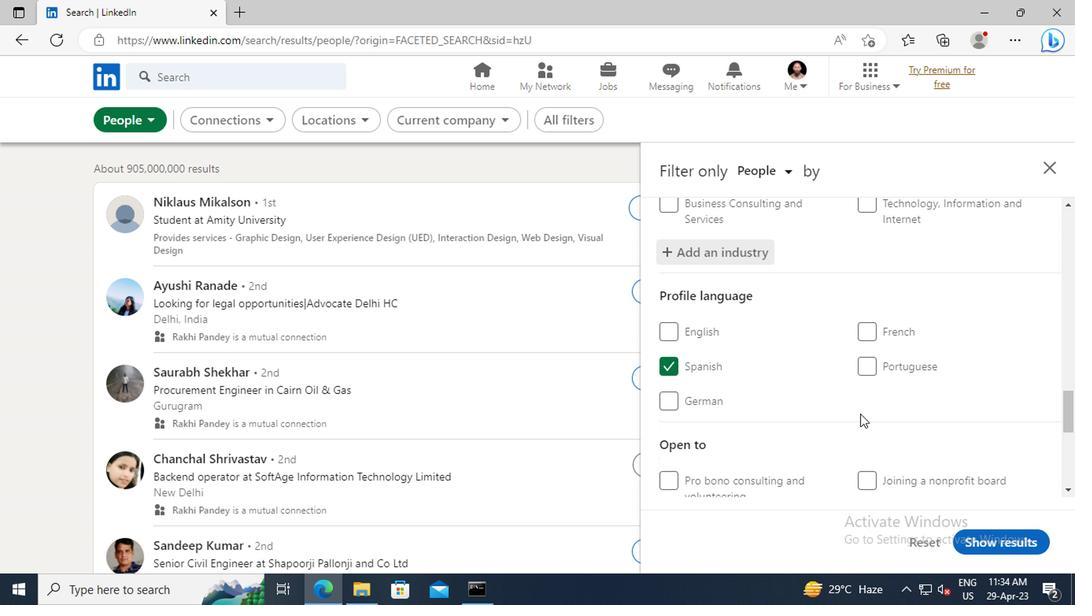 
Action: Mouse scrolled (721, 402) with delta (0, 0)
Screenshot: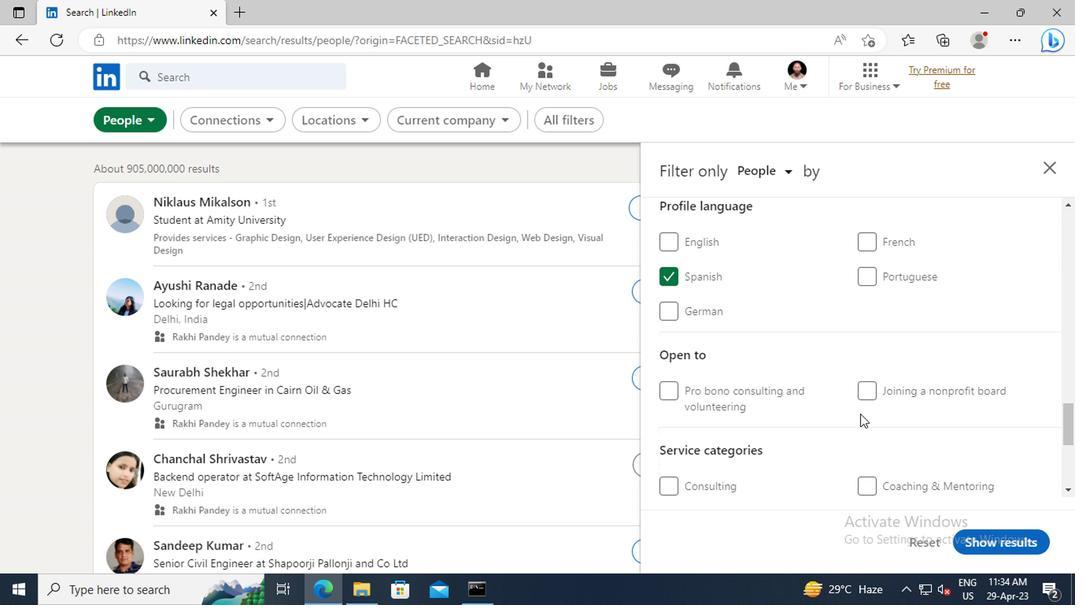 
Action: Mouse scrolled (721, 402) with delta (0, 0)
Screenshot: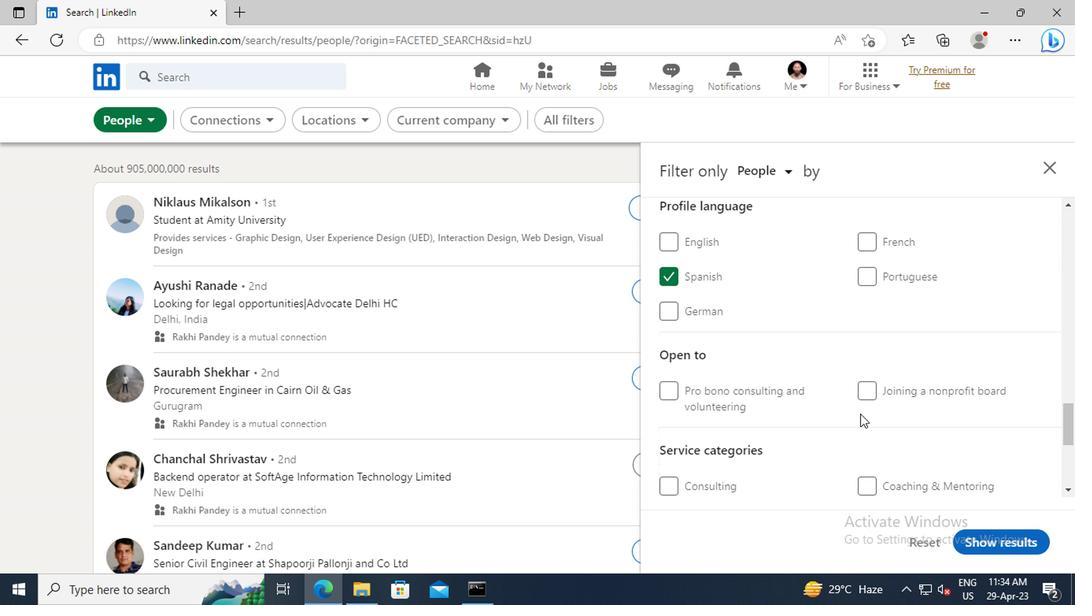 
Action: Mouse scrolled (721, 402) with delta (0, 0)
Screenshot: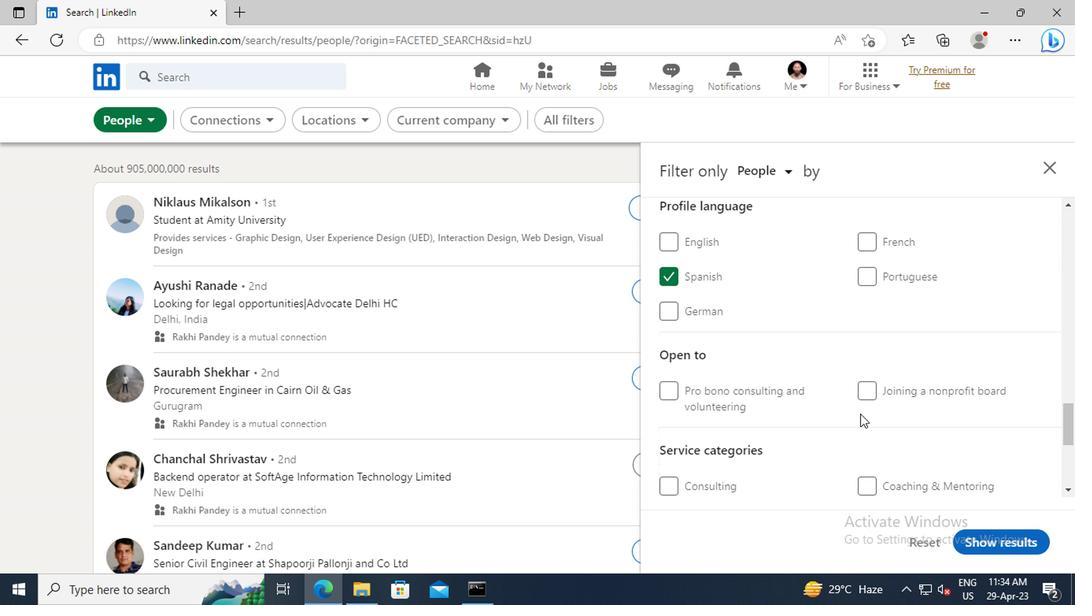 
Action: Mouse moved to (727, 405)
Screenshot: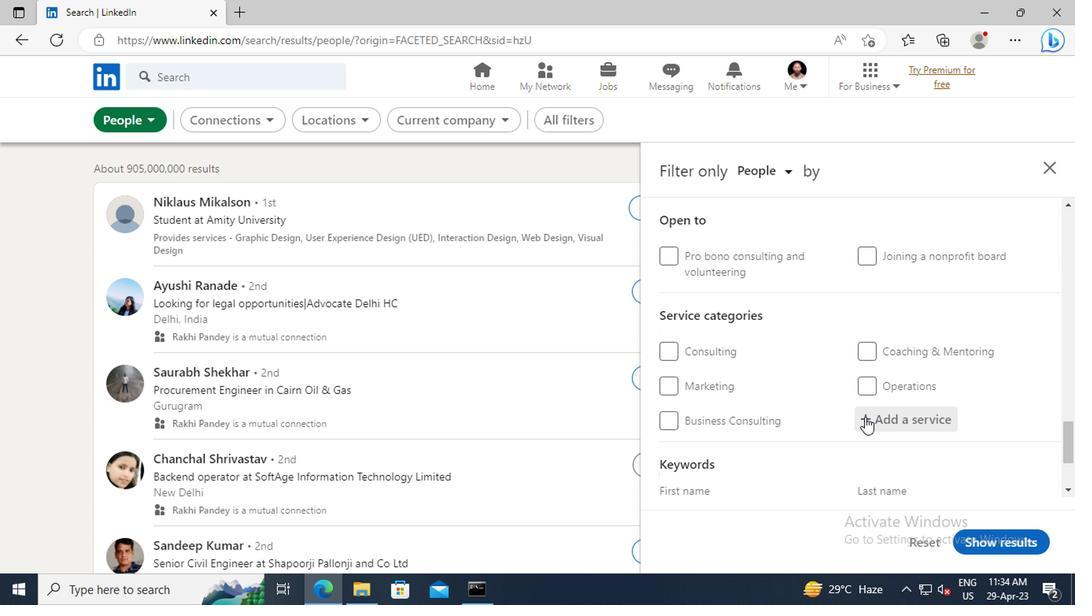 
Action: Mouse pressed left at (727, 405)
Screenshot: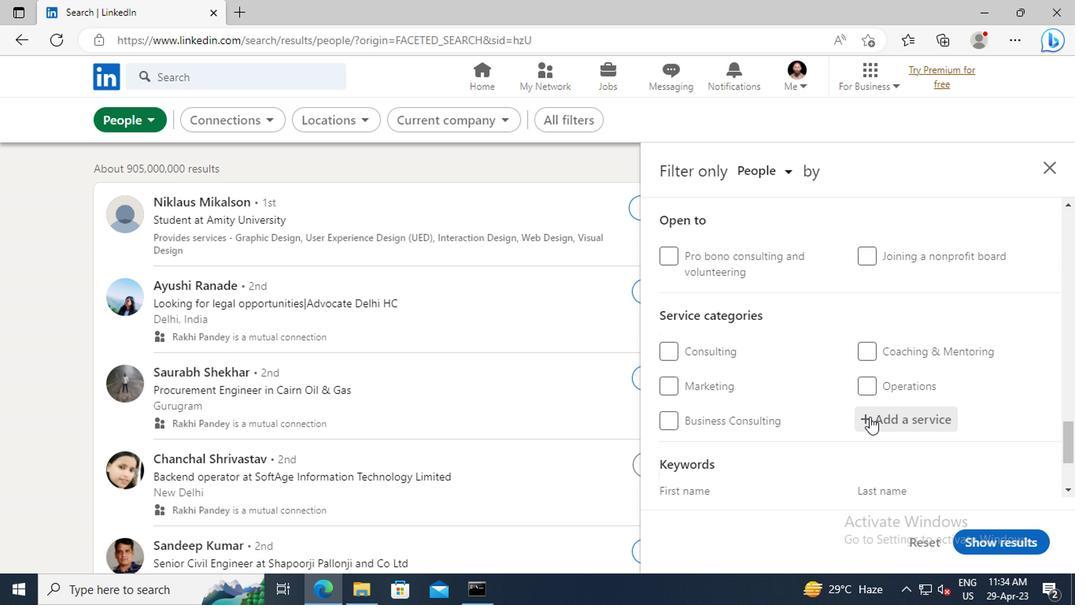 
Action: Key pressed <Key.shift>AUDIO<Key.space><Key.shift>EN
Screenshot: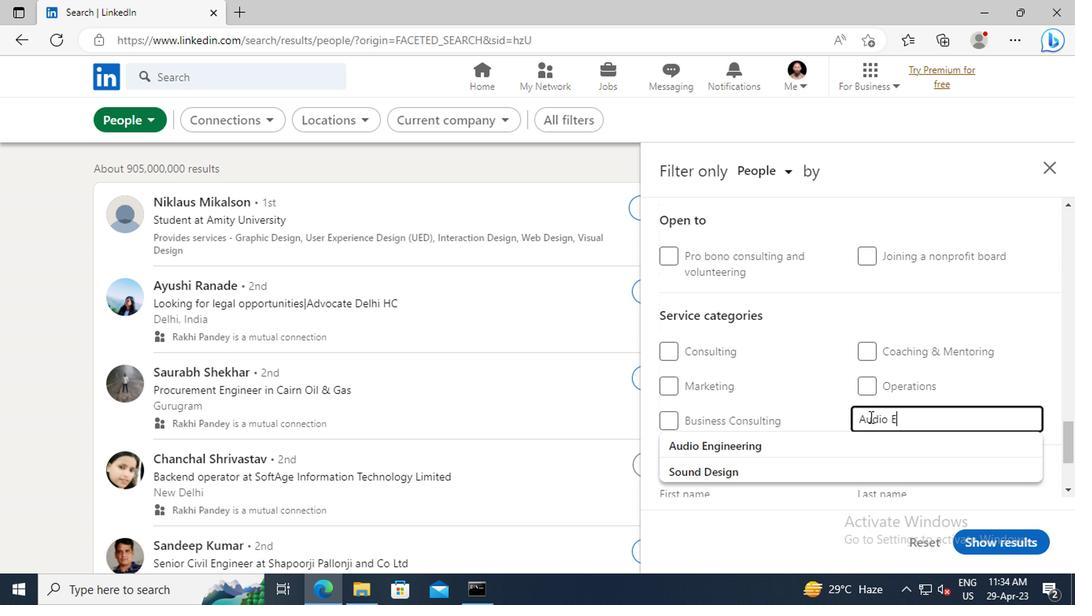 
Action: Mouse moved to (719, 421)
Screenshot: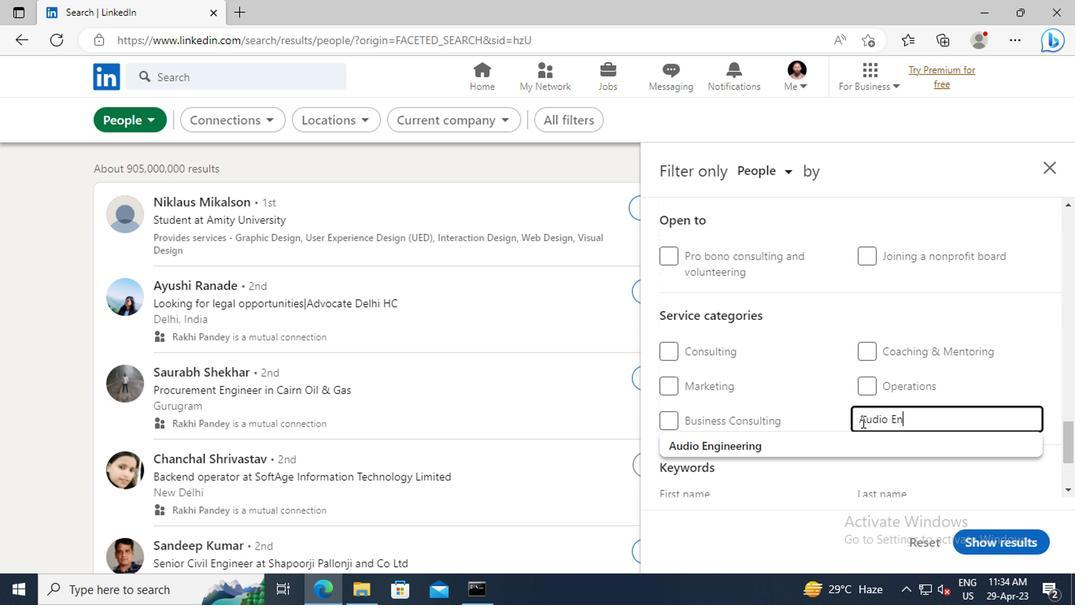 
Action: Mouse pressed left at (719, 421)
Screenshot: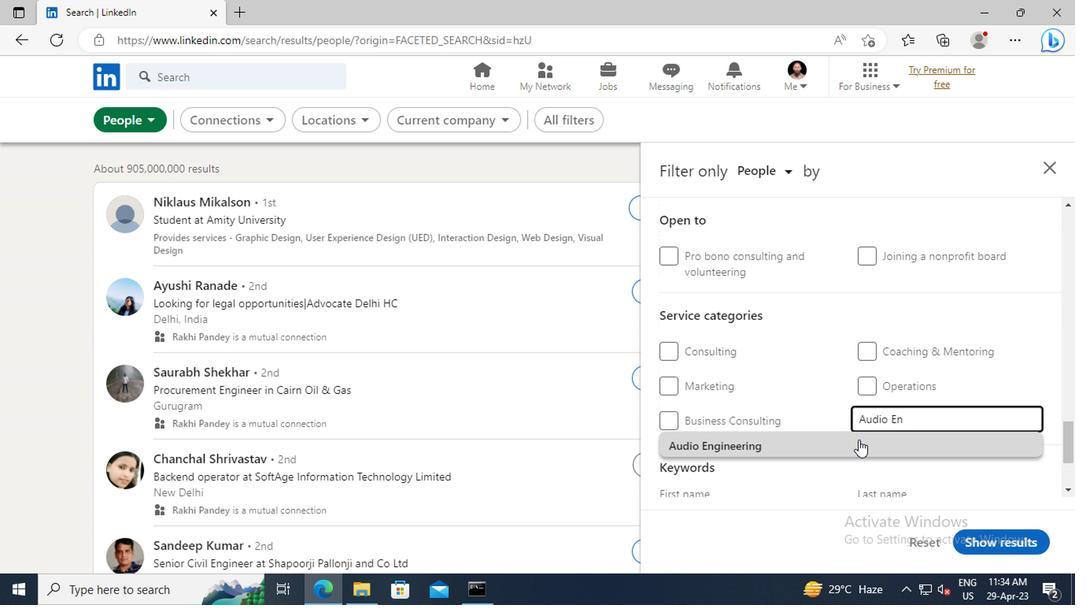 
Action: Mouse scrolled (719, 420) with delta (0, 0)
Screenshot: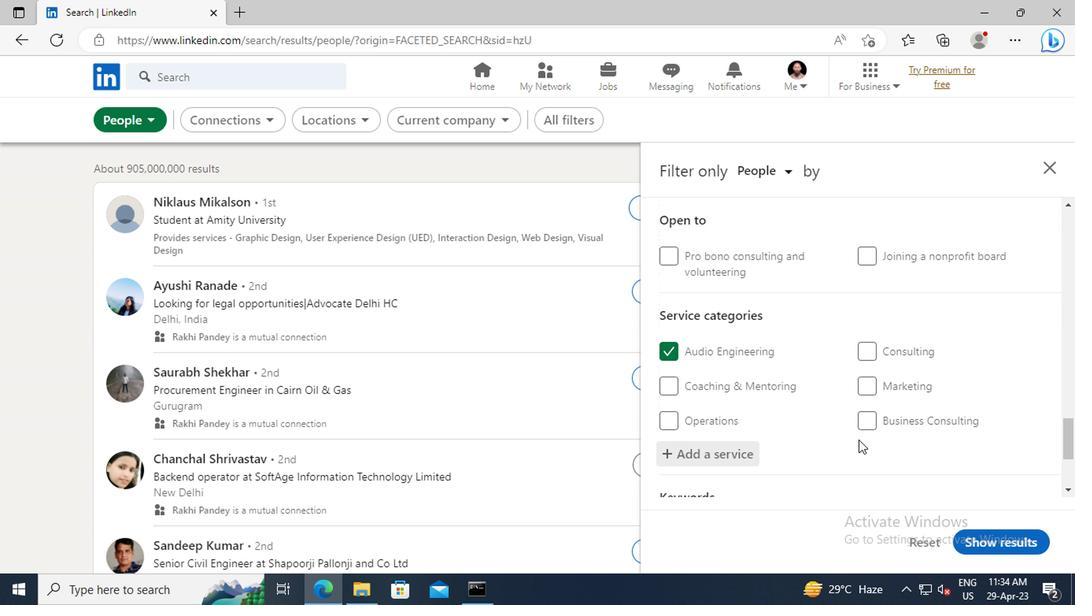 
Action: Mouse scrolled (719, 420) with delta (0, 0)
Screenshot: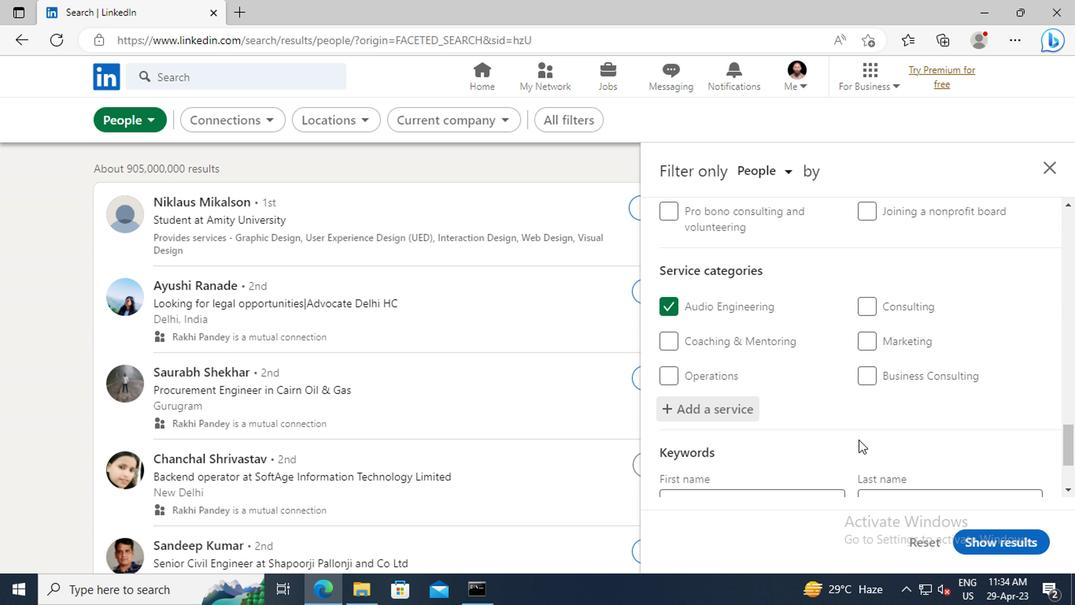 
Action: Mouse scrolled (719, 420) with delta (0, 0)
Screenshot: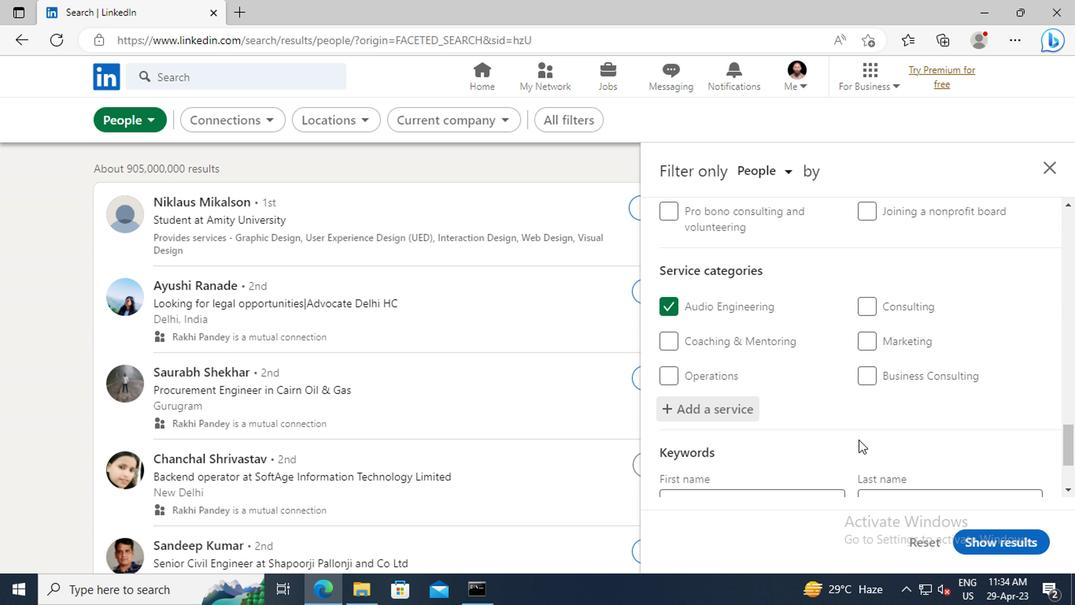 
Action: Mouse scrolled (719, 420) with delta (0, 0)
Screenshot: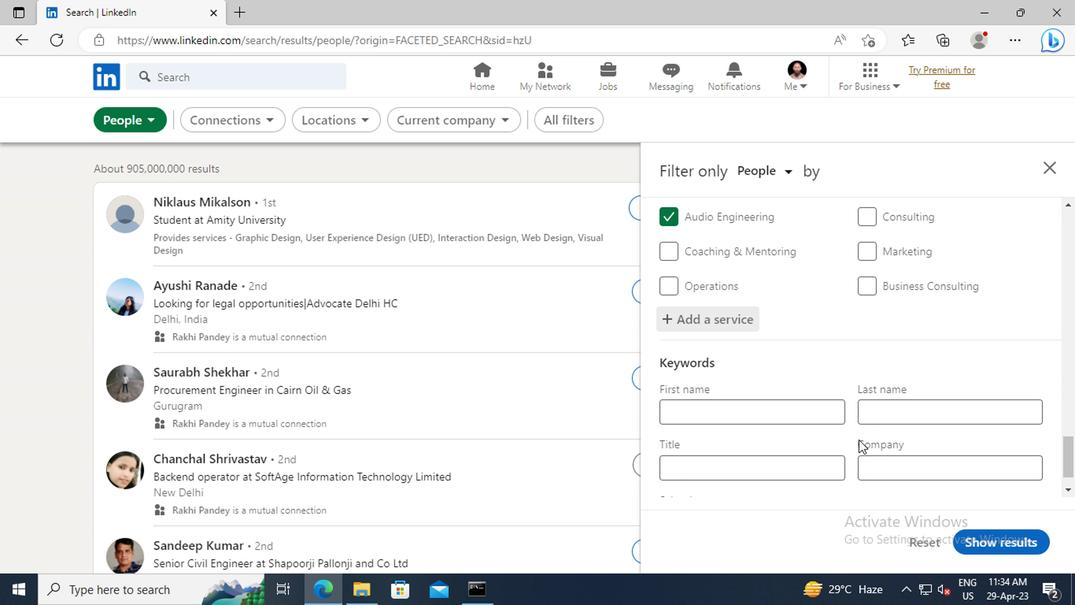 
Action: Mouse scrolled (719, 420) with delta (0, 0)
Screenshot: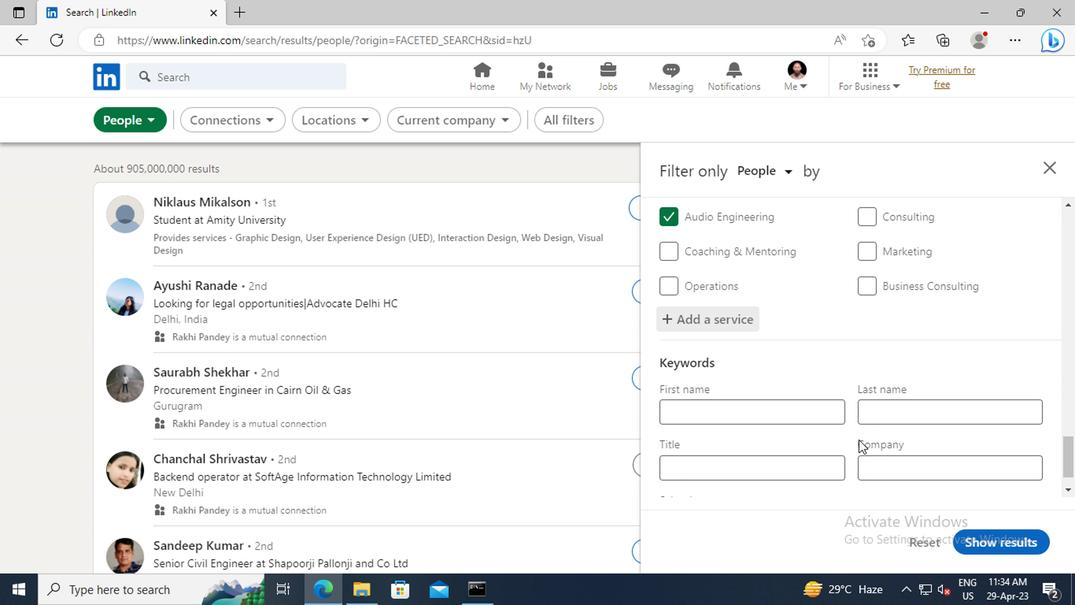 
Action: Mouse moved to (638, 412)
Screenshot: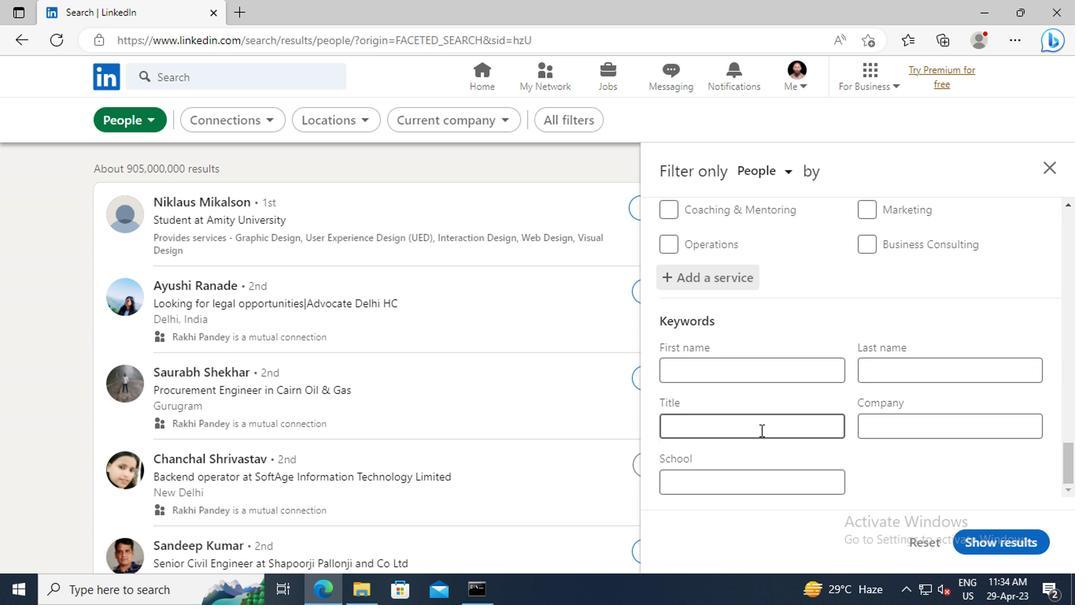 
Action: Mouse pressed left at (638, 412)
Screenshot: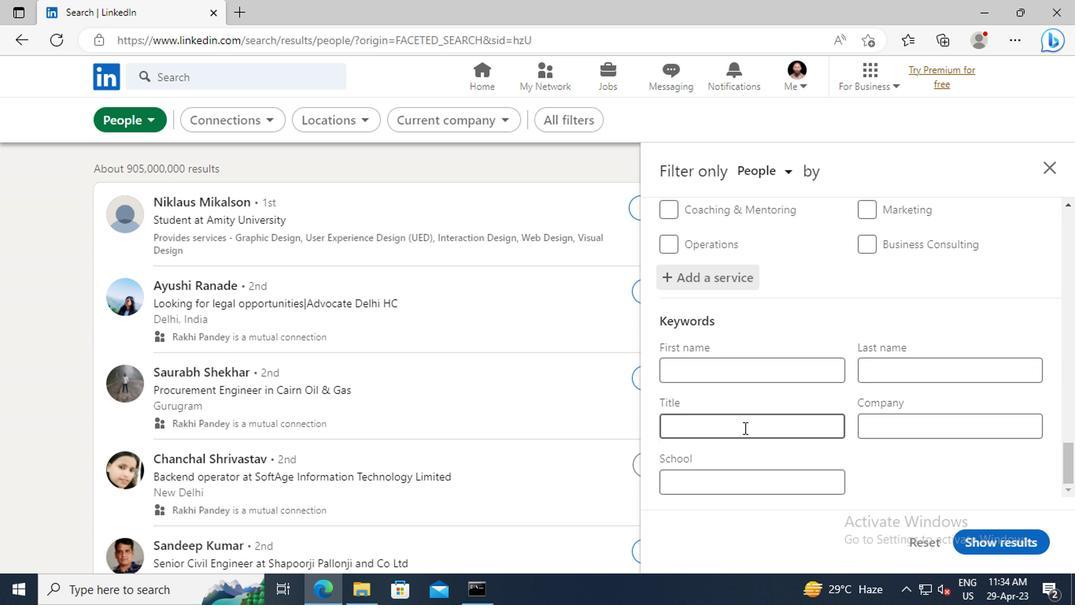 
Action: Key pressed <Key.shift>EXECUTIVE<Key.space><Key.shift>ASSISTANT<Key.enter>
Screenshot: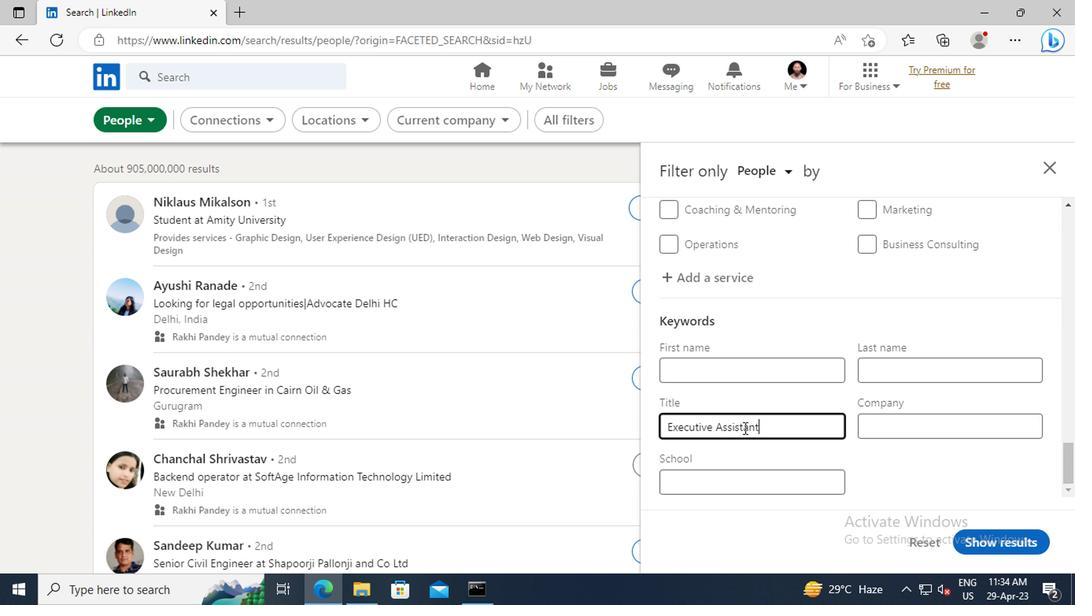 
Action: Mouse moved to (809, 491)
Screenshot: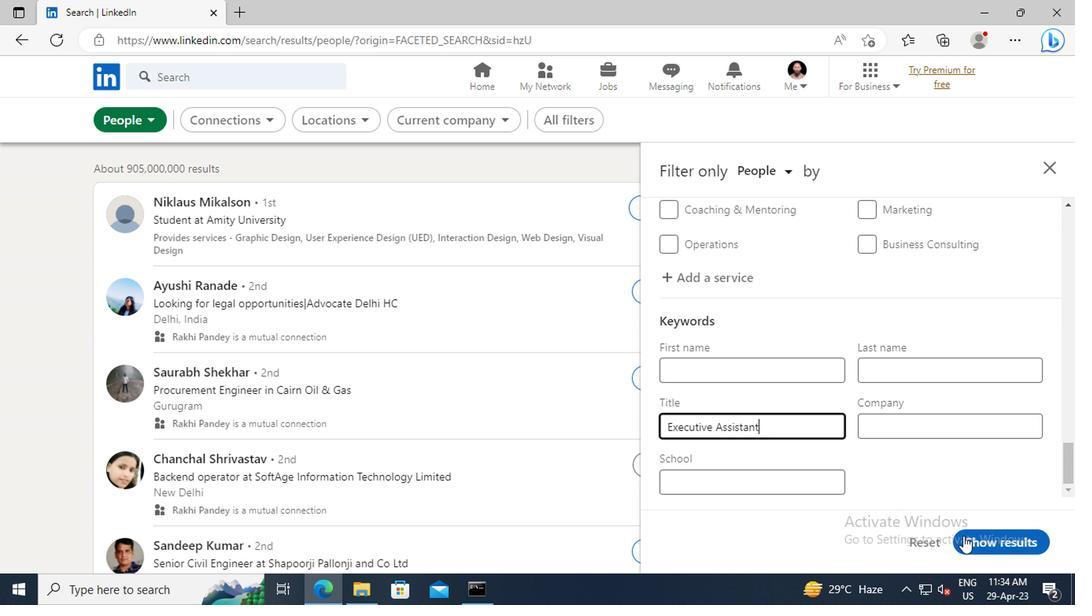 
Action: Mouse pressed left at (809, 491)
Screenshot: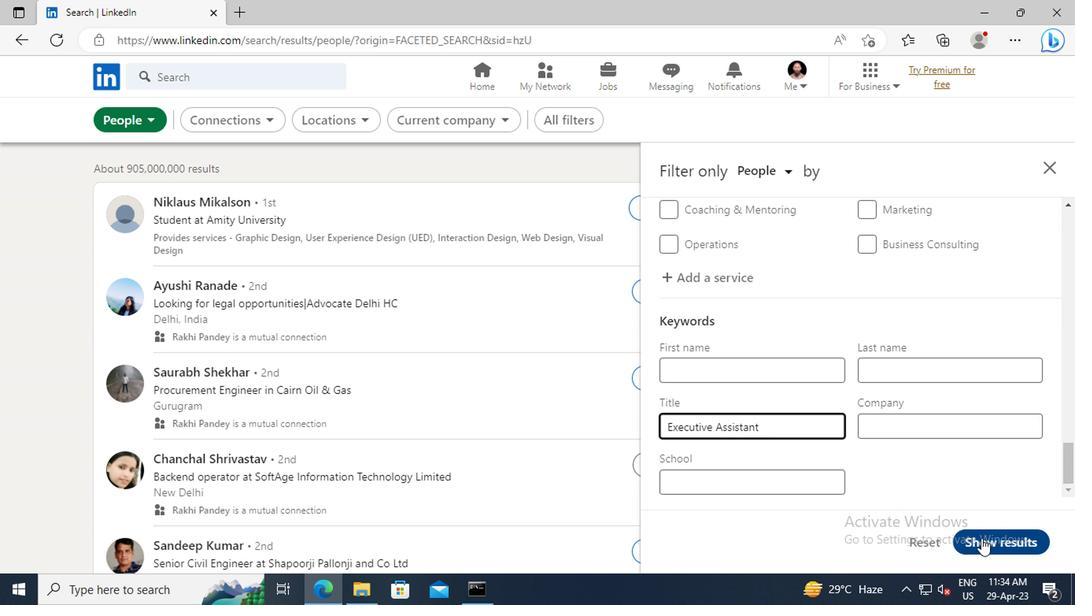 
